 Task: Find connections with filter location Challans with filter topic #entrepreneurwith filter profile language Spanish with filter current company Aragen Life Sciences with filter school Andhra University with filter industry Motor Vehicle Parts Manufacturing with filter service category NotaryOnline Research with filter keywords title Grant Writer
Action: Mouse moved to (632, 89)
Screenshot: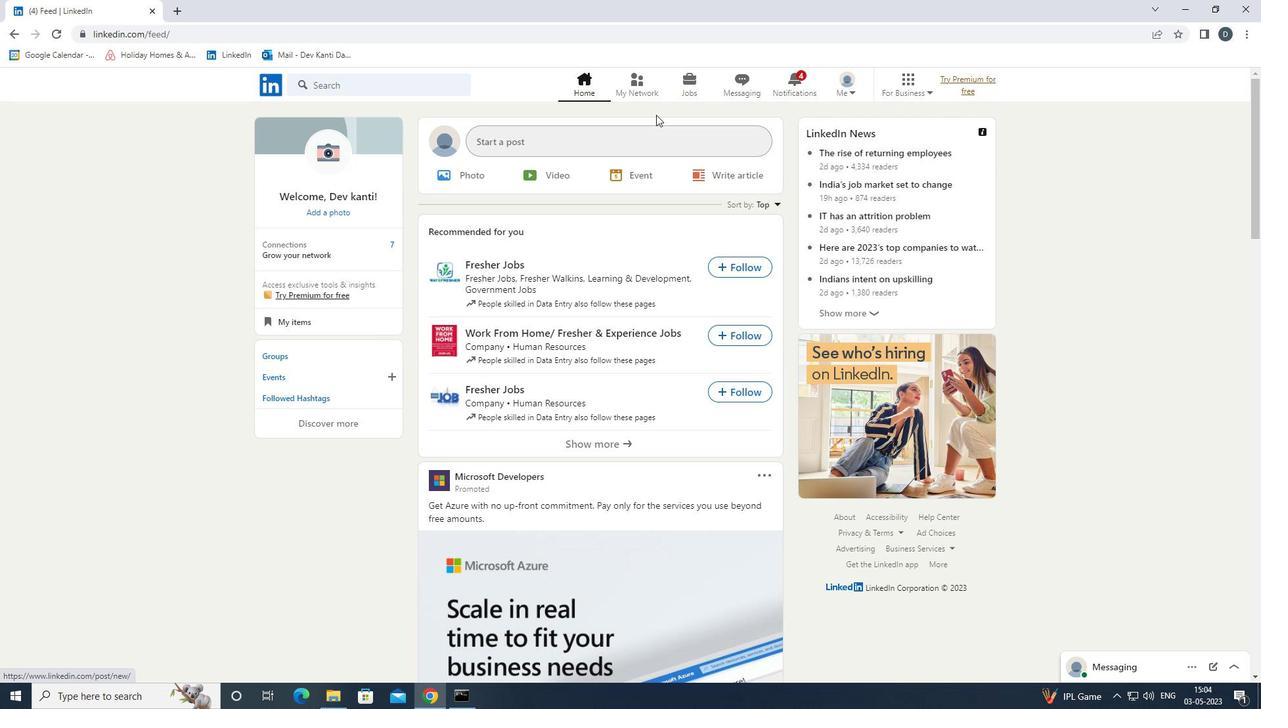 
Action: Mouse pressed left at (632, 89)
Screenshot: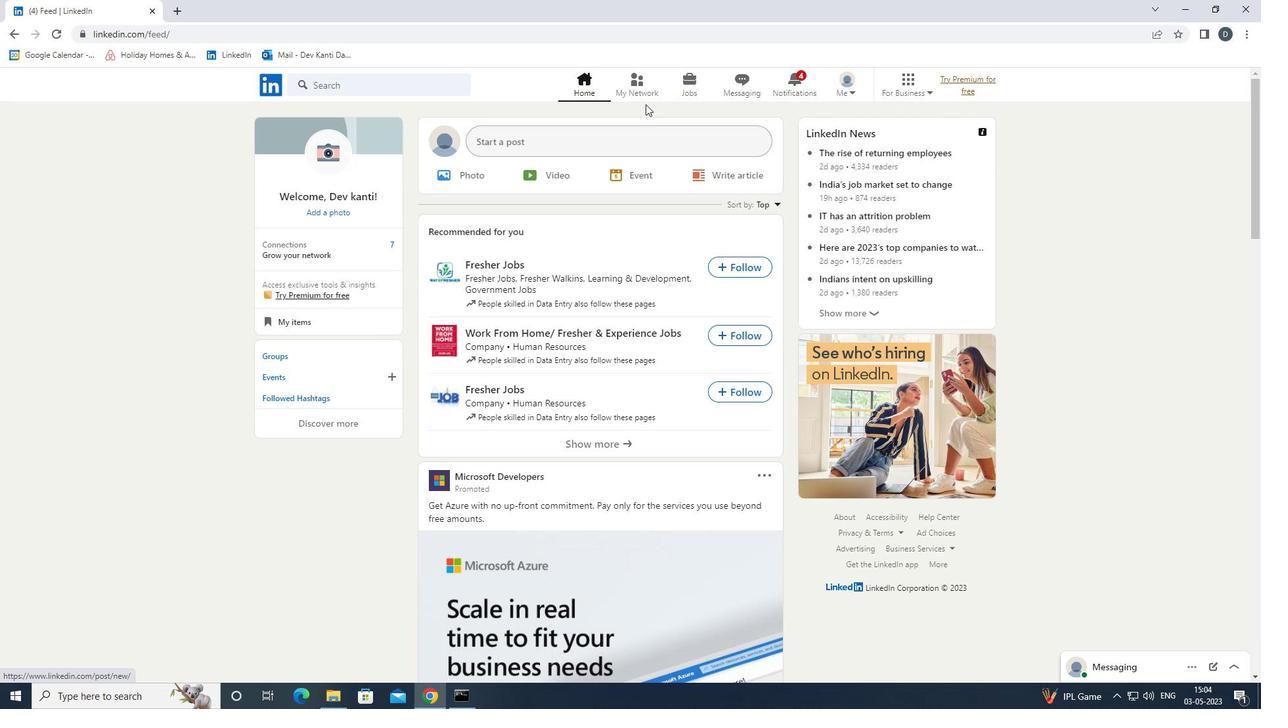 
Action: Mouse moved to (434, 157)
Screenshot: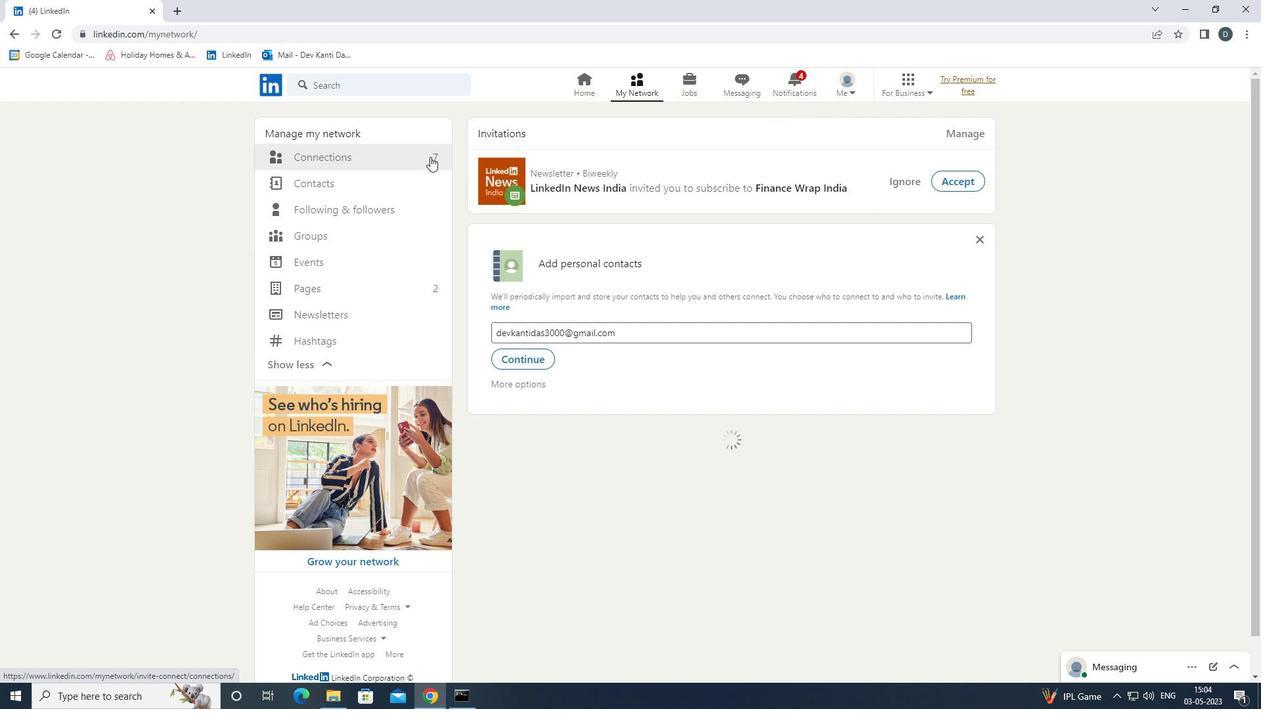 
Action: Mouse pressed left at (434, 157)
Screenshot: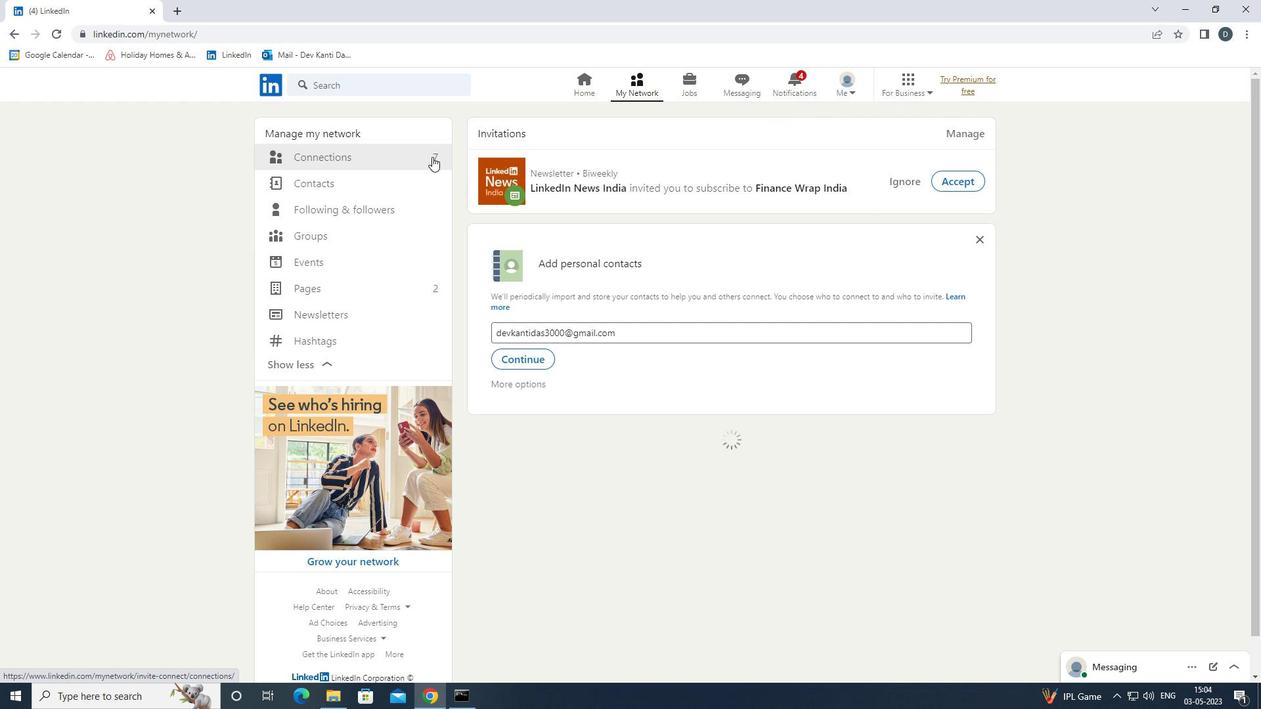 
Action: Mouse moved to (697, 156)
Screenshot: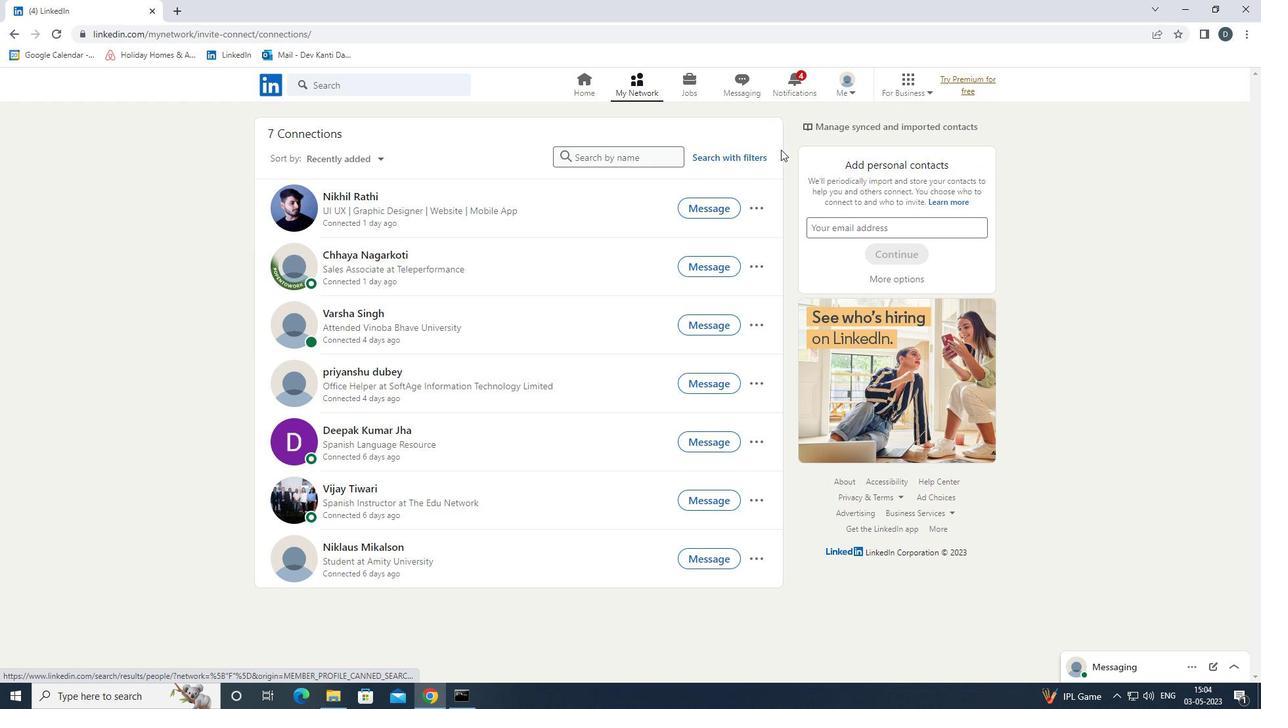 
Action: Mouse pressed left at (697, 156)
Screenshot: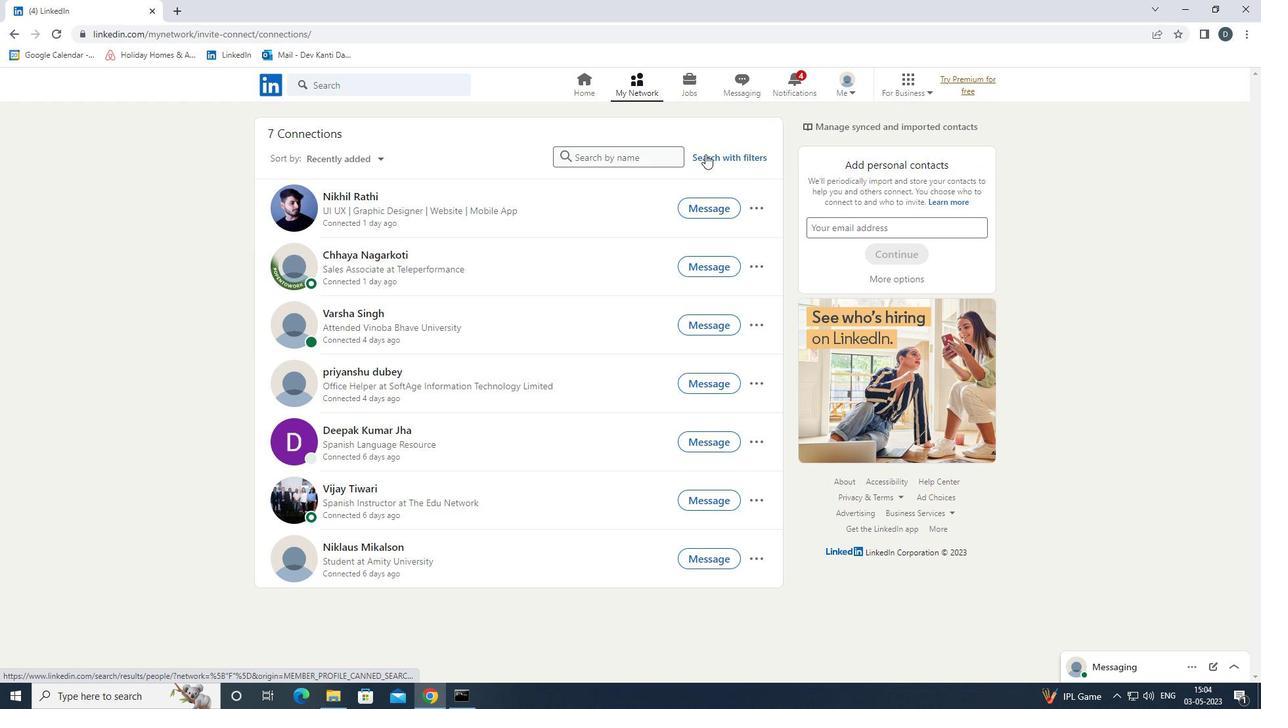 
Action: Mouse moved to (683, 125)
Screenshot: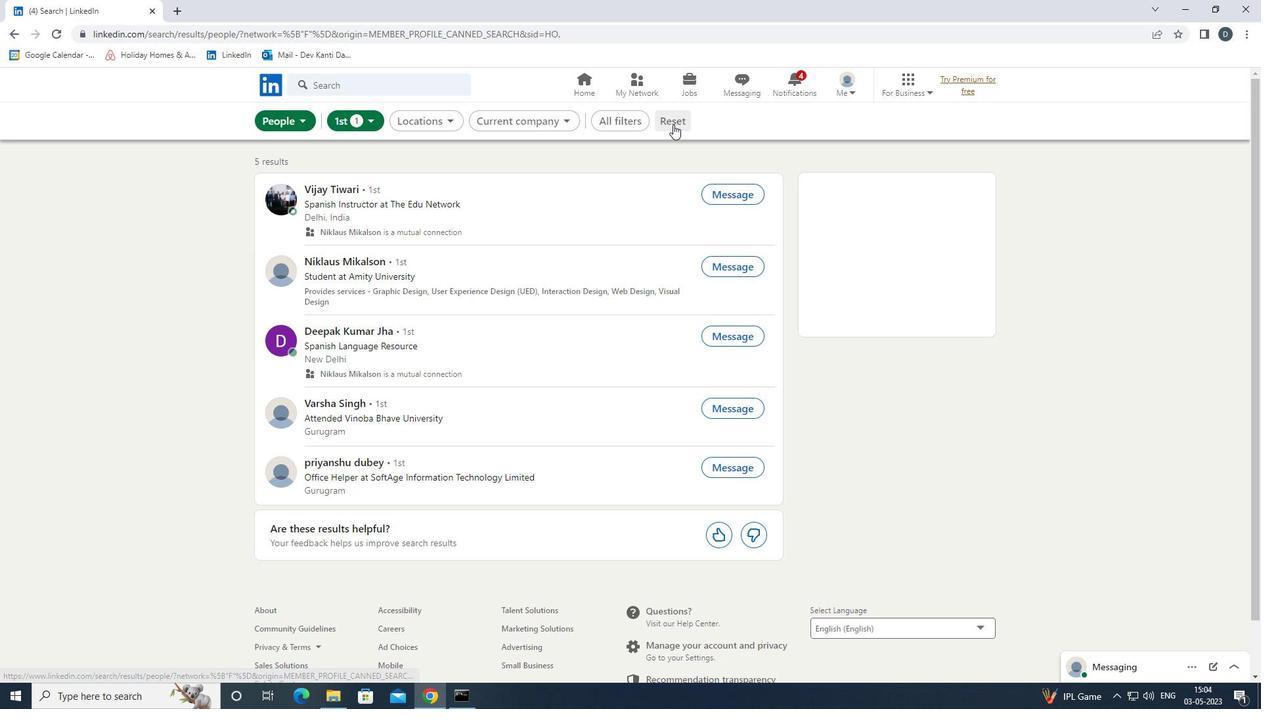 
Action: Mouse pressed left at (683, 125)
Screenshot: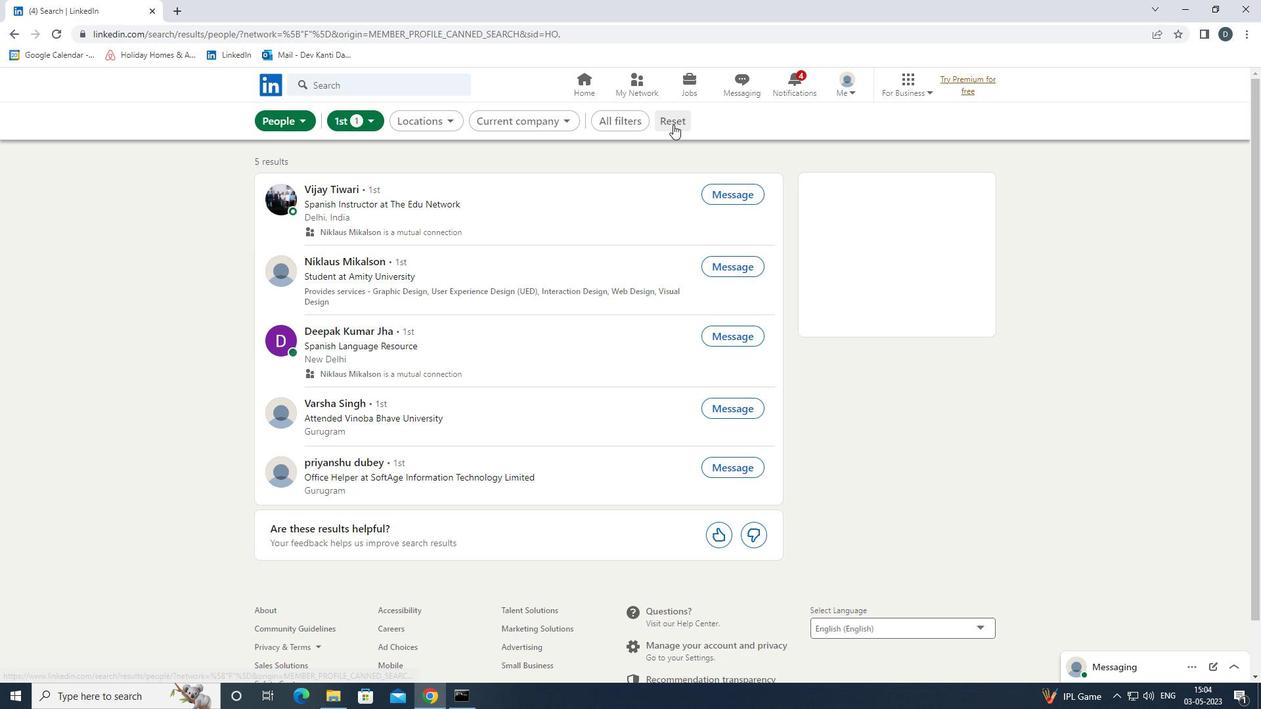 
Action: Mouse moved to (651, 118)
Screenshot: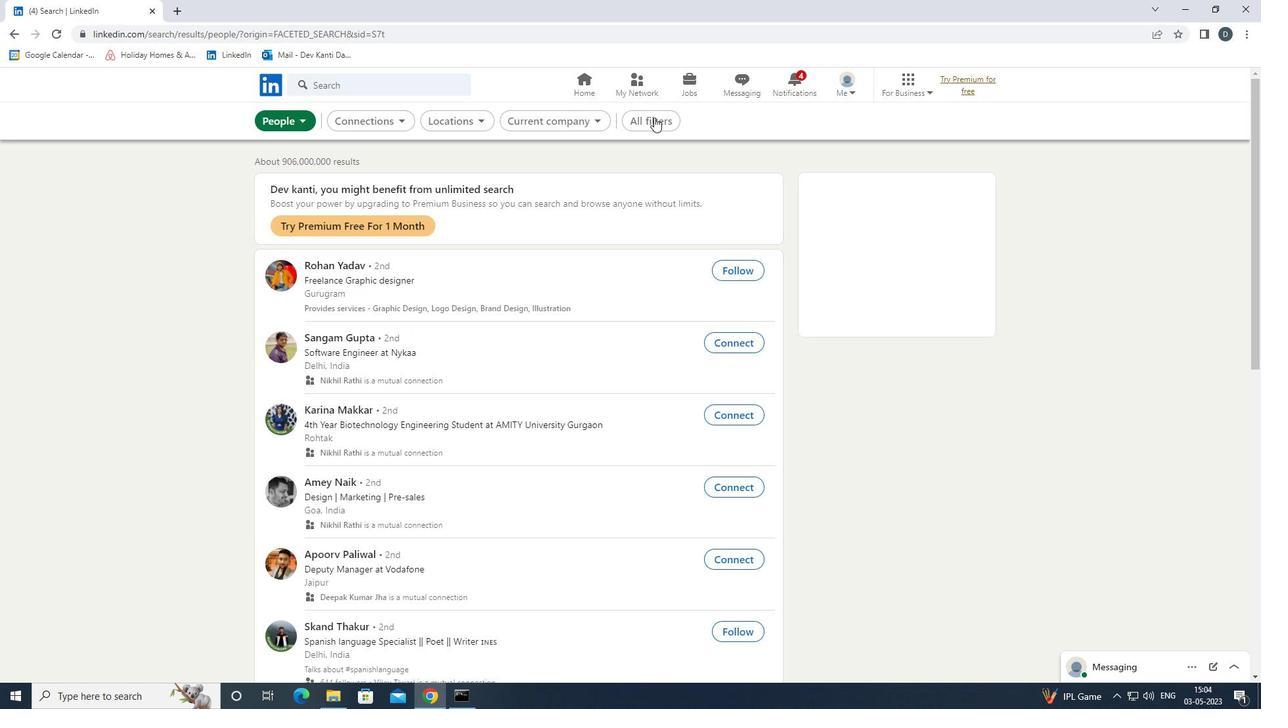 
Action: Mouse pressed left at (651, 118)
Screenshot: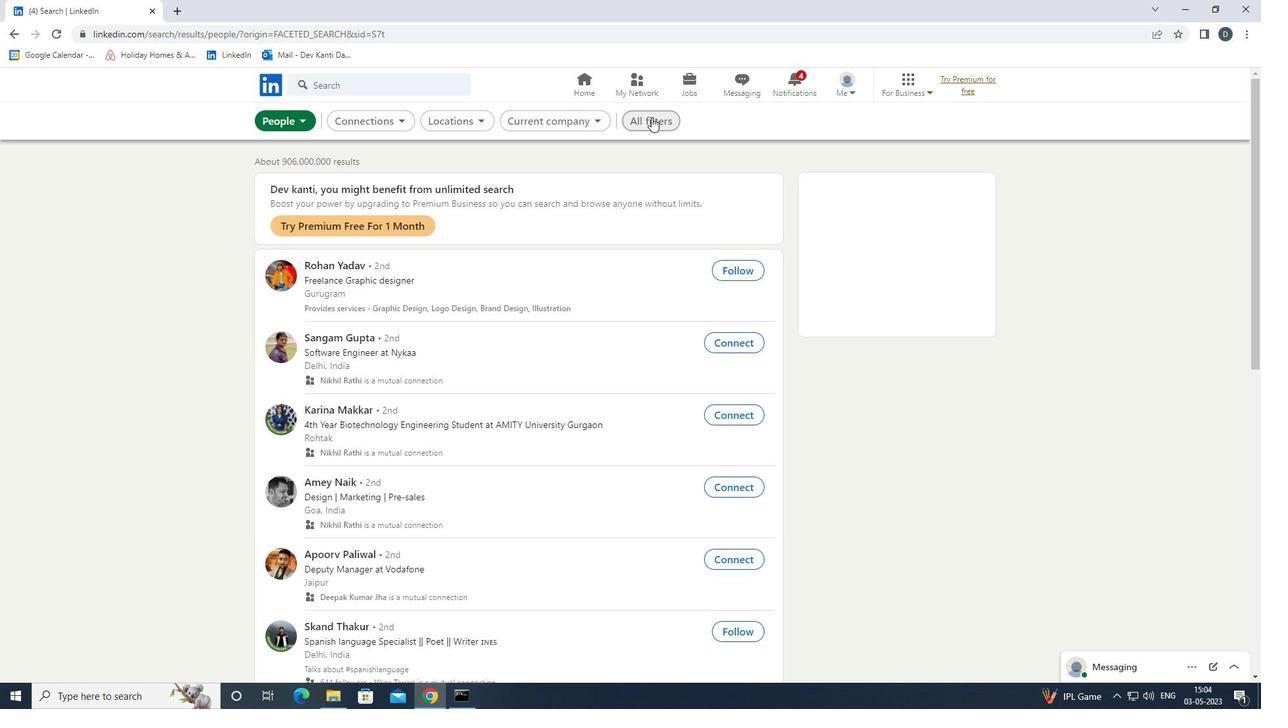 
Action: Mouse moved to (1076, 304)
Screenshot: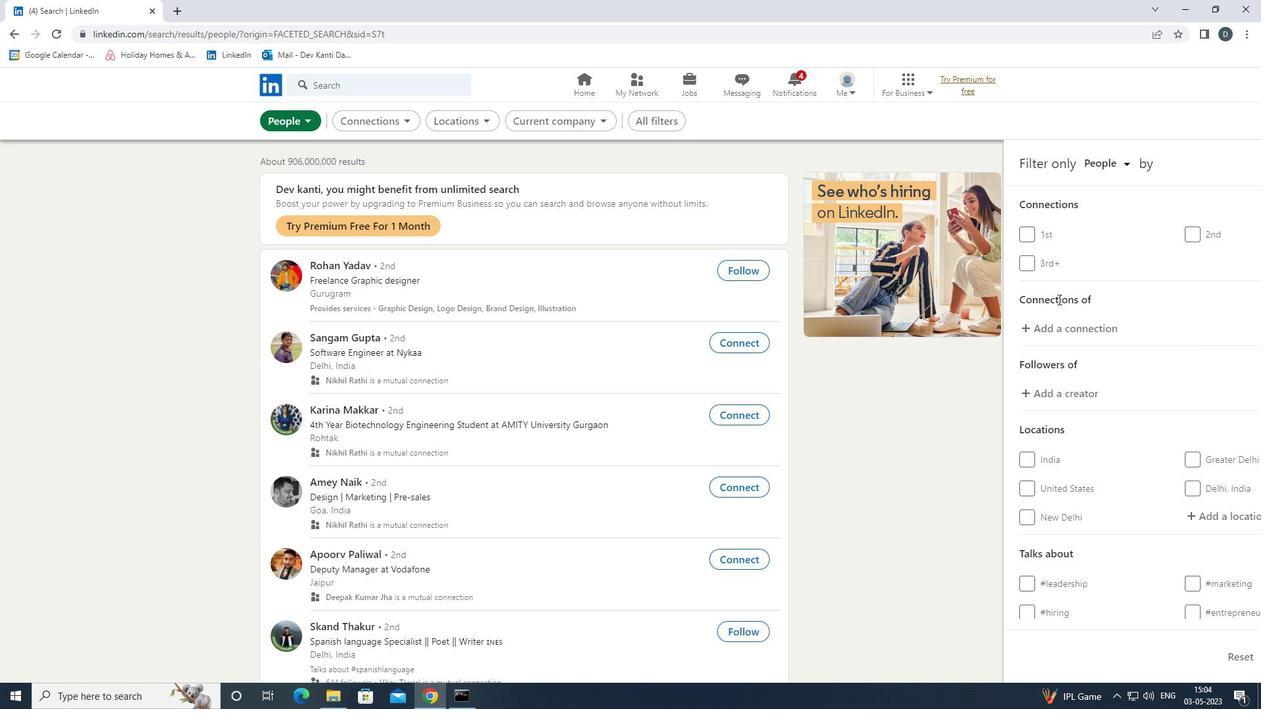 
Action: Mouse scrolled (1076, 304) with delta (0, 0)
Screenshot: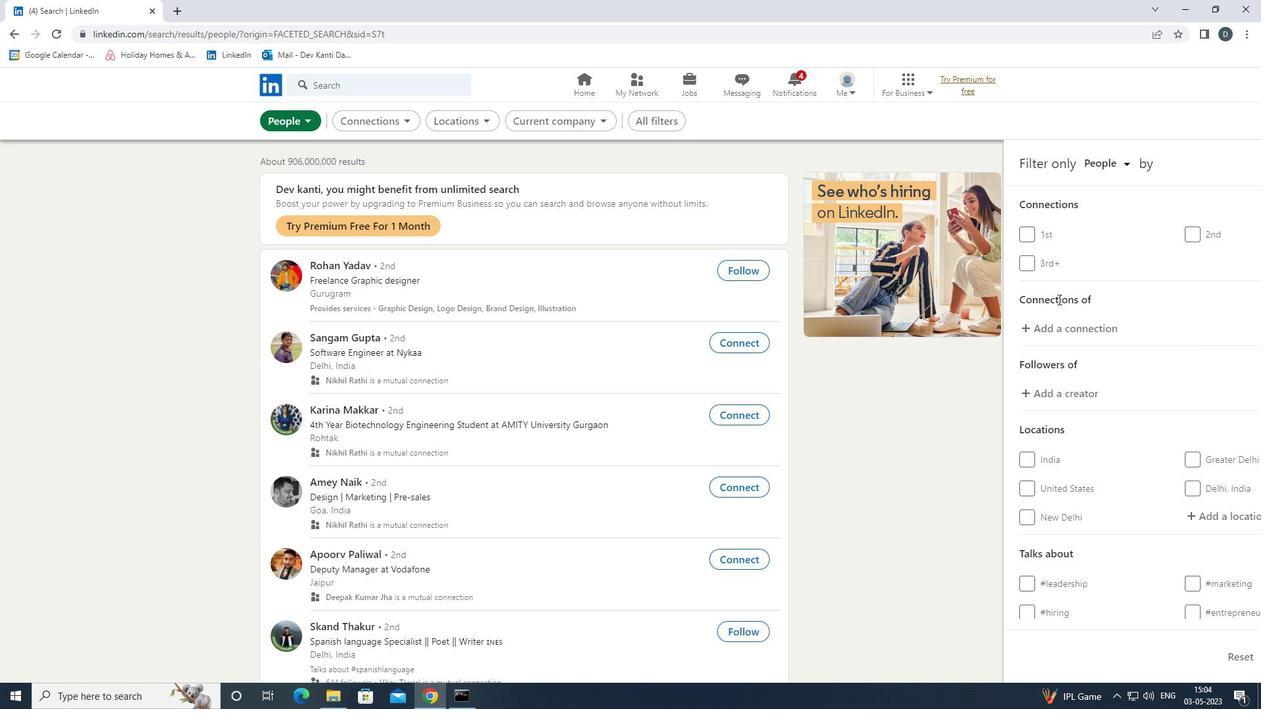 
Action: Mouse scrolled (1076, 304) with delta (0, 0)
Screenshot: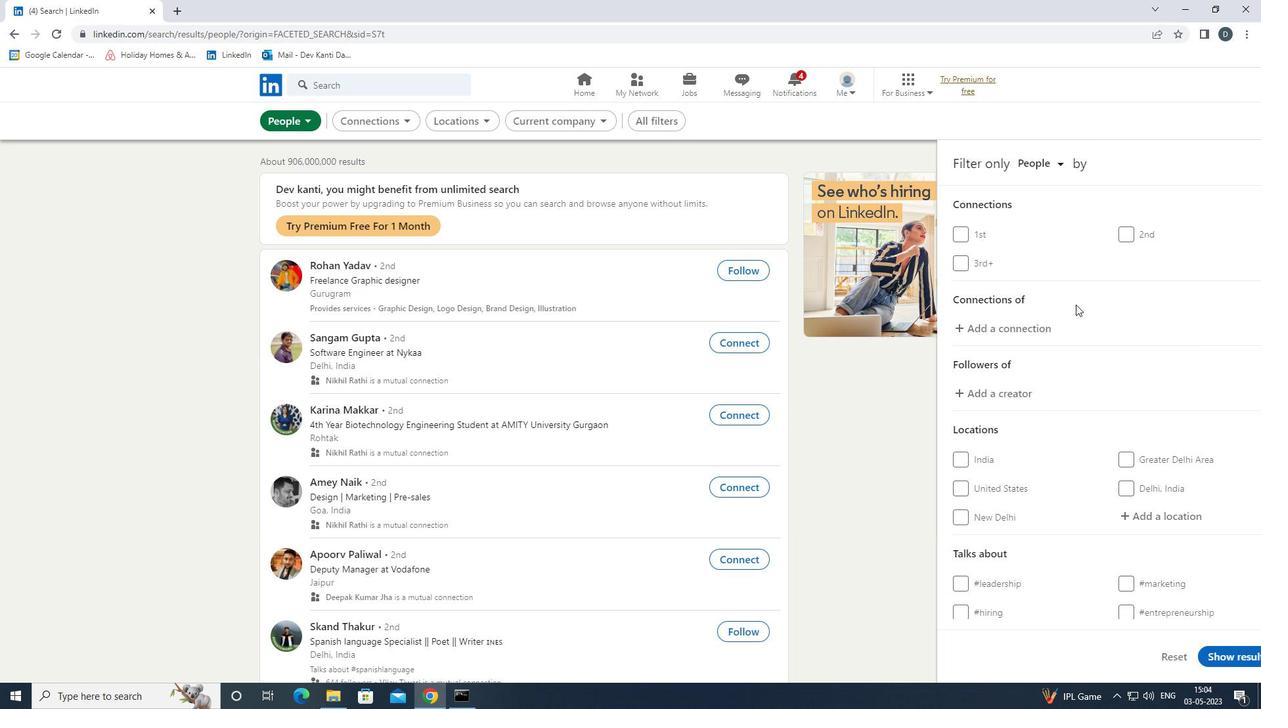 
Action: Mouse moved to (1115, 379)
Screenshot: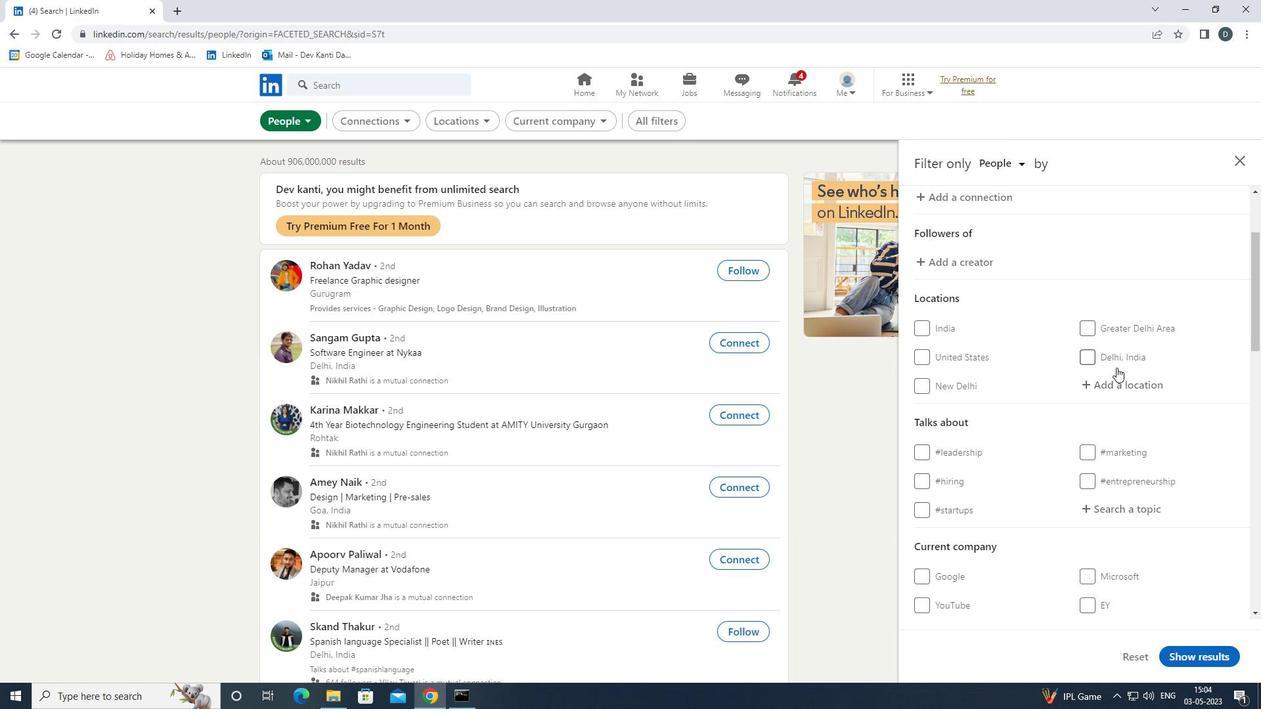 
Action: Mouse pressed left at (1115, 379)
Screenshot: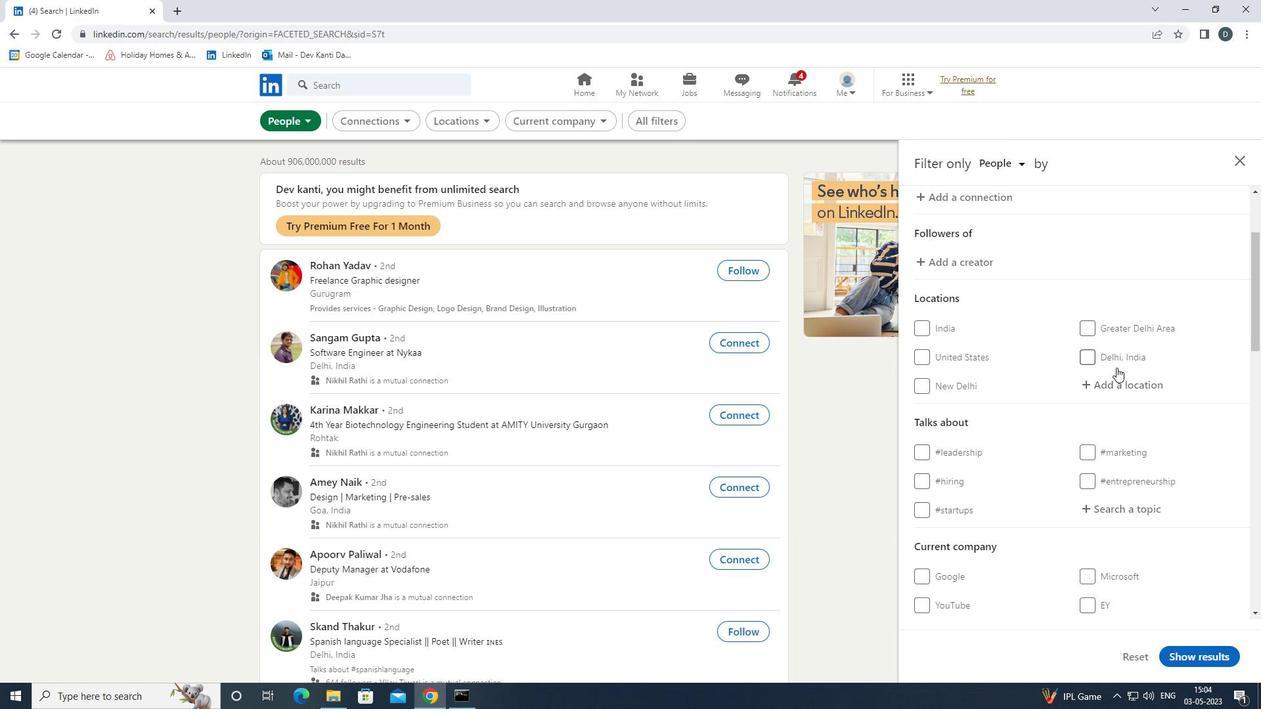 
Action: Mouse moved to (1117, 382)
Screenshot: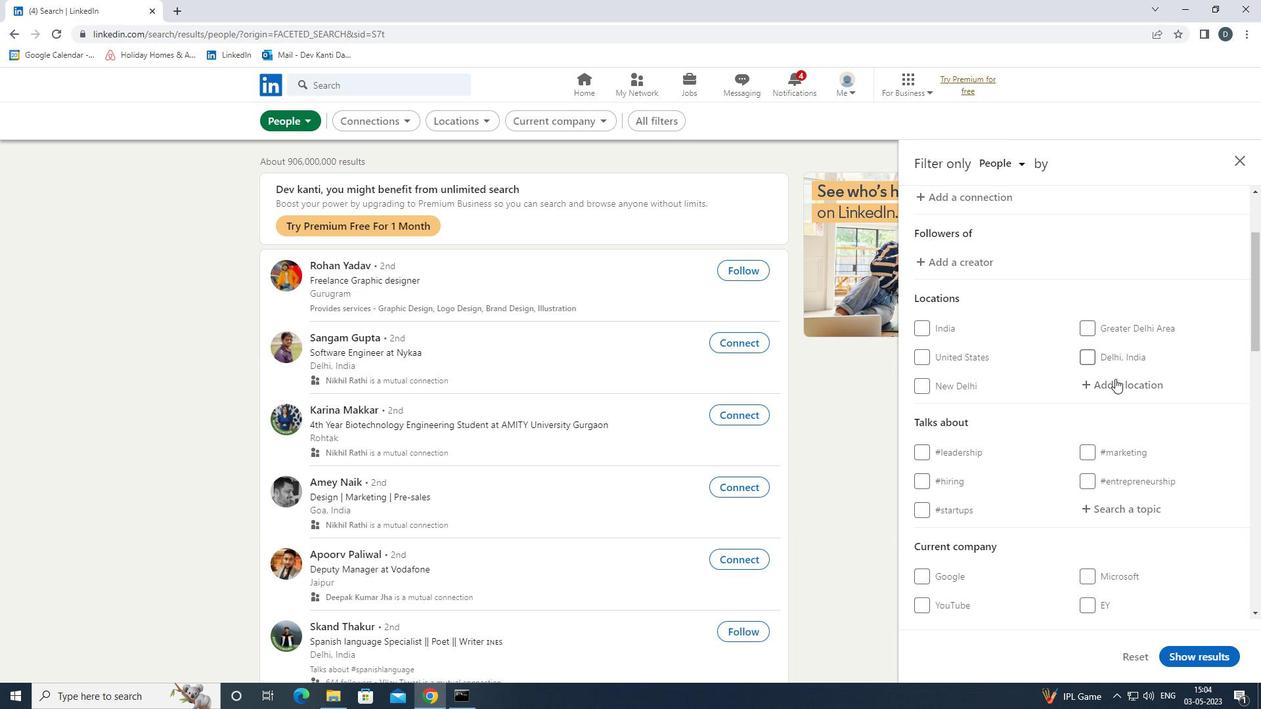 
Action: Key pressed <Key.shift>CHALLANS<Key.down><Key.down><Key.enter>
Screenshot: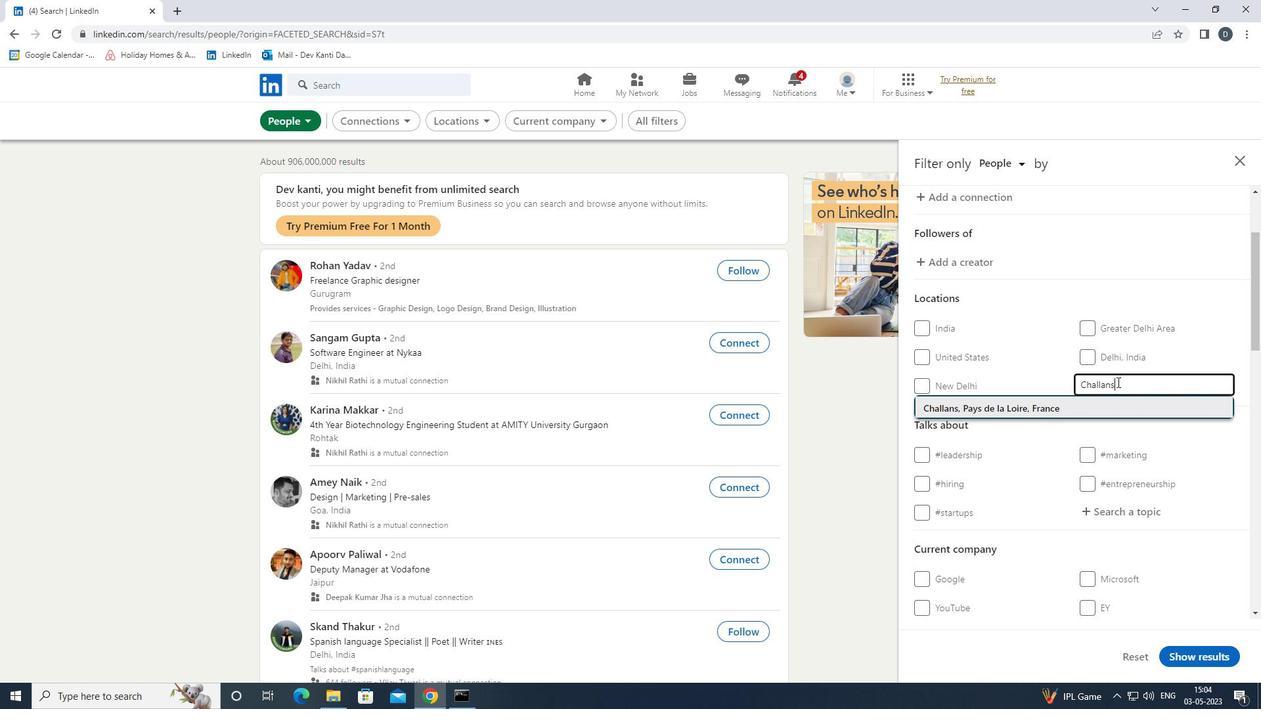 
Action: Mouse moved to (1117, 386)
Screenshot: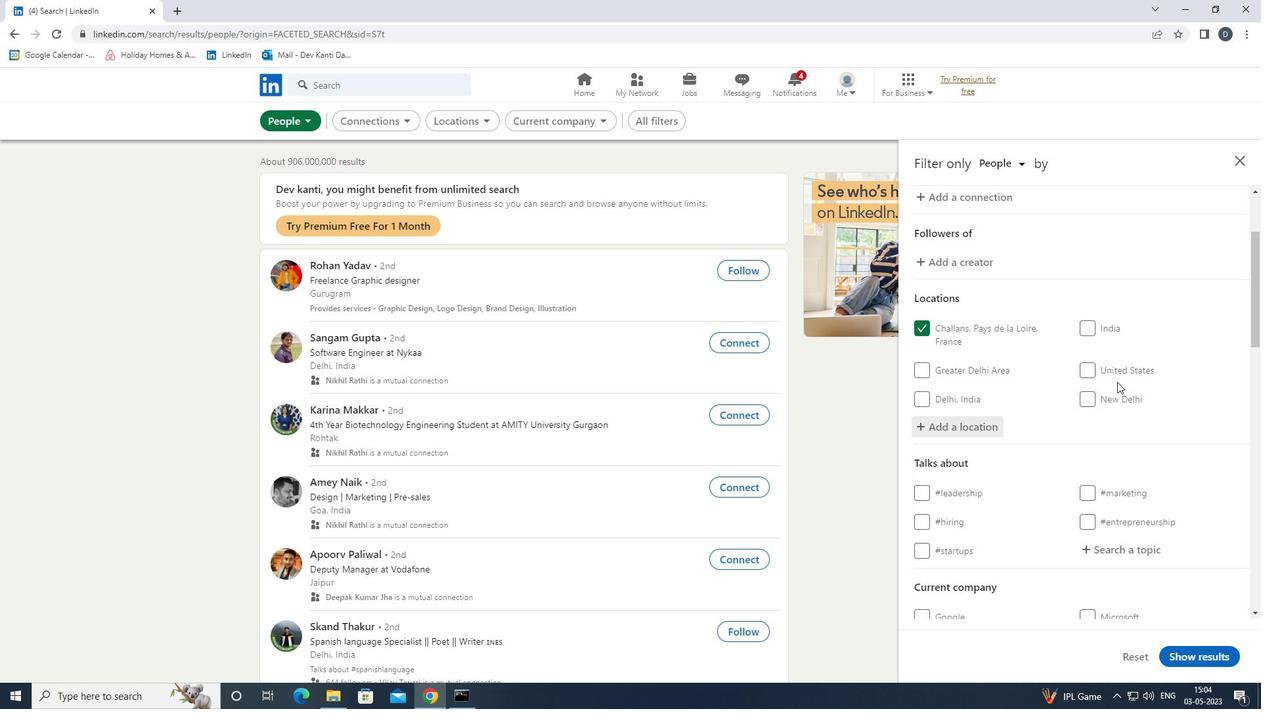 
Action: Mouse scrolled (1117, 385) with delta (0, 0)
Screenshot: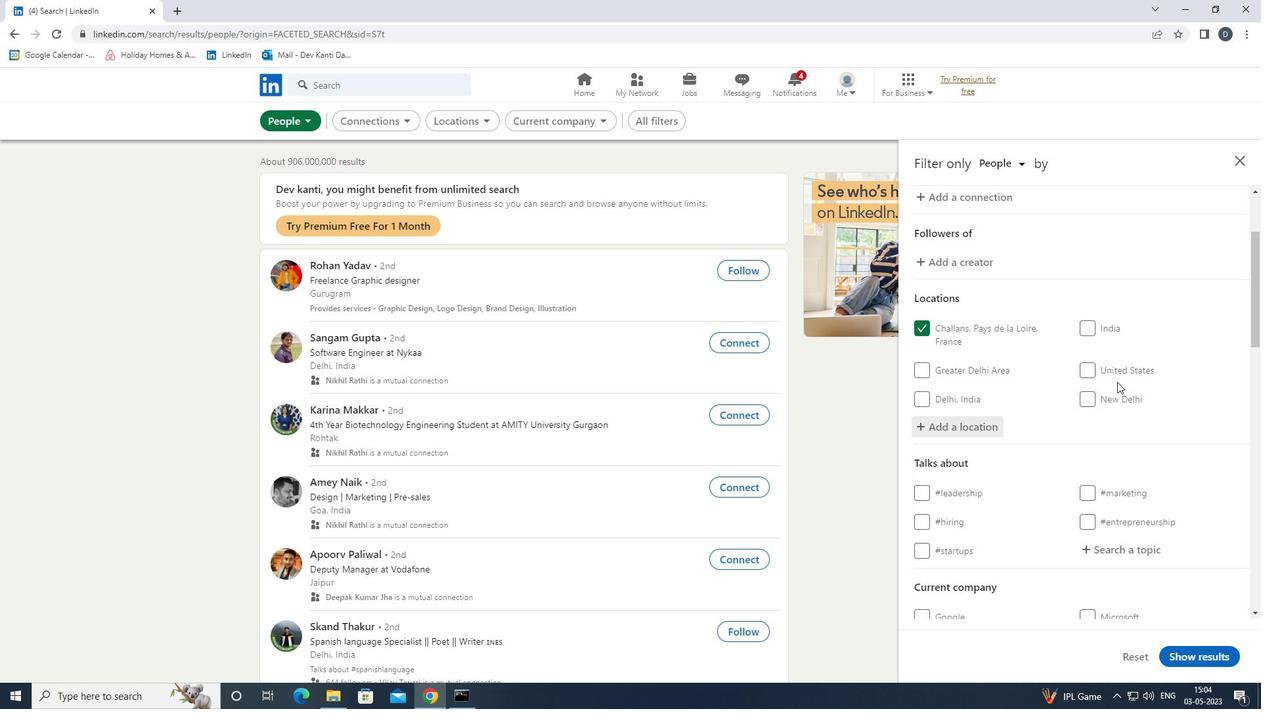 
Action: Mouse moved to (1117, 390)
Screenshot: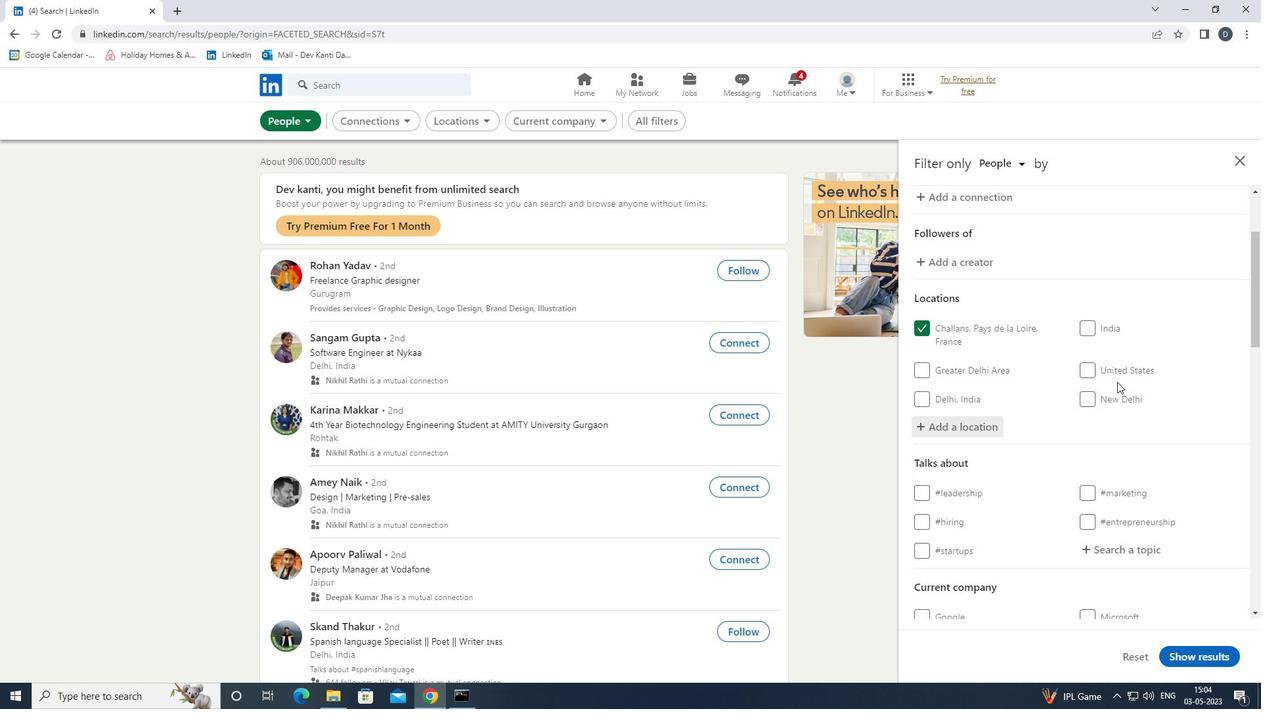 
Action: Mouse scrolled (1117, 389) with delta (0, 0)
Screenshot: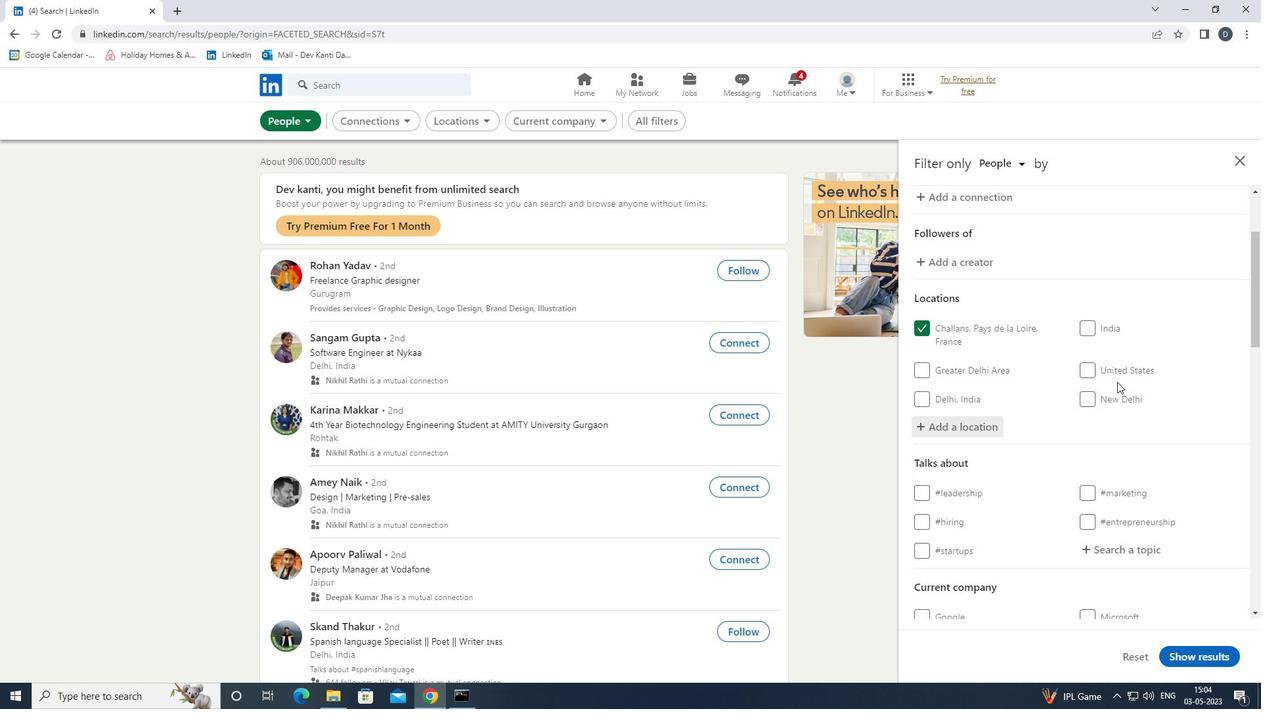 
Action: Mouse moved to (1117, 392)
Screenshot: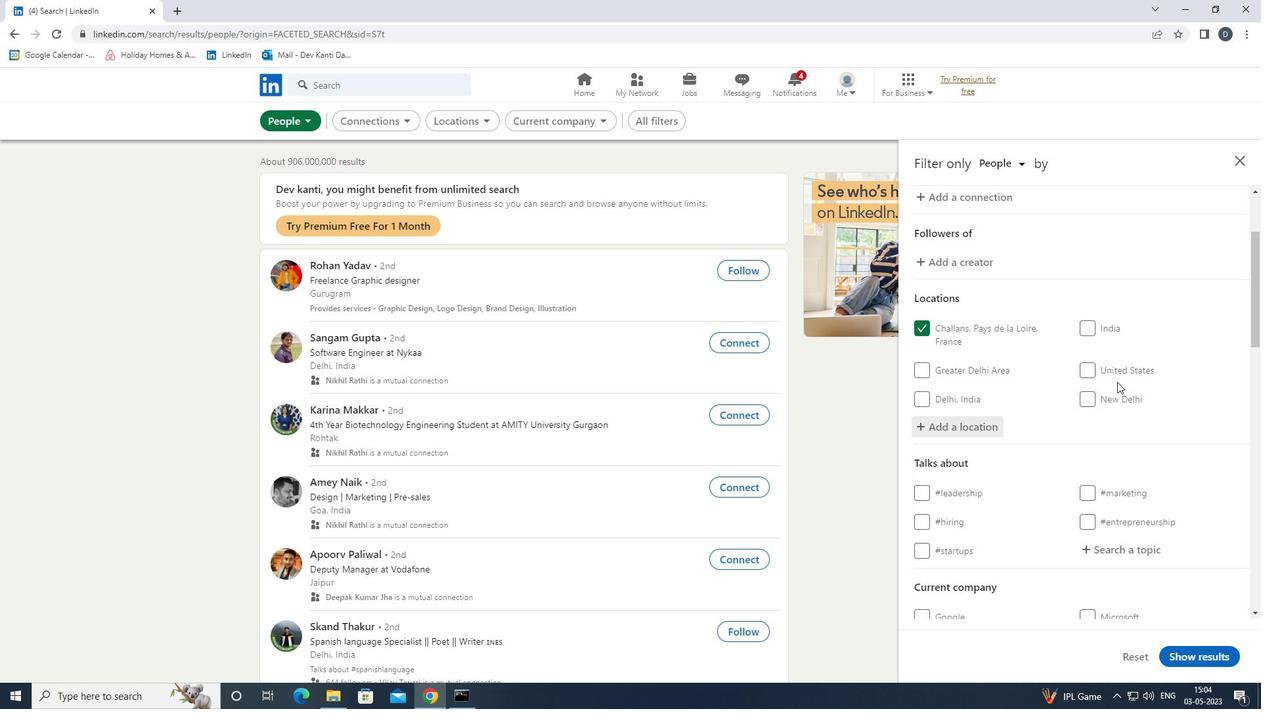 
Action: Mouse scrolled (1117, 391) with delta (0, 0)
Screenshot: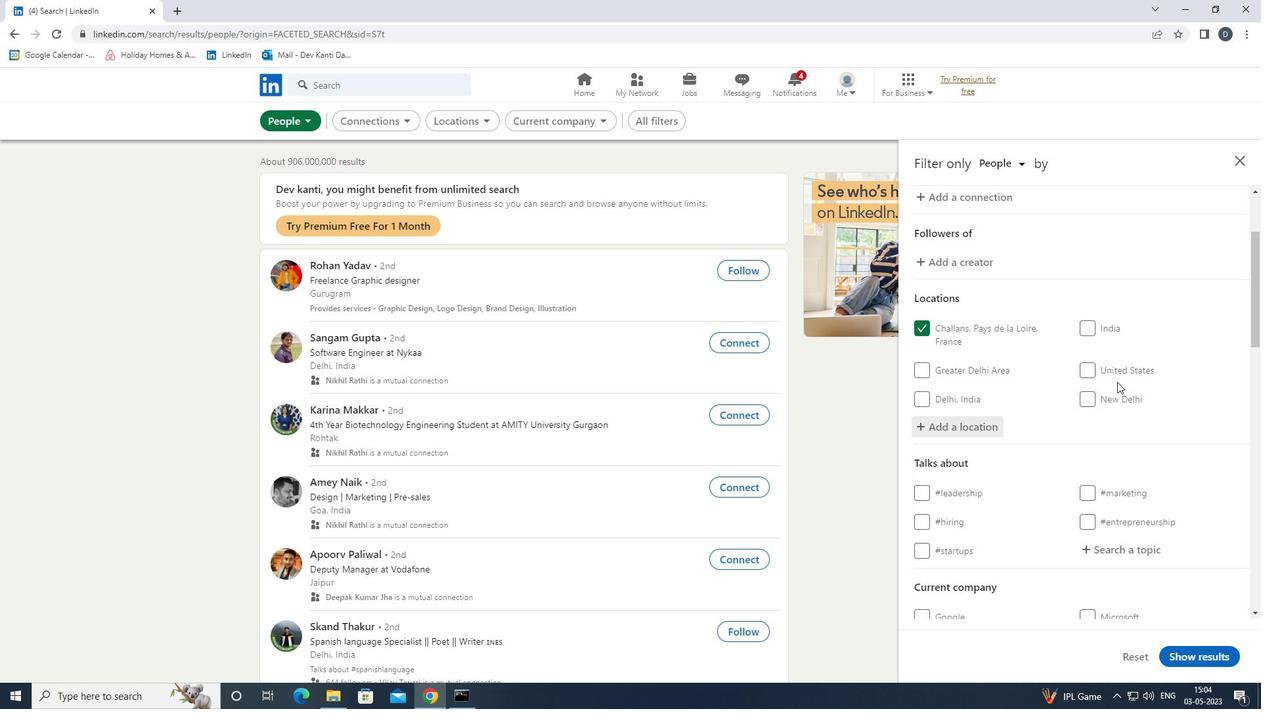 
Action: Mouse moved to (1124, 349)
Screenshot: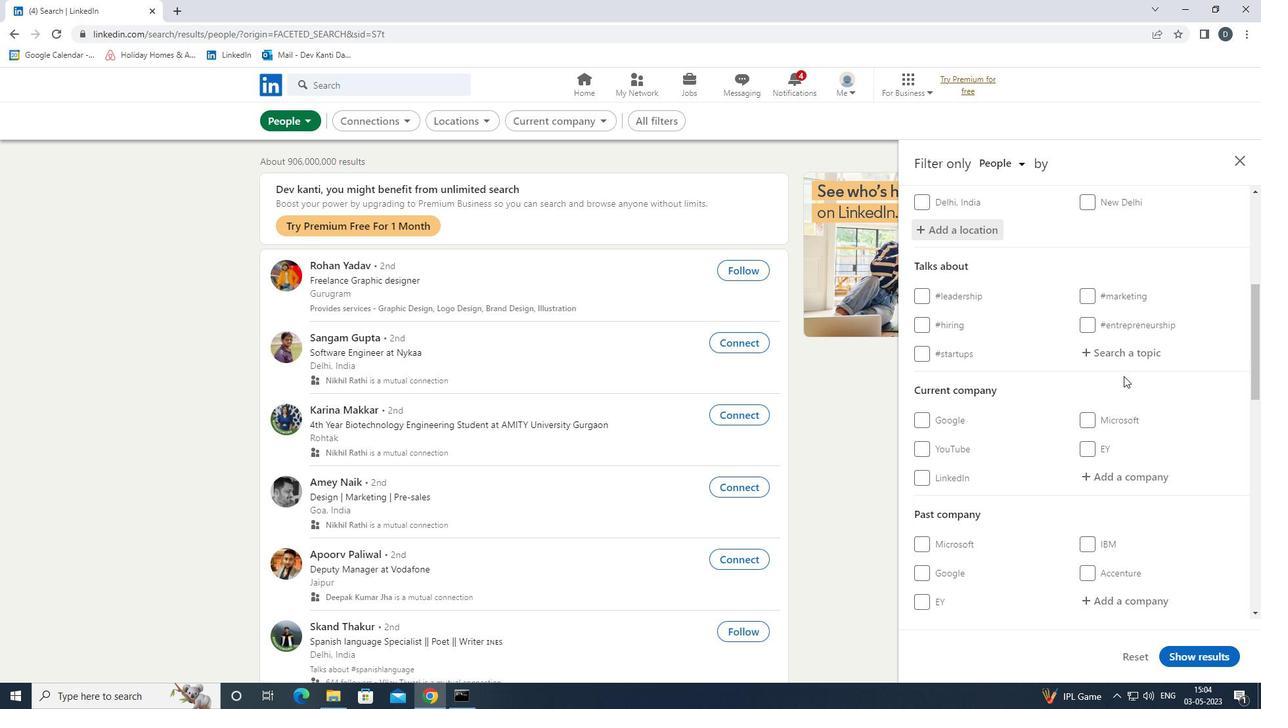 
Action: Mouse pressed left at (1124, 349)
Screenshot: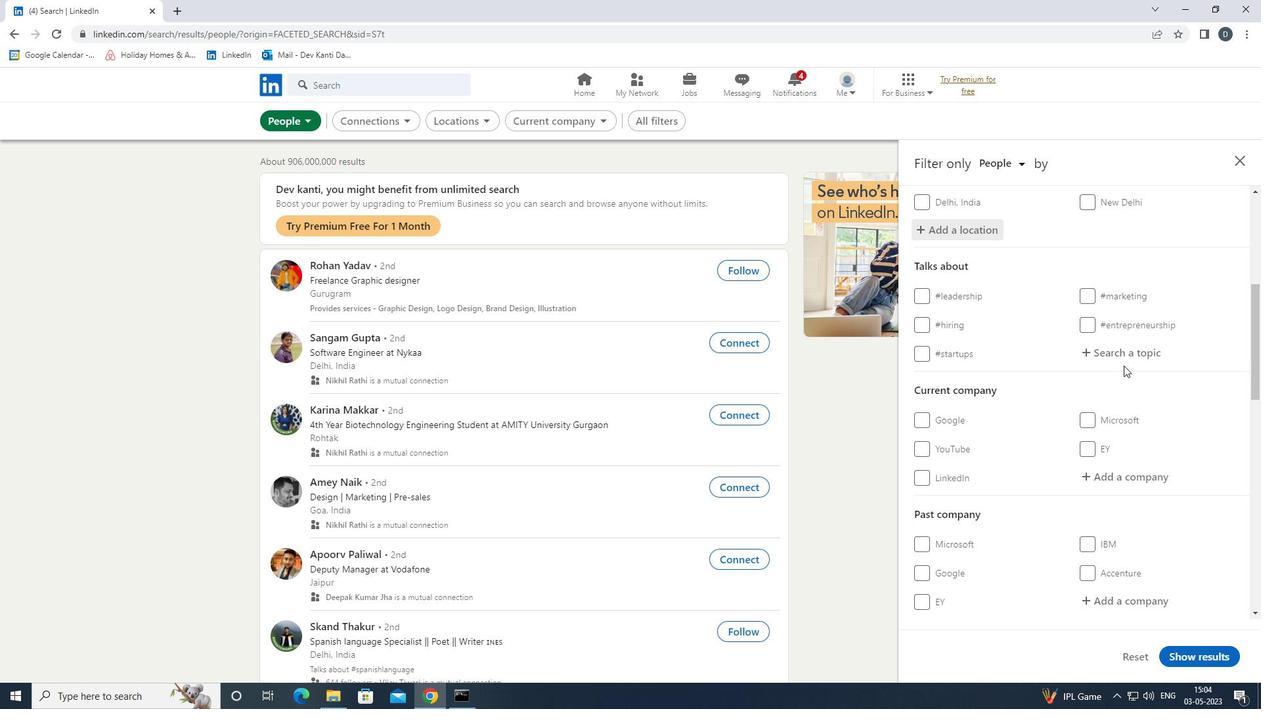 
Action: Key pressed ENTREPR<Key.down><Key.enter>
Screenshot: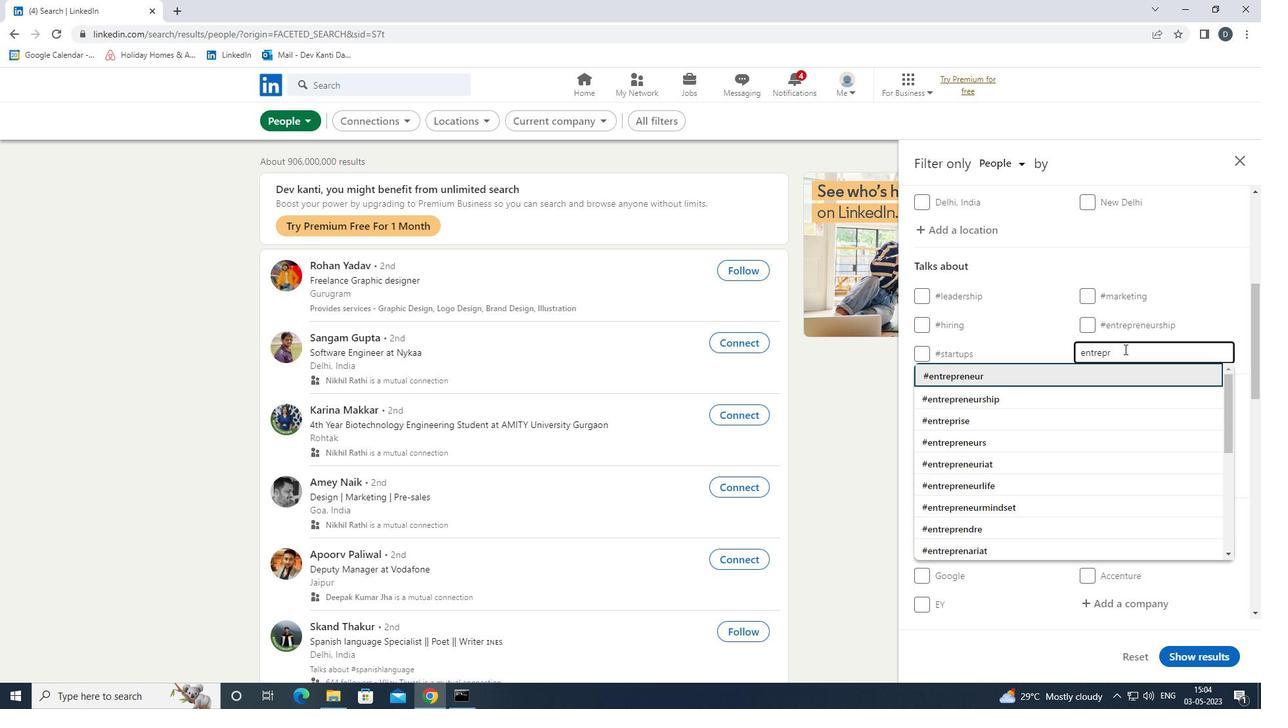 
Action: Mouse moved to (1132, 350)
Screenshot: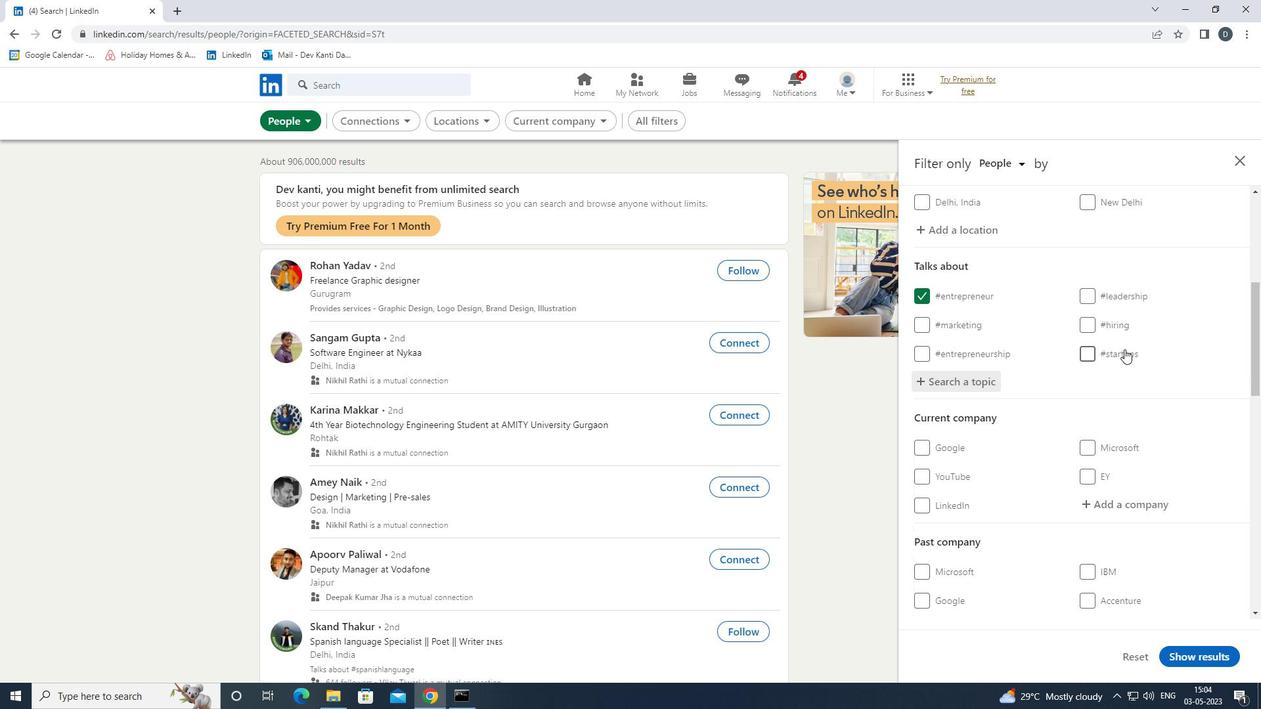 
Action: Mouse scrolled (1132, 349) with delta (0, 0)
Screenshot: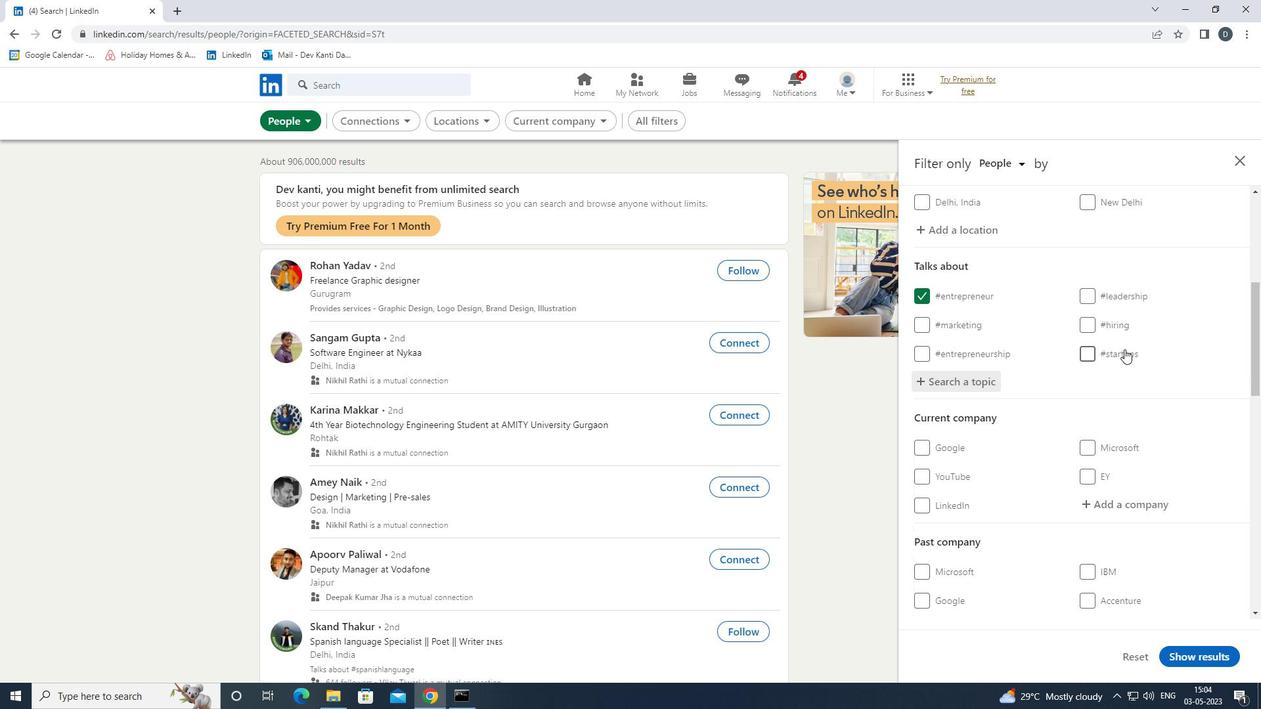 
Action: Mouse moved to (1134, 353)
Screenshot: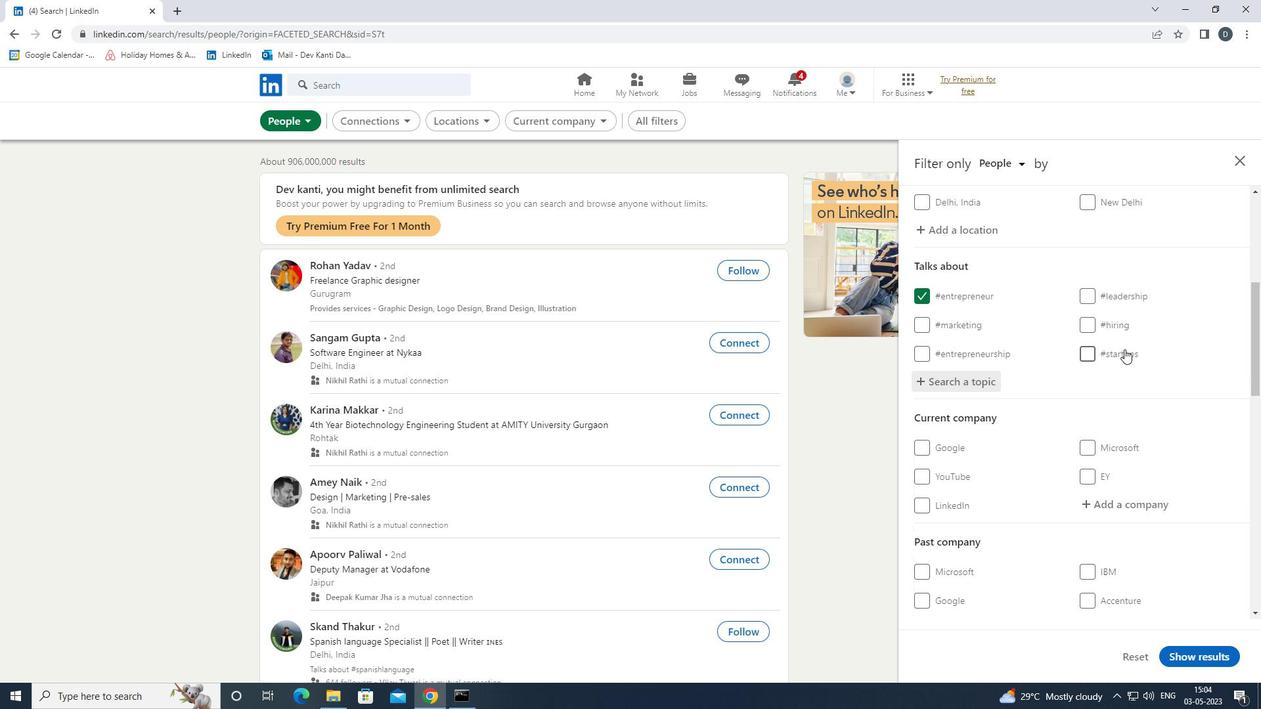
Action: Mouse scrolled (1134, 352) with delta (0, 0)
Screenshot: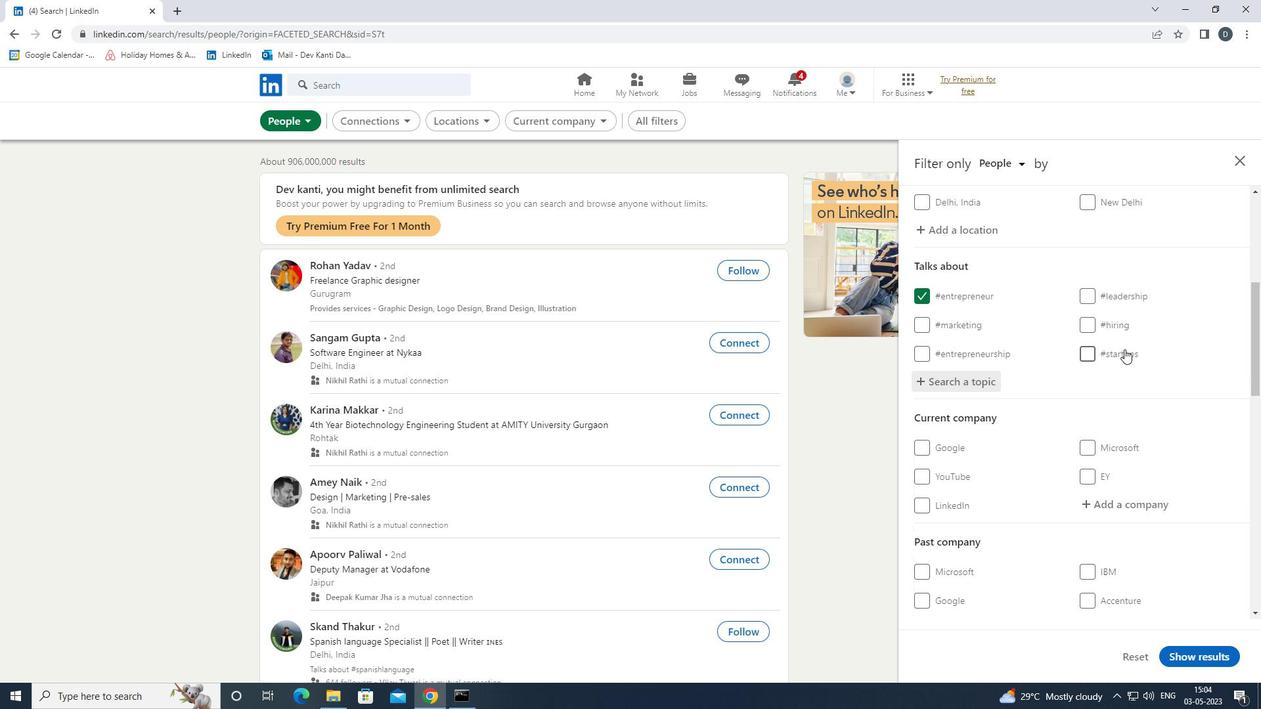 
Action: Mouse scrolled (1134, 352) with delta (0, 0)
Screenshot: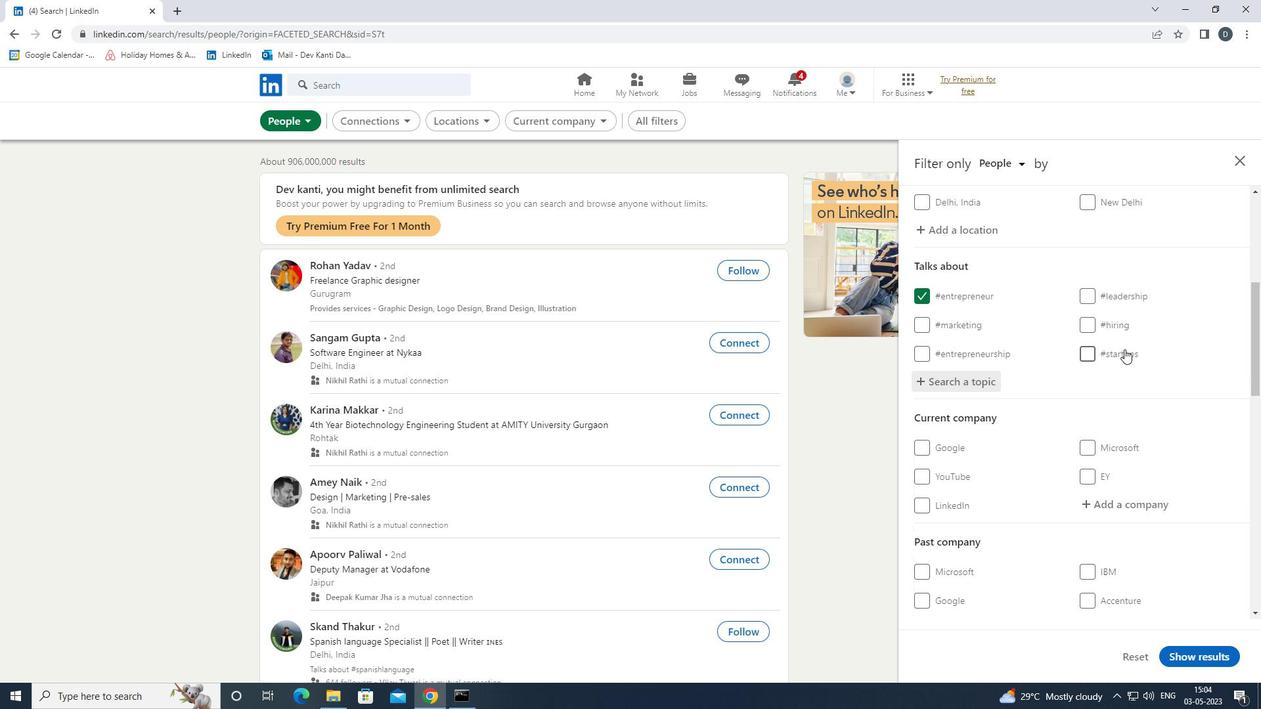 
Action: Mouse scrolled (1134, 352) with delta (0, 0)
Screenshot: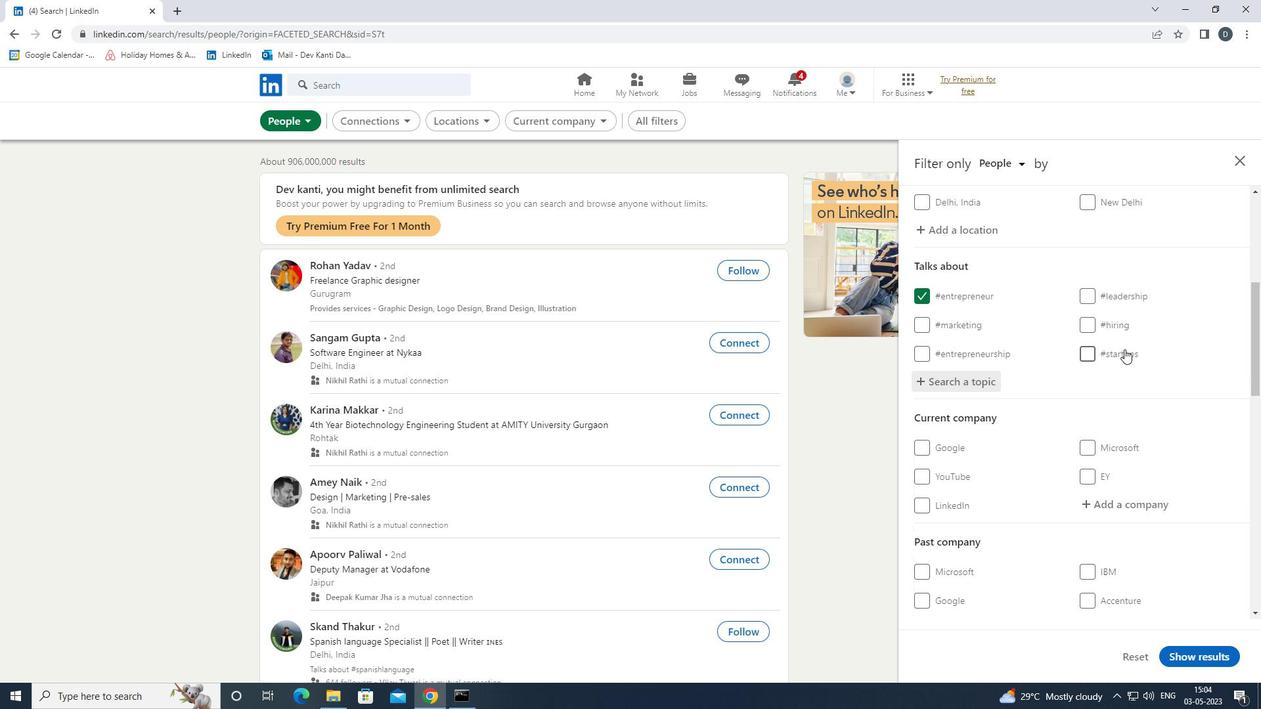 
Action: Mouse moved to (1134, 354)
Screenshot: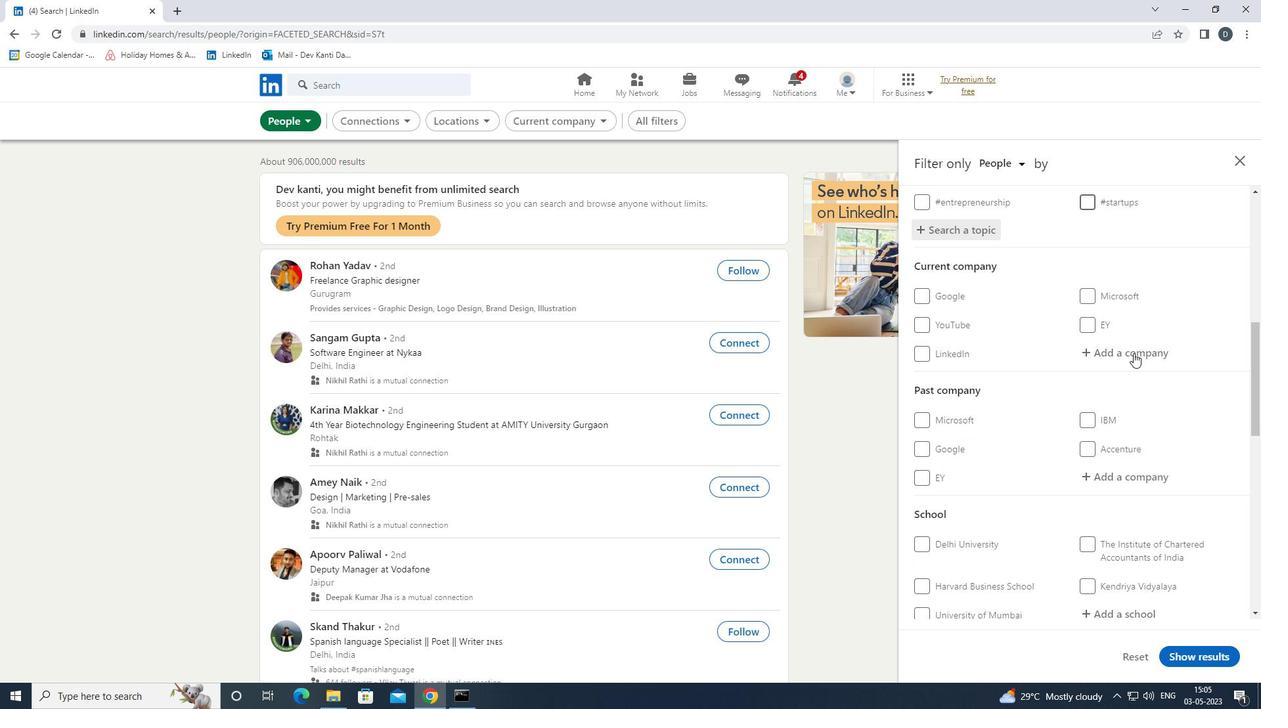 
Action: Mouse scrolled (1134, 353) with delta (0, 0)
Screenshot: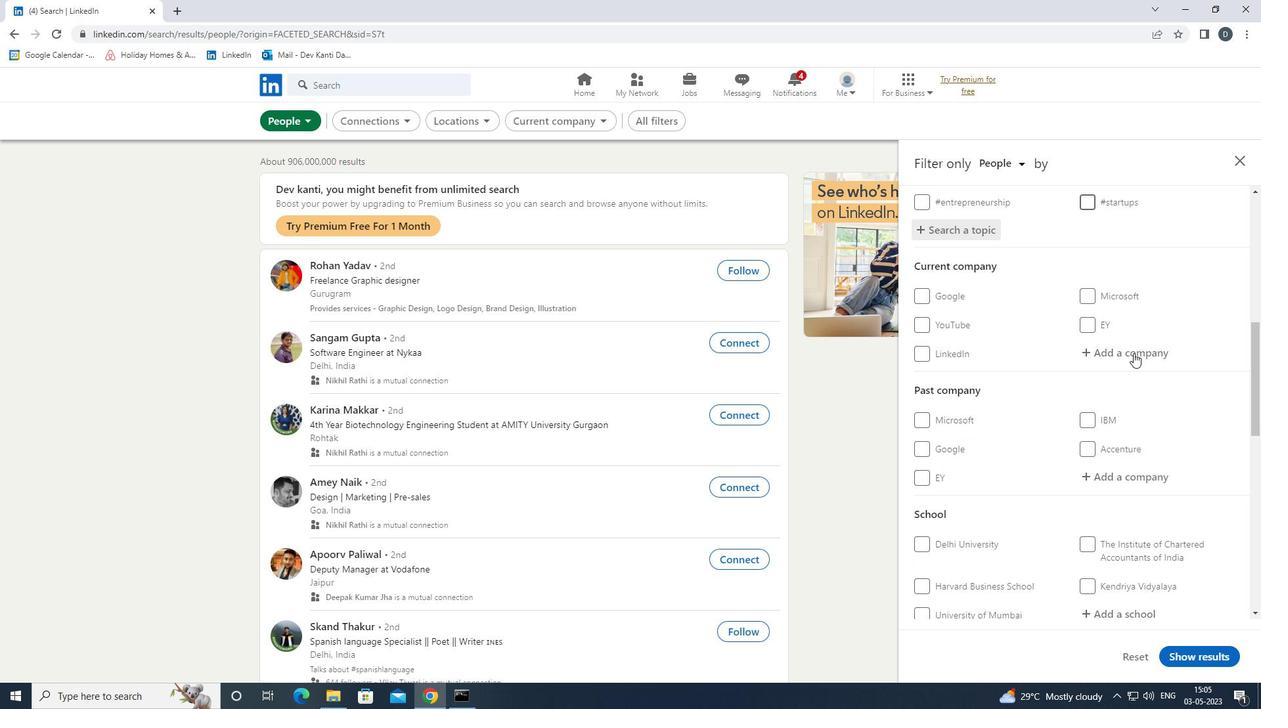 
Action: Mouse scrolled (1134, 353) with delta (0, 0)
Screenshot: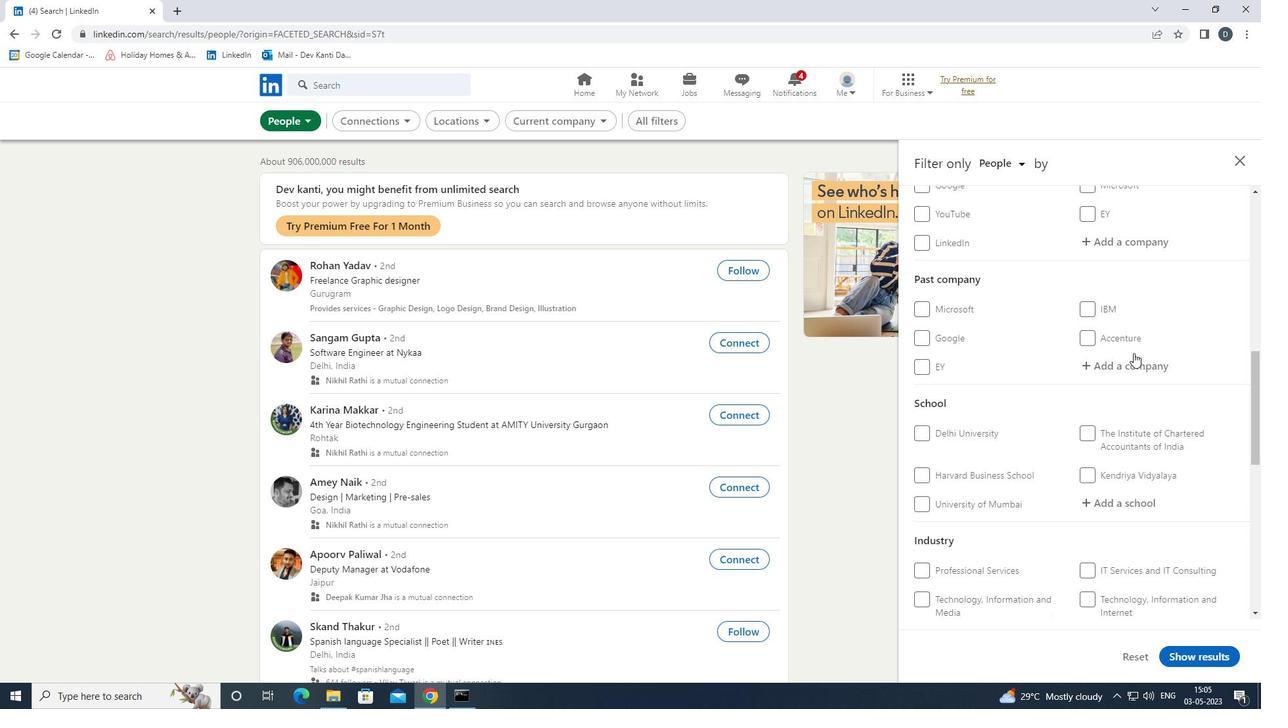 
Action: Mouse moved to (995, 570)
Screenshot: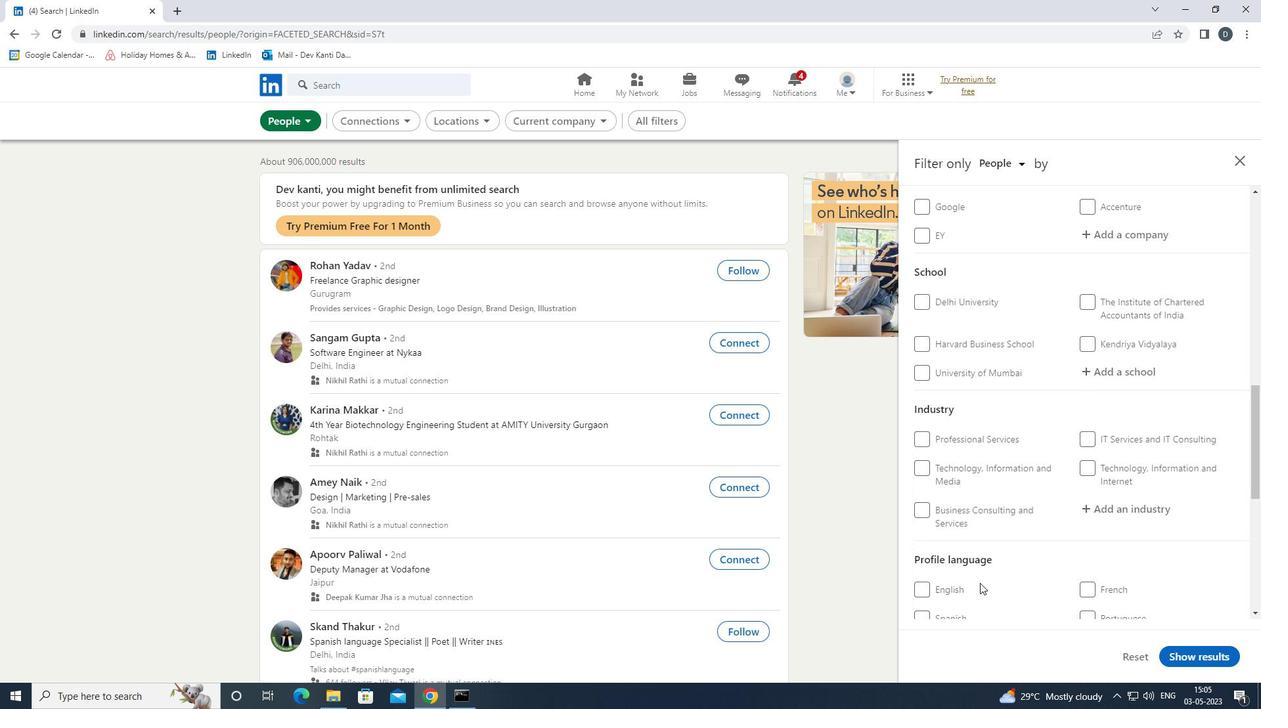 
Action: Mouse scrolled (995, 570) with delta (0, 0)
Screenshot: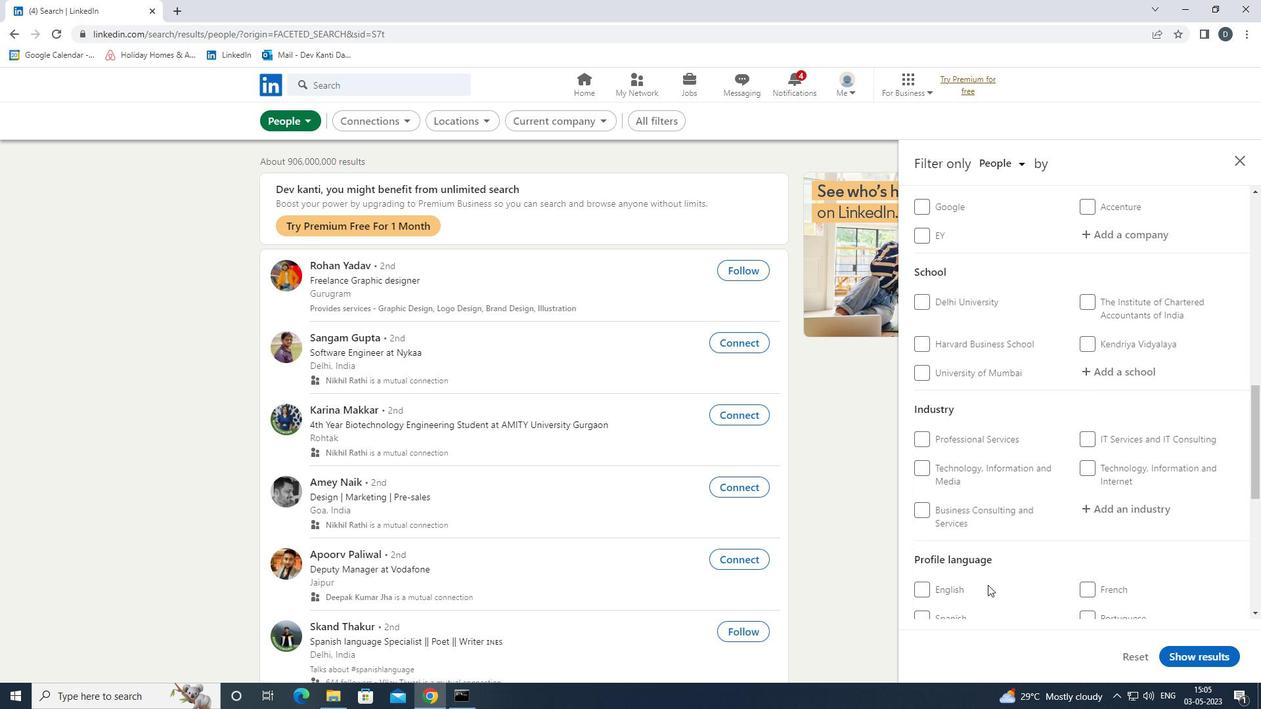 
Action: Mouse moved to (952, 551)
Screenshot: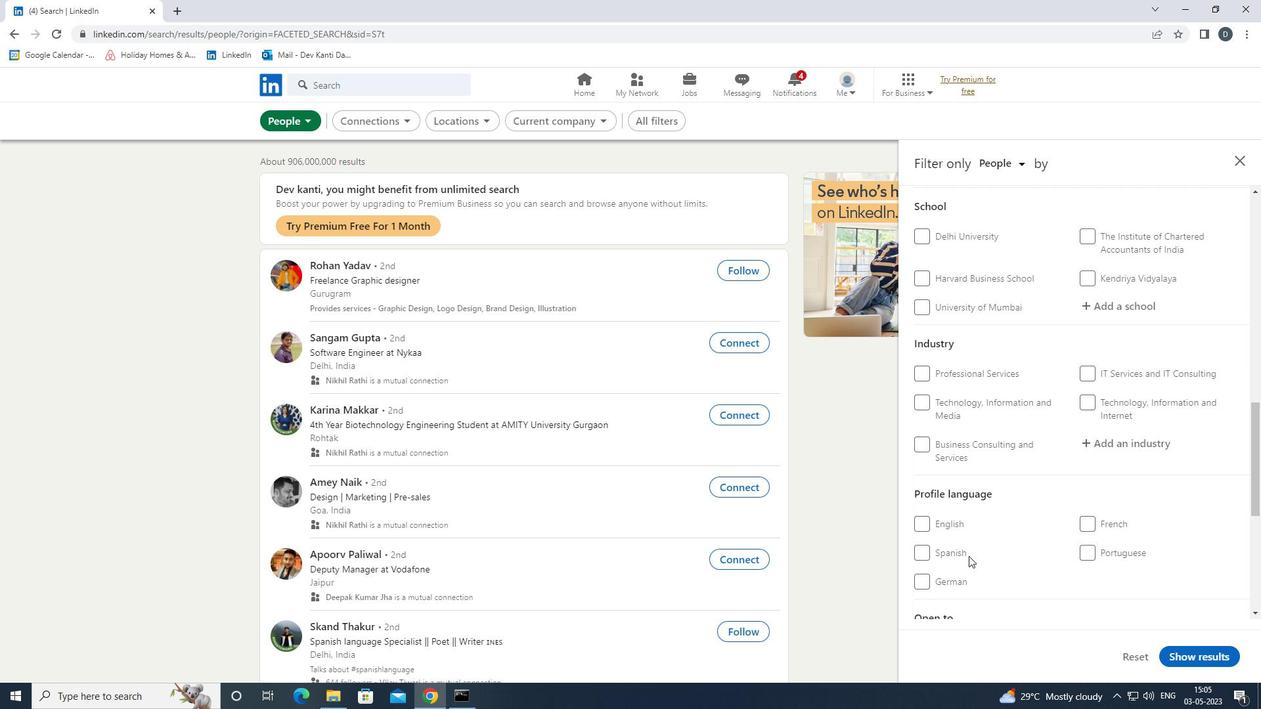 
Action: Mouse pressed left at (952, 551)
Screenshot: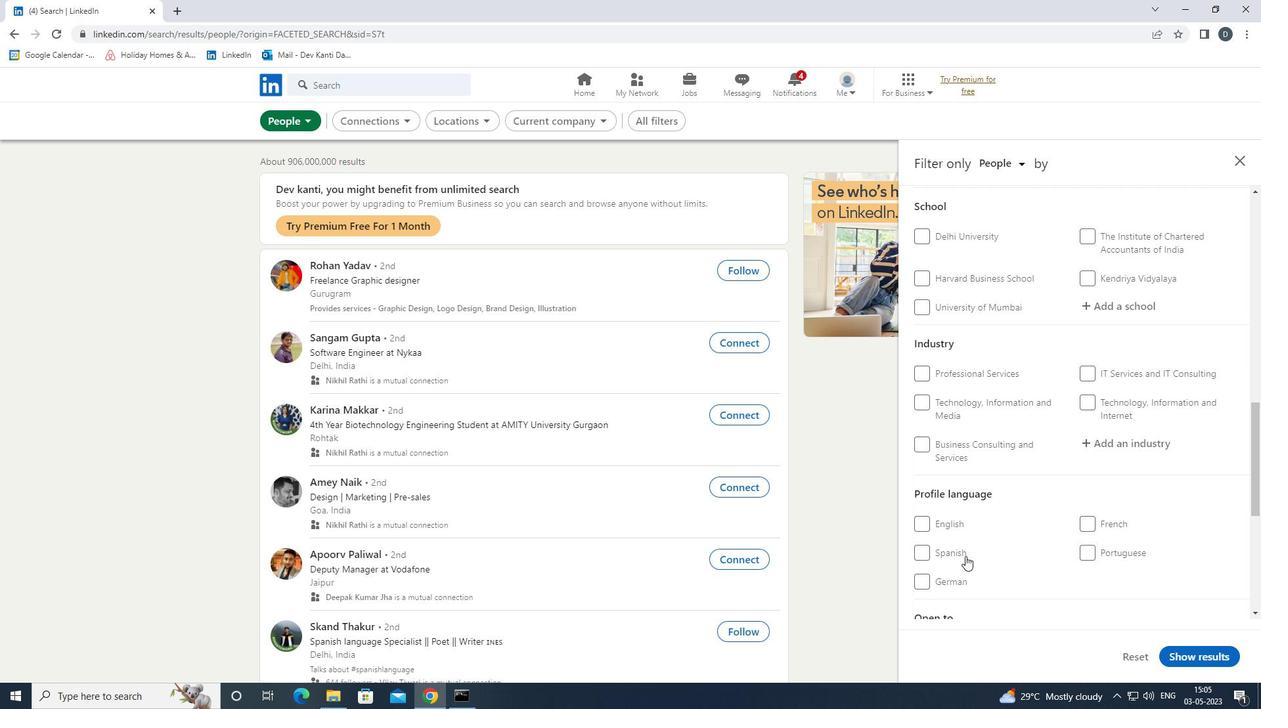 
Action: Mouse moved to (1032, 534)
Screenshot: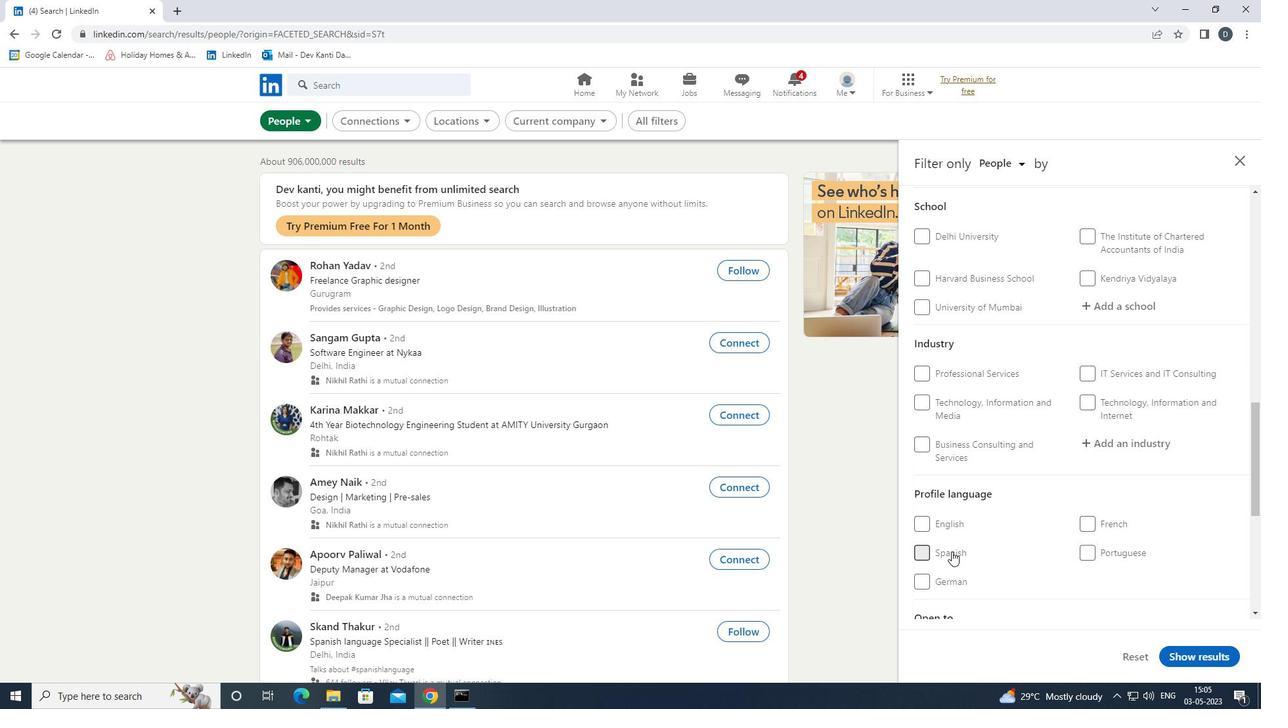 
Action: Mouse scrolled (1032, 535) with delta (0, 0)
Screenshot: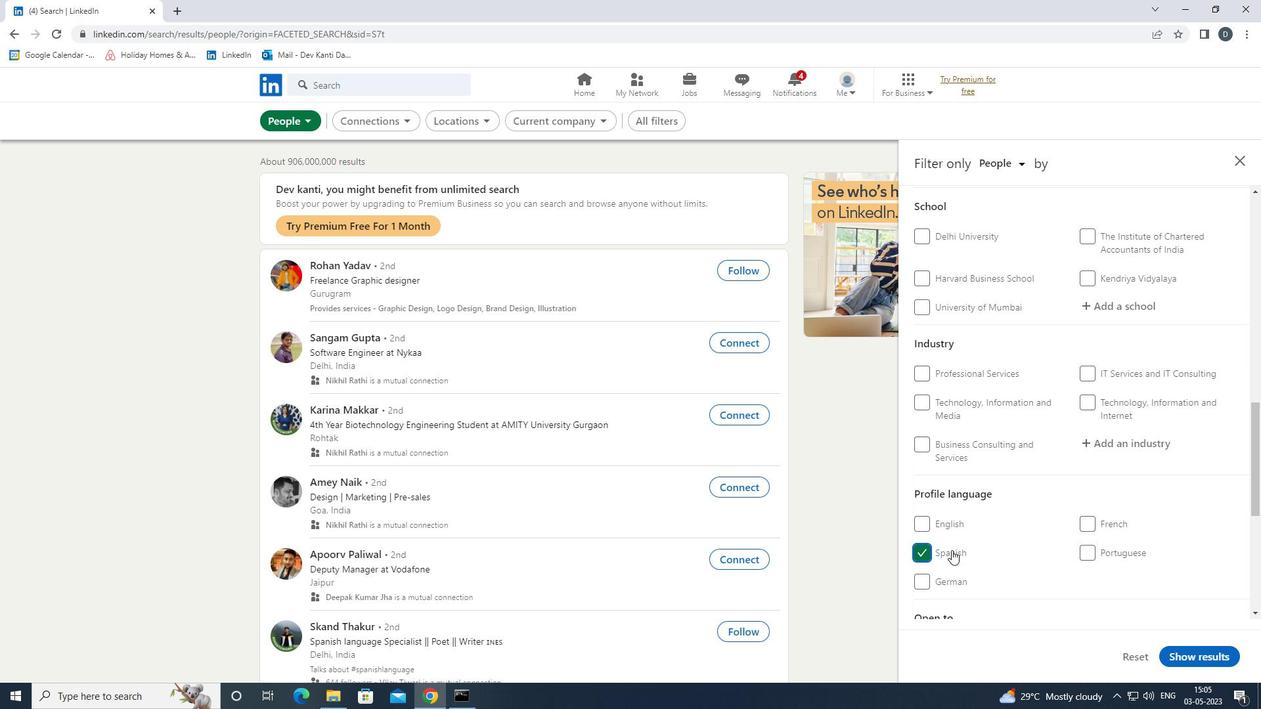 
Action: Mouse scrolled (1032, 535) with delta (0, 0)
Screenshot: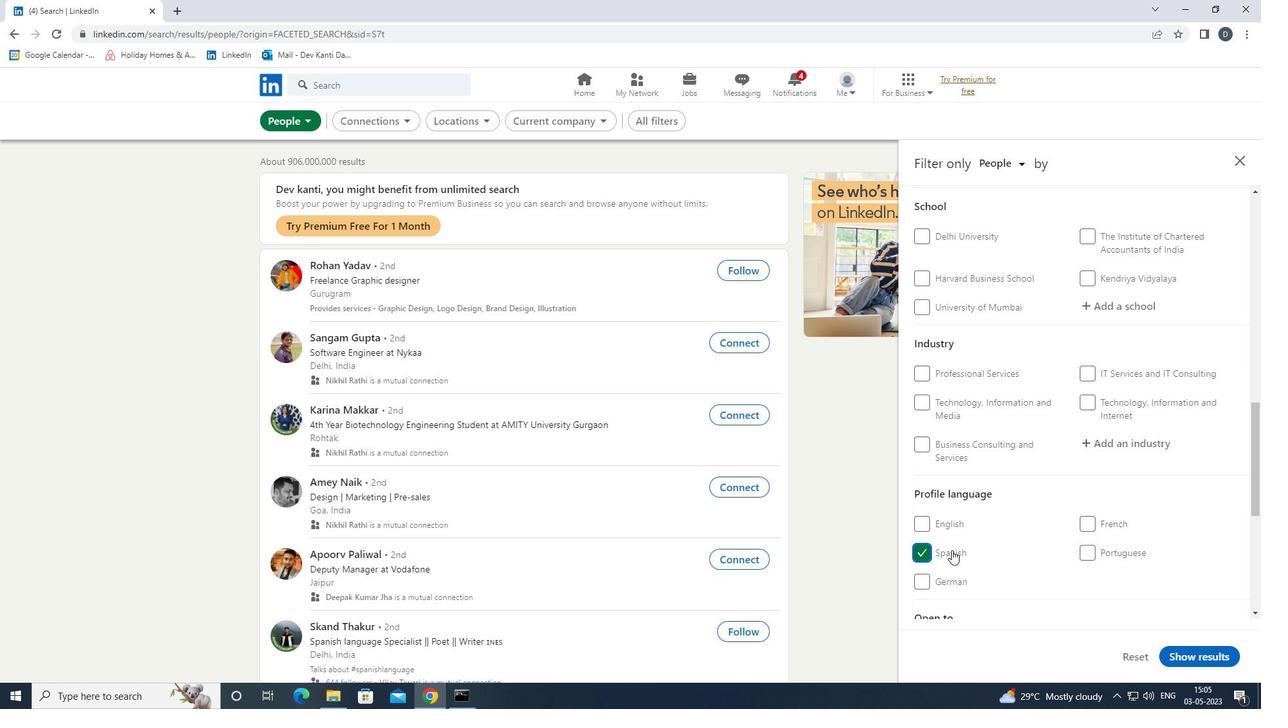
Action: Mouse scrolled (1032, 535) with delta (0, 0)
Screenshot: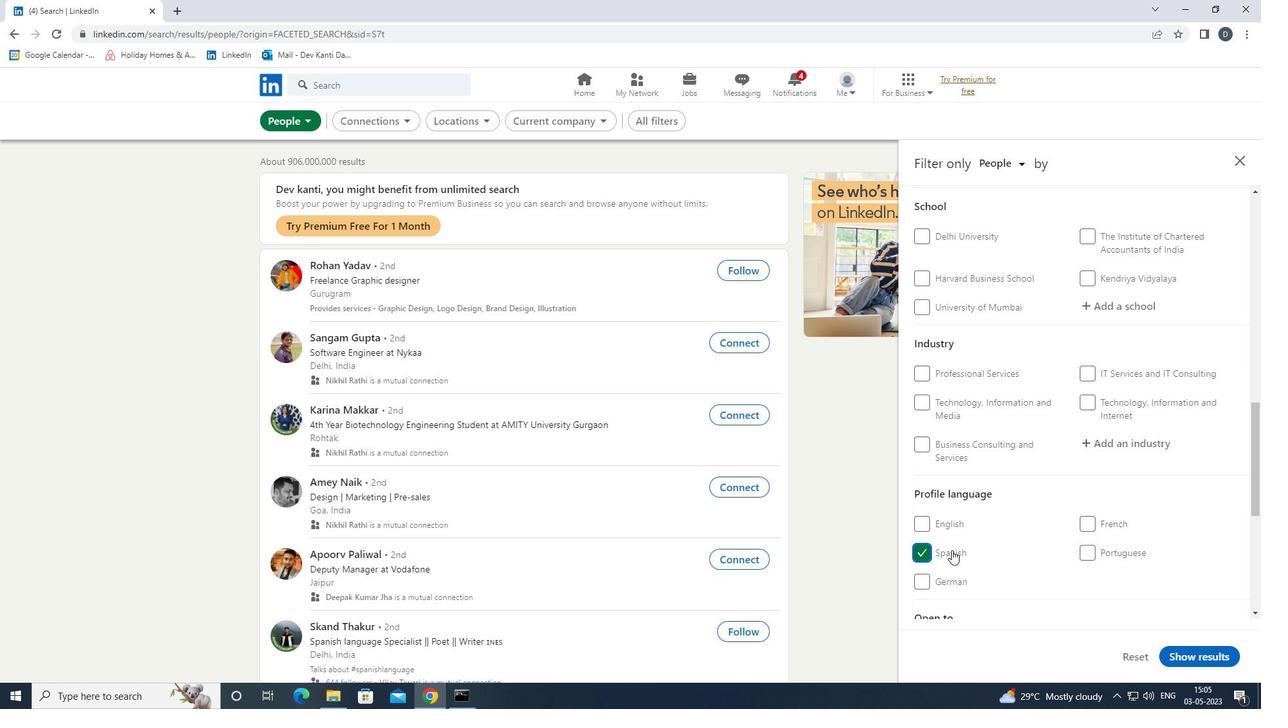 
Action: Mouse scrolled (1032, 535) with delta (0, 0)
Screenshot: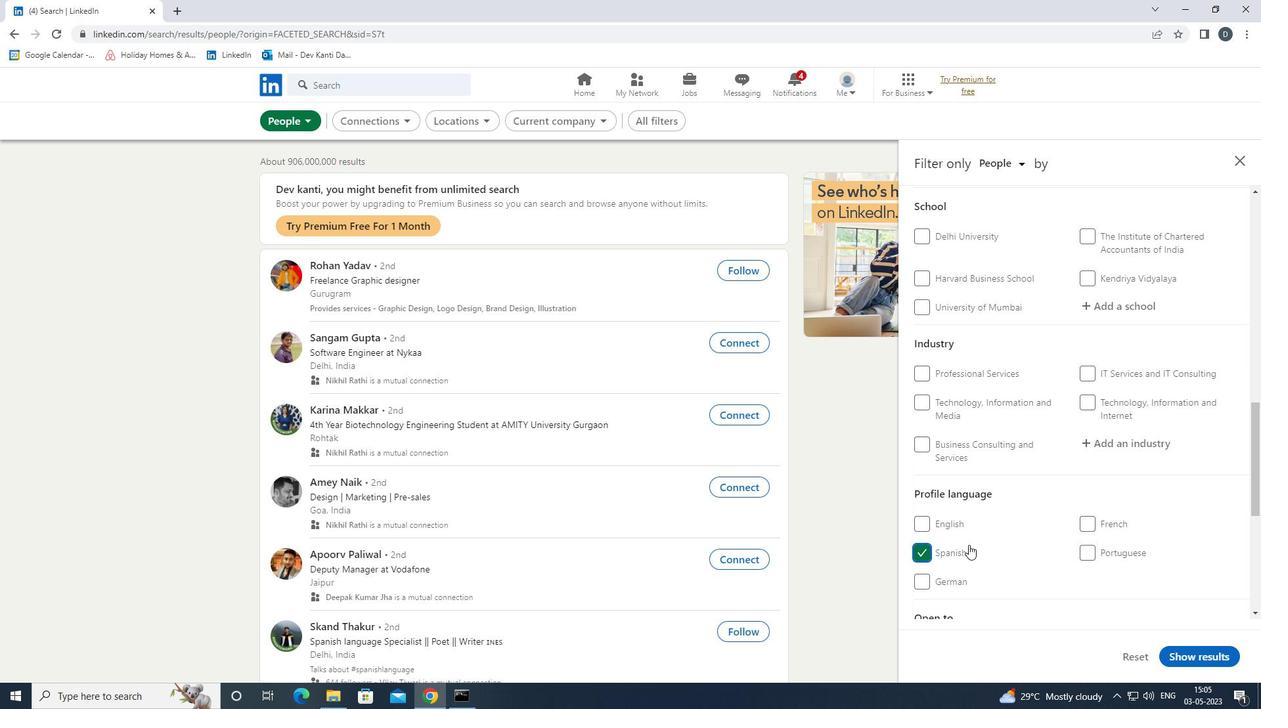 
Action: Mouse scrolled (1032, 535) with delta (0, 0)
Screenshot: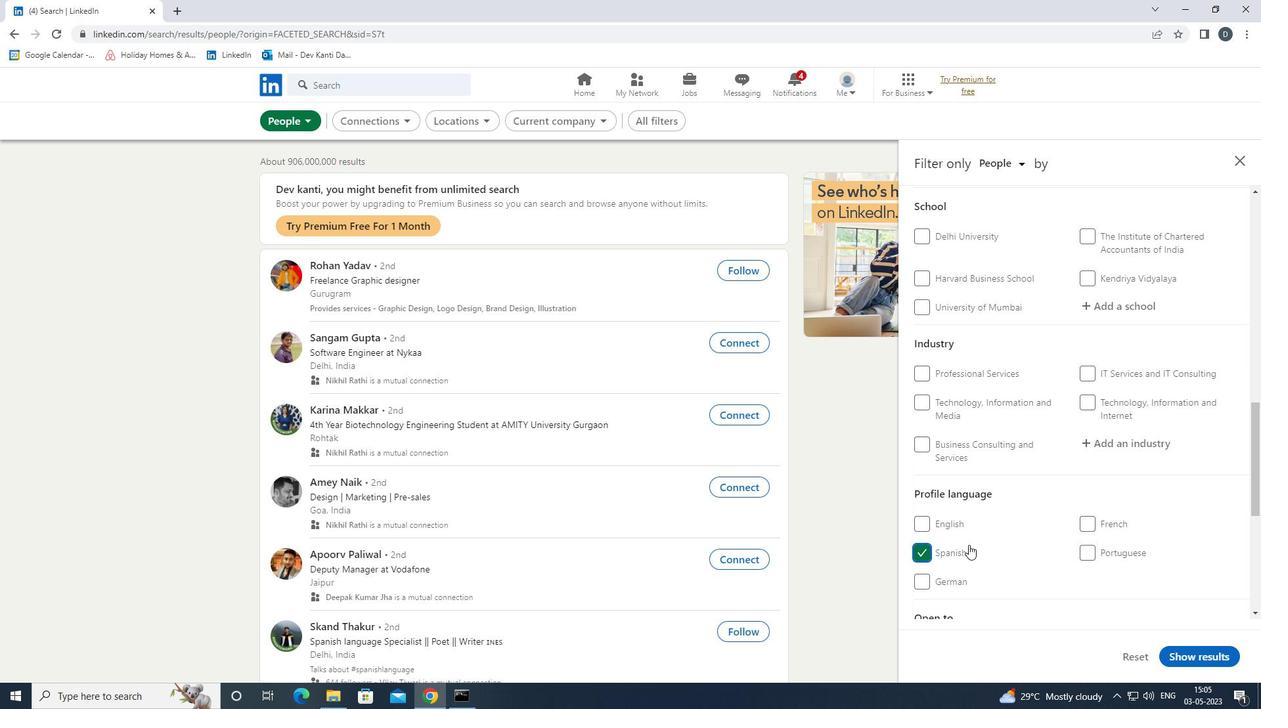 
Action: Mouse scrolled (1032, 535) with delta (0, 0)
Screenshot: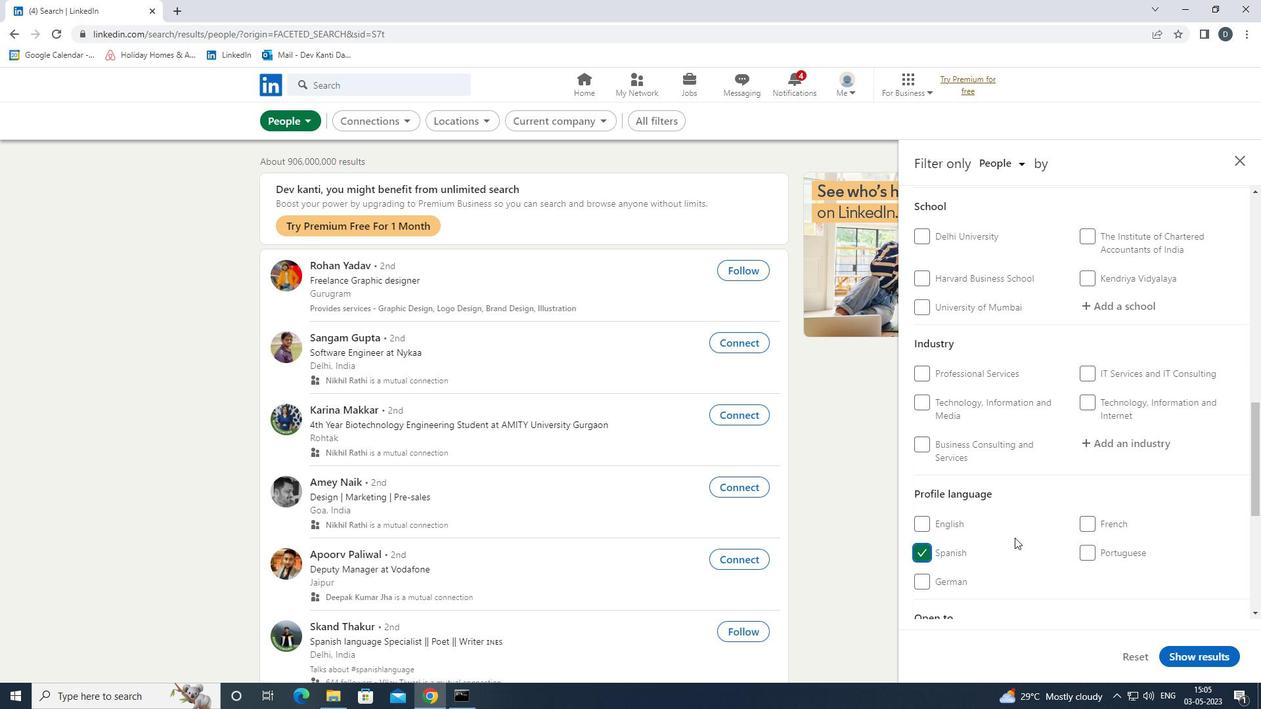 
Action: Mouse scrolled (1032, 535) with delta (0, 0)
Screenshot: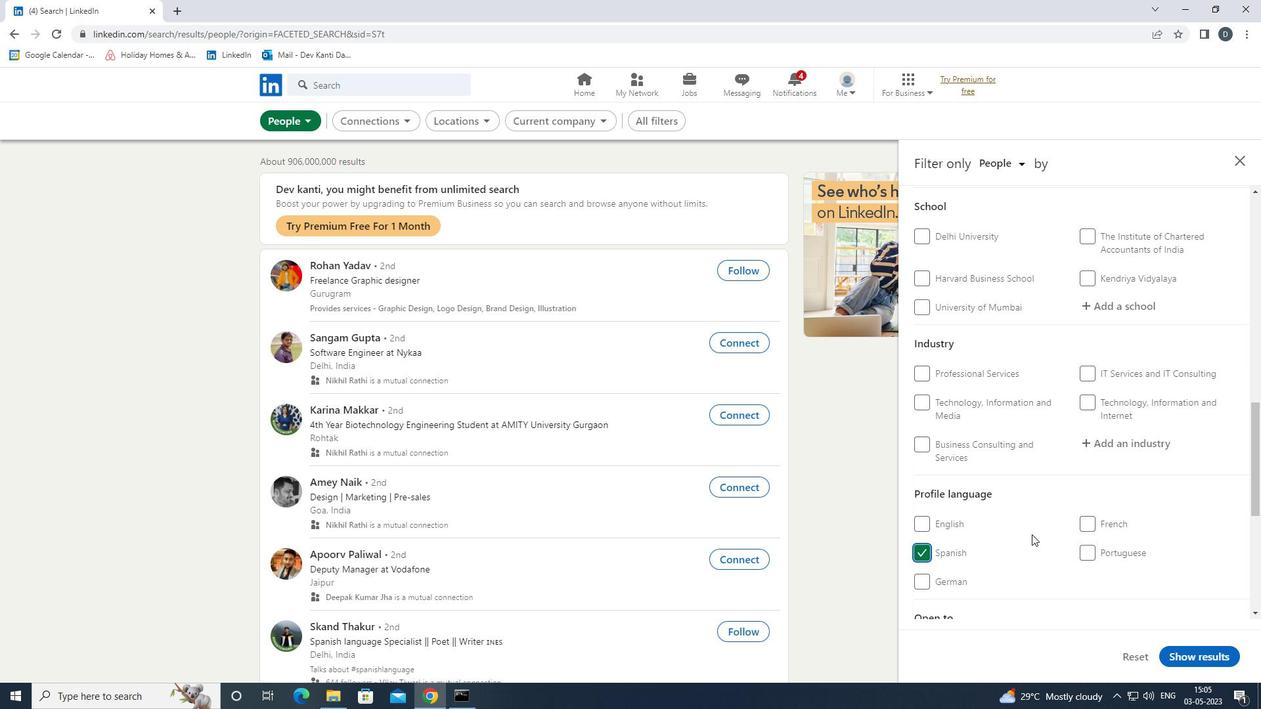 
Action: Mouse moved to (1107, 444)
Screenshot: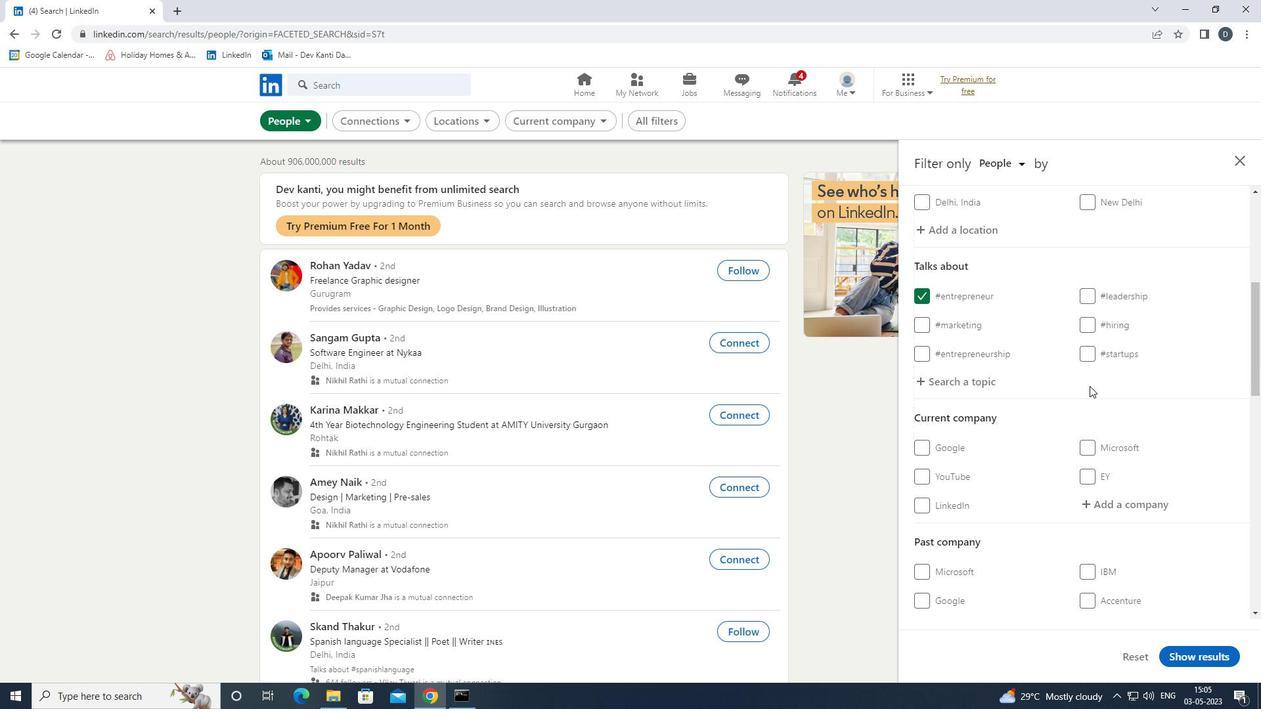 
Action: Mouse scrolled (1107, 443) with delta (0, 0)
Screenshot: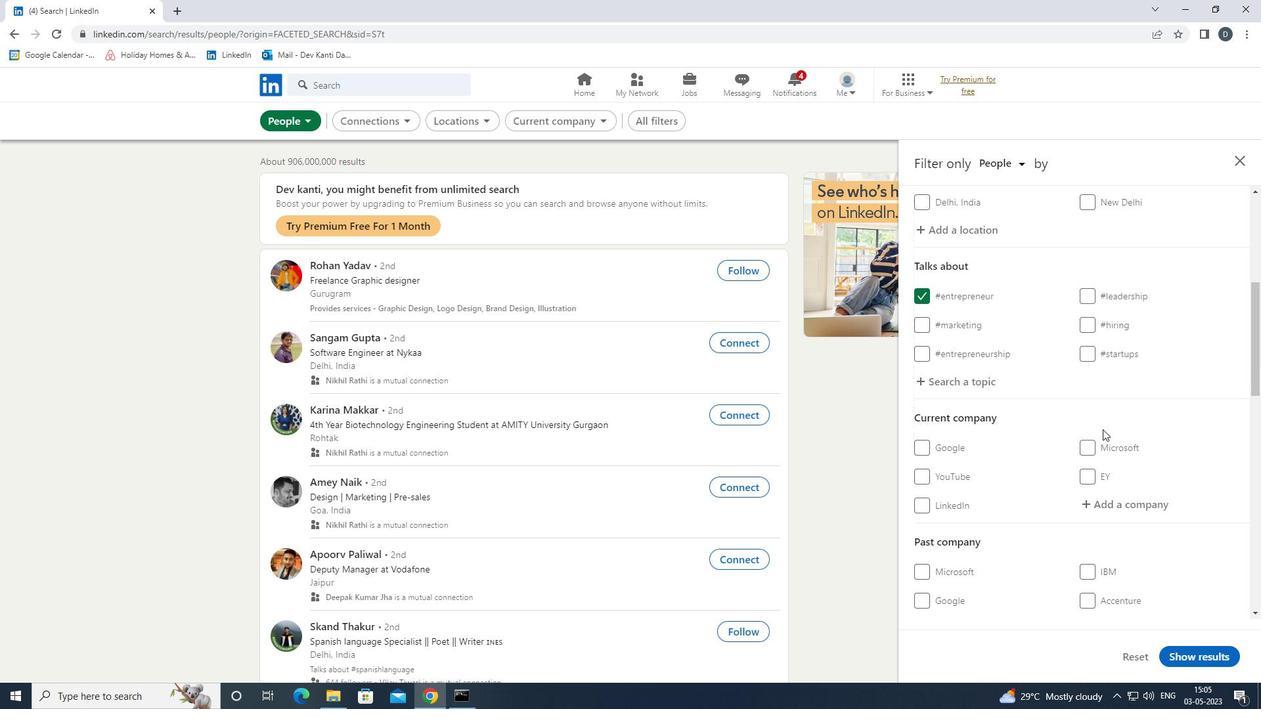 
Action: Mouse scrolled (1107, 443) with delta (0, 0)
Screenshot: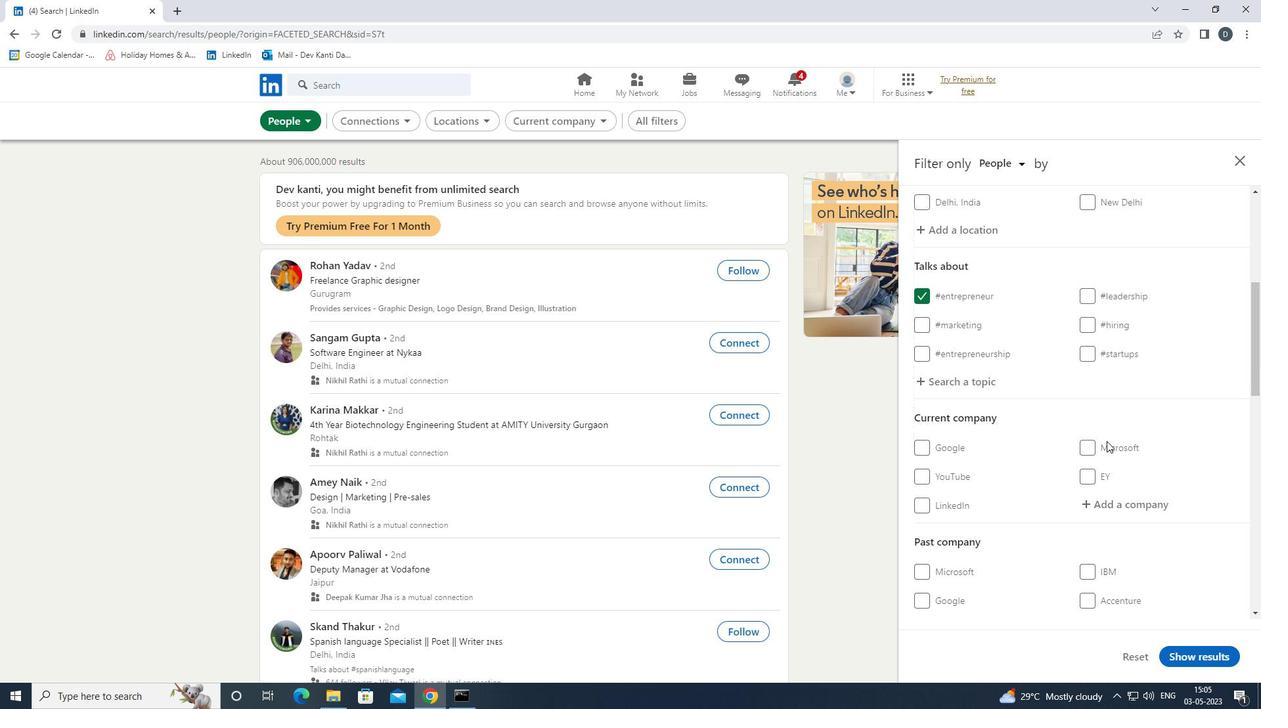 
Action: Mouse moved to (1121, 372)
Screenshot: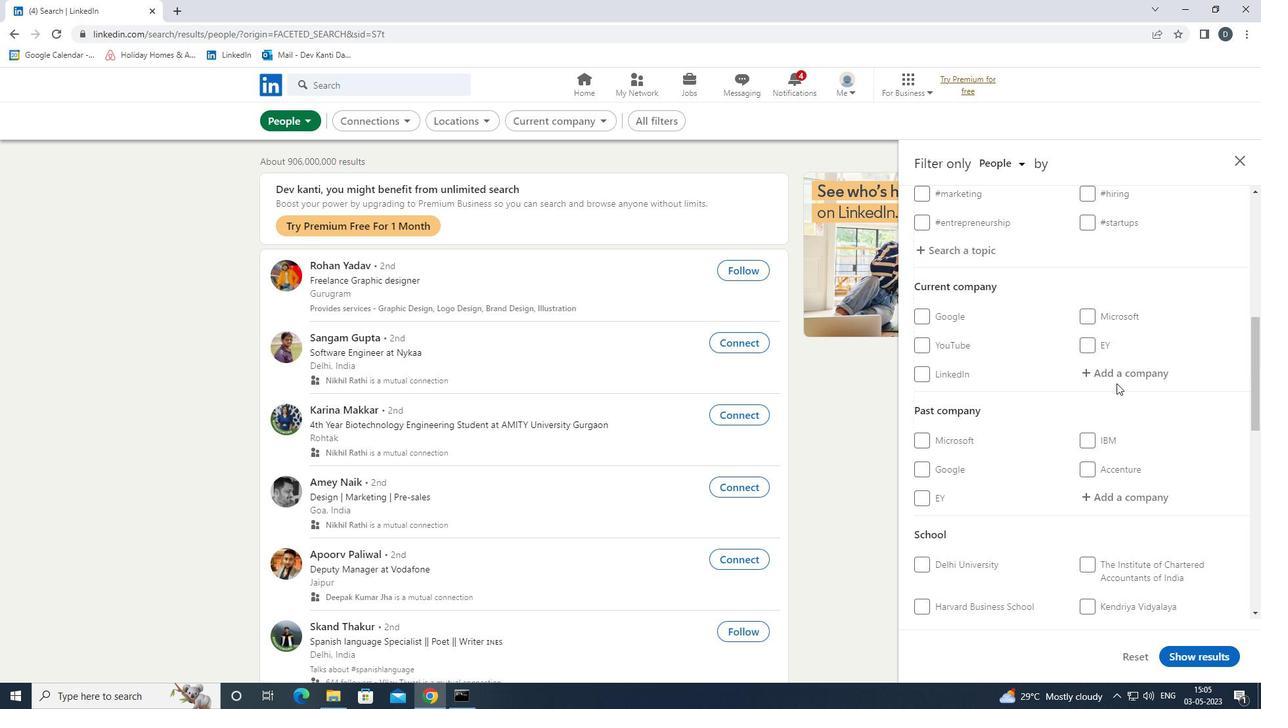 
Action: Mouse pressed left at (1121, 372)
Screenshot: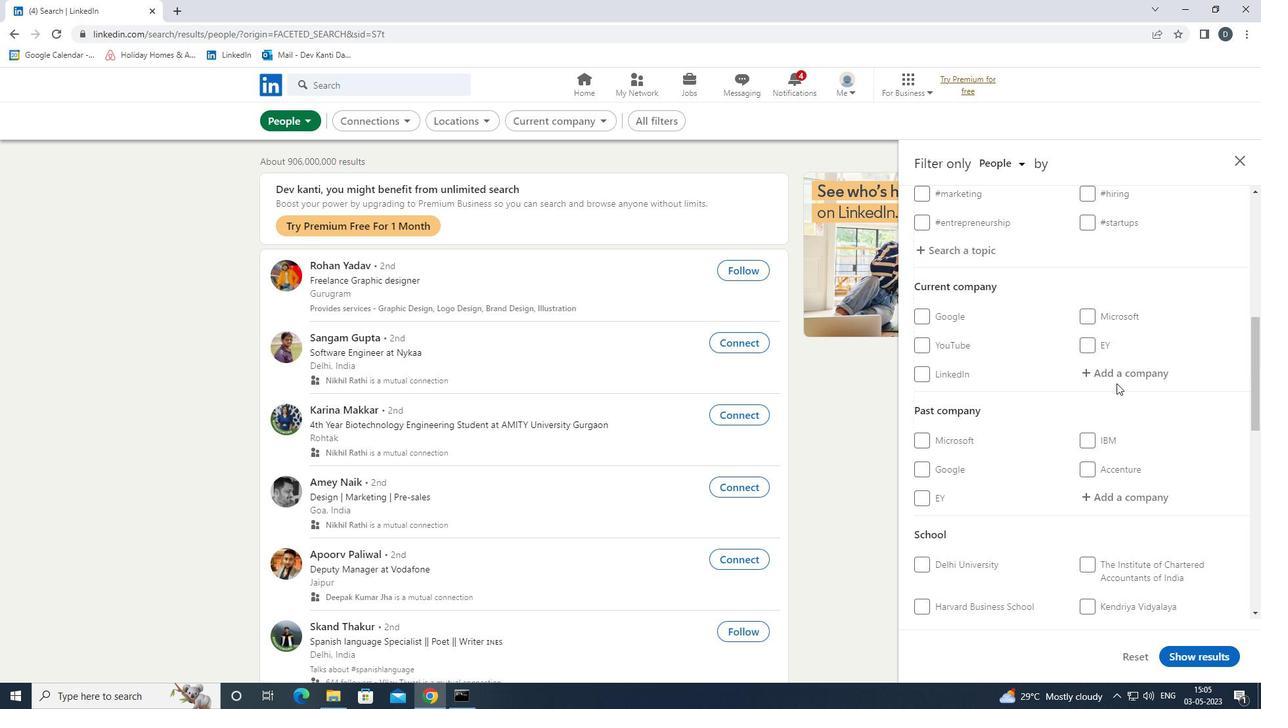 
Action: Mouse moved to (1120, 372)
Screenshot: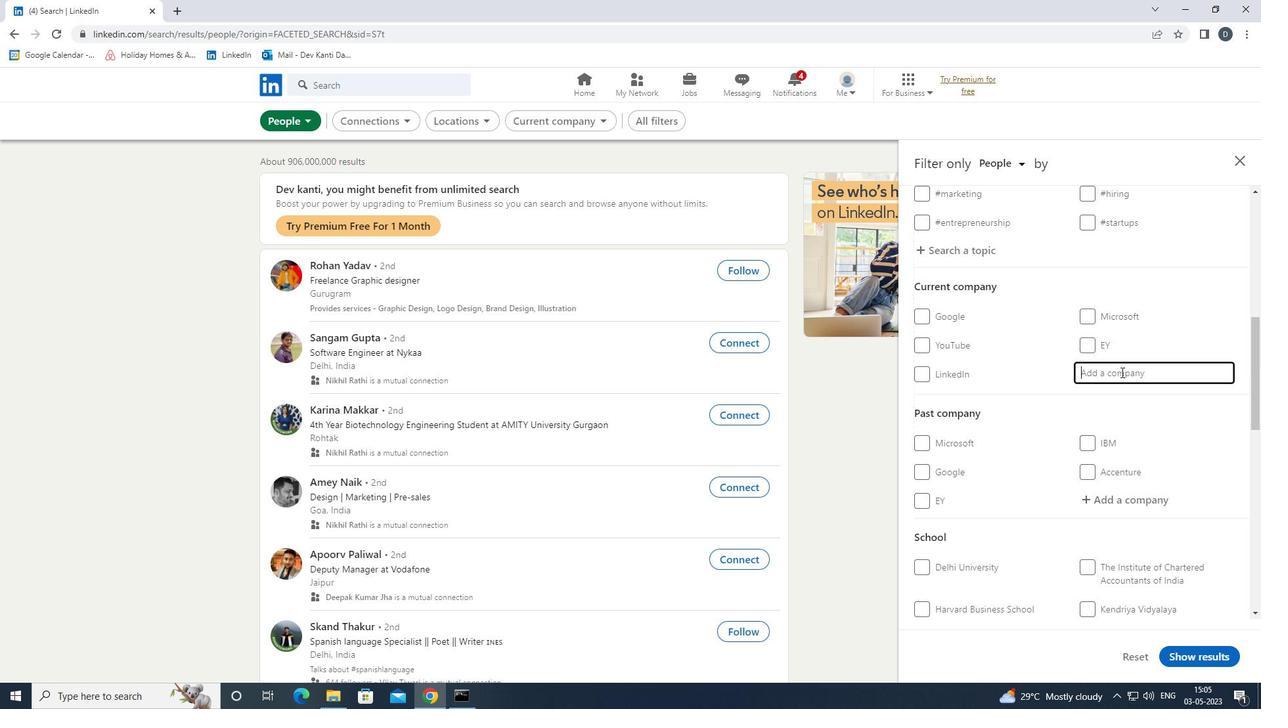 
Action: Key pressed <Key.shift>ARAGEN<Key.down><Key.enter>
Screenshot: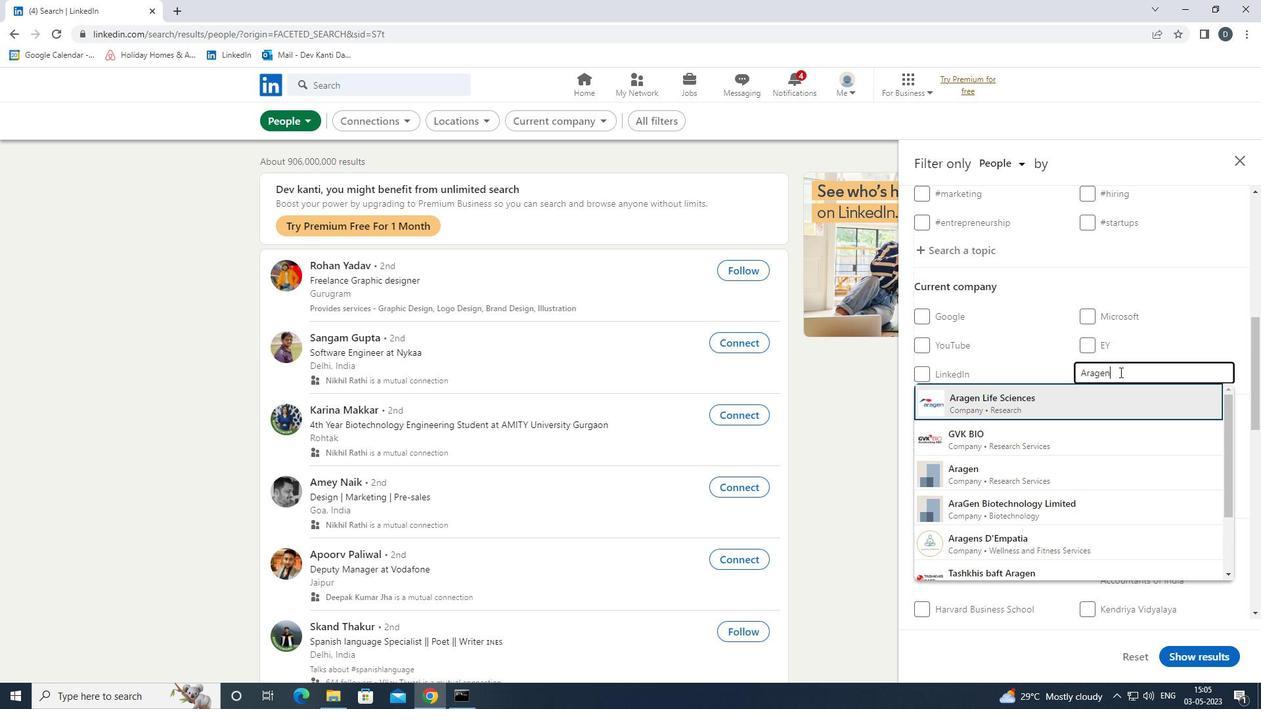
Action: Mouse moved to (944, 427)
Screenshot: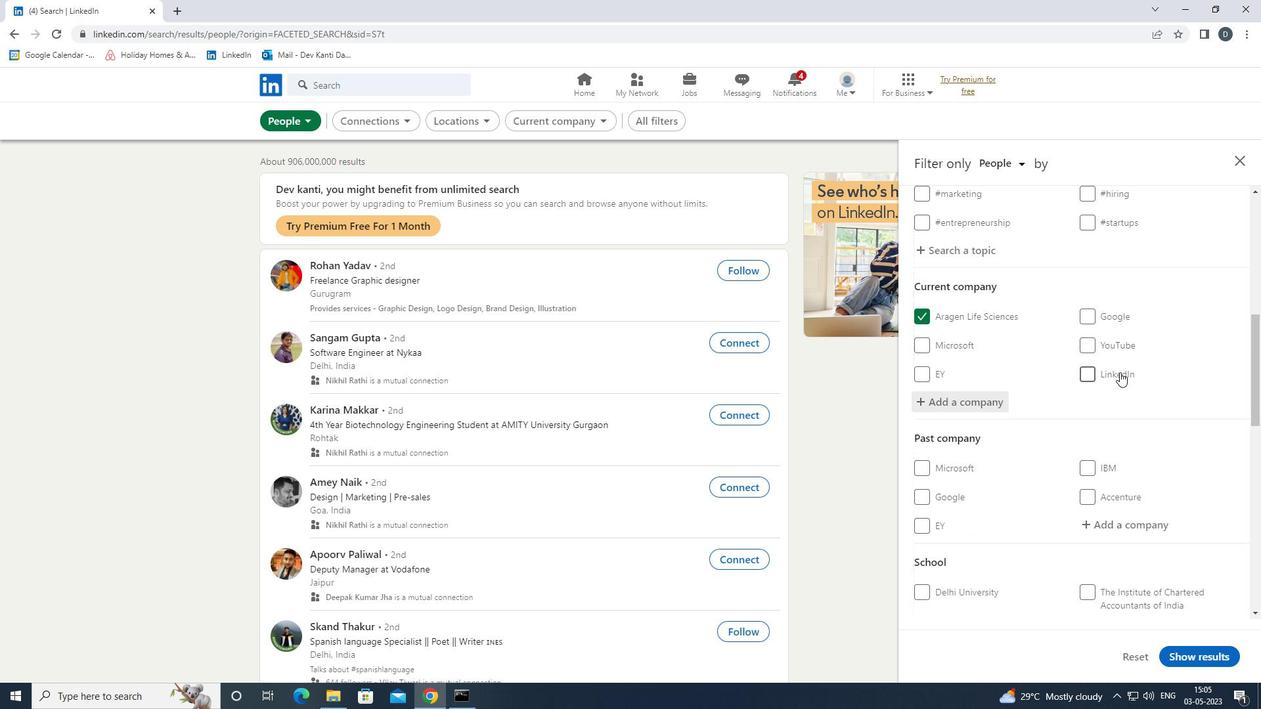 
Action: Mouse scrolled (944, 427) with delta (0, 0)
Screenshot: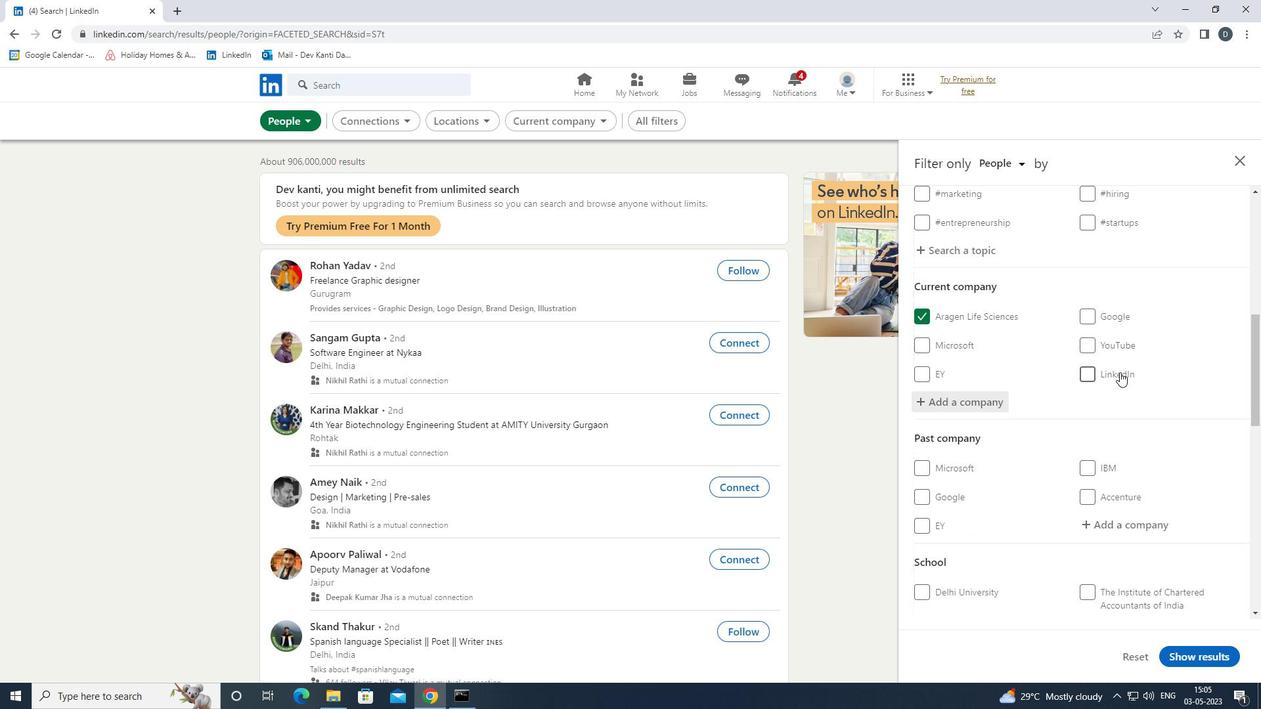 
Action: Mouse moved to (977, 440)
Screenshot: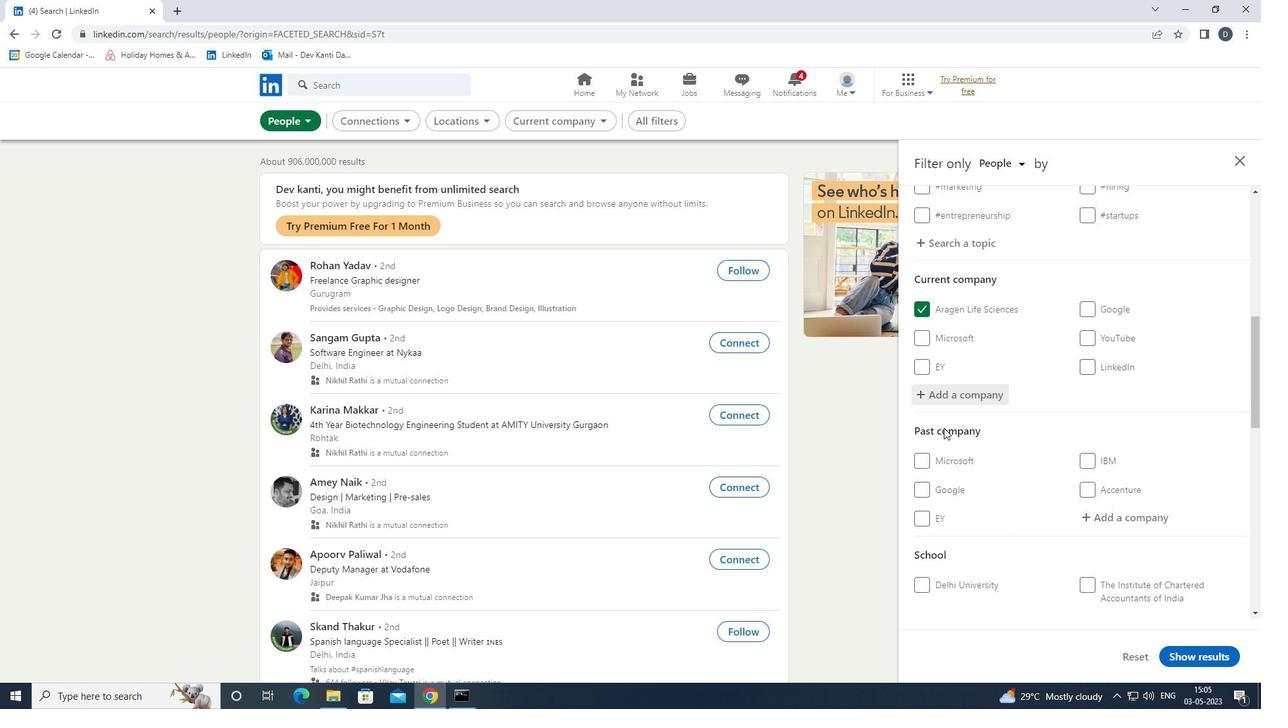 
Action: Mouse scrolled (977, 440) with delta (0, 0)
Screenshot: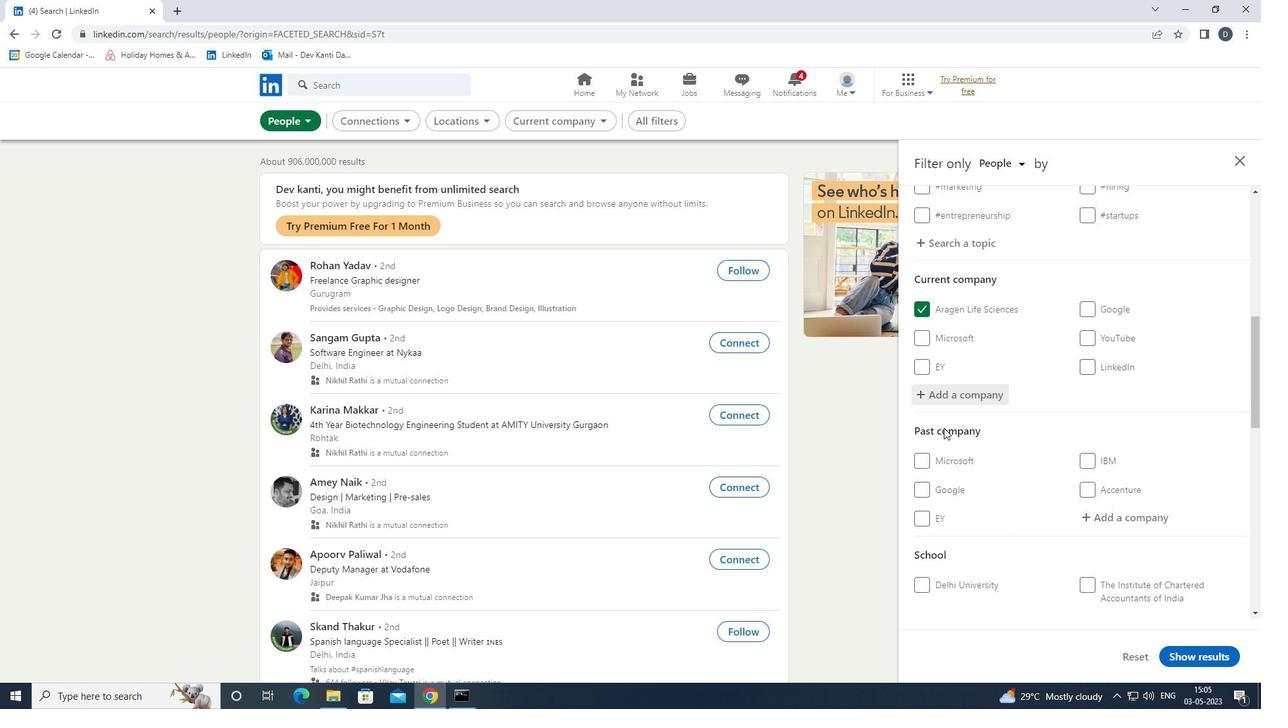 
Action: Mouse moved to (987, 447)
Screenshot: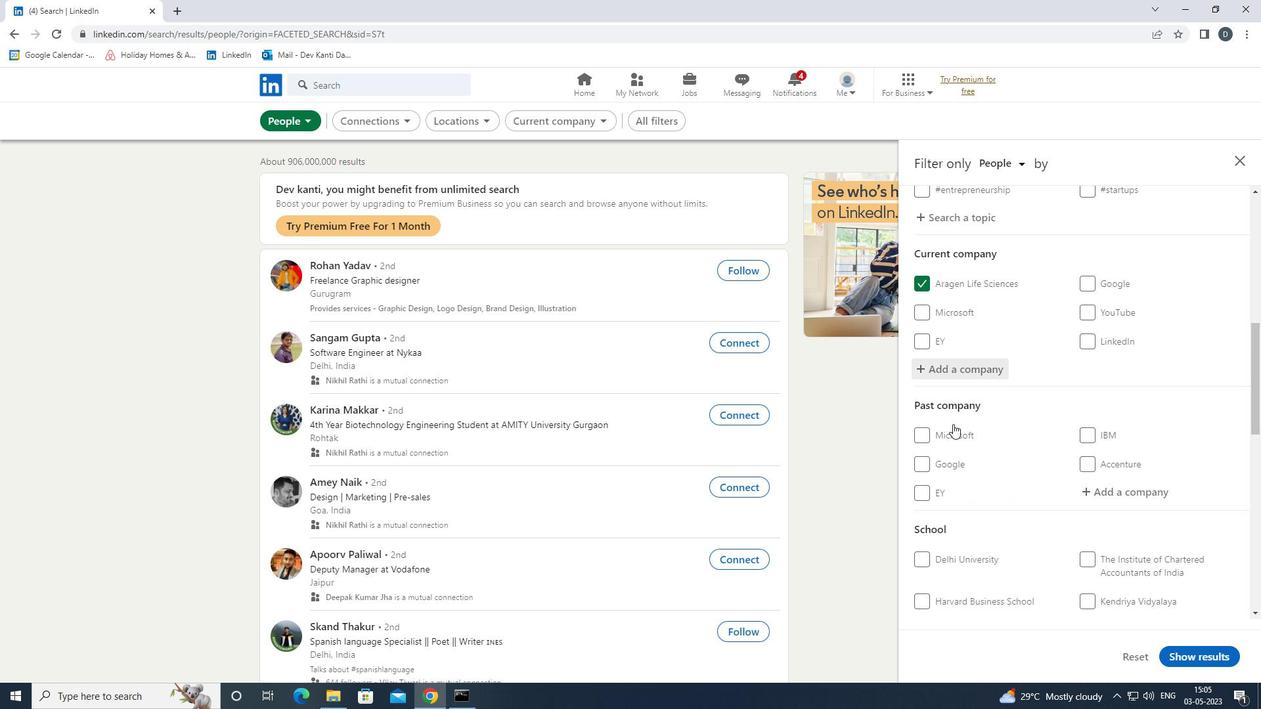 
Action: Mouse scrolled (987, 446) with delta (0, 0)
Screenshot: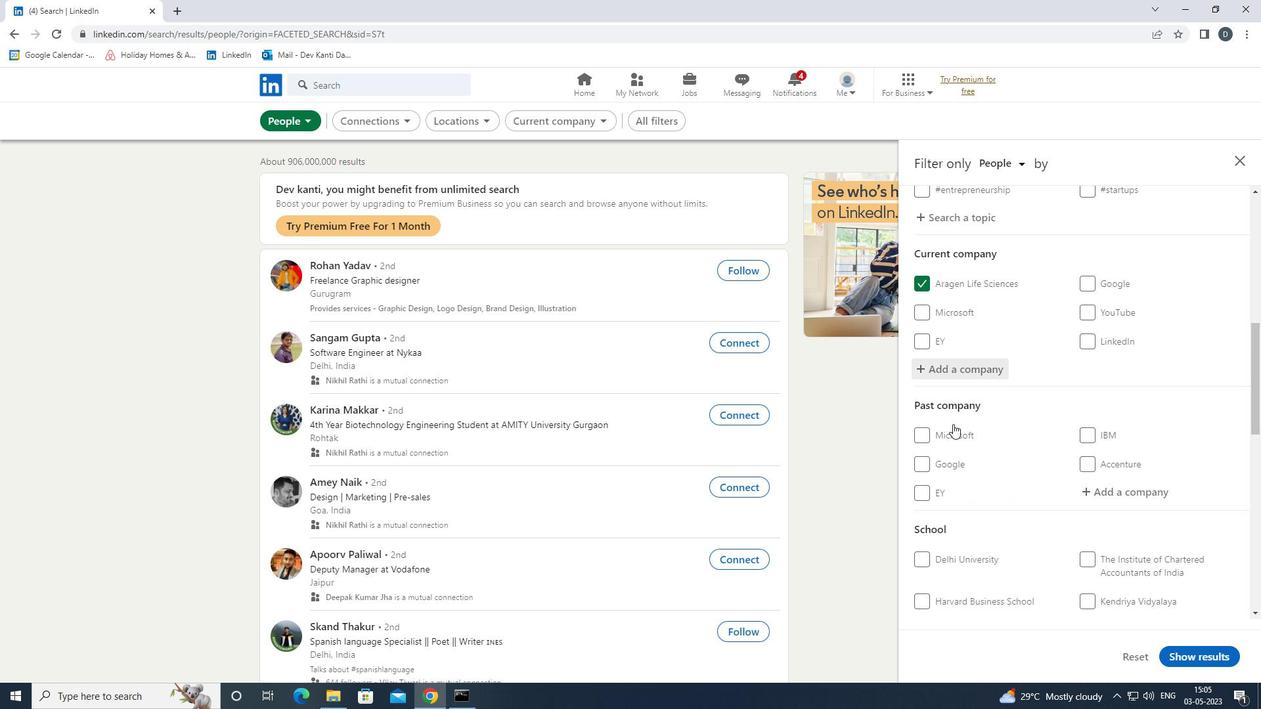 
Action: Mouse moved to (1105, 473)
Screenshot: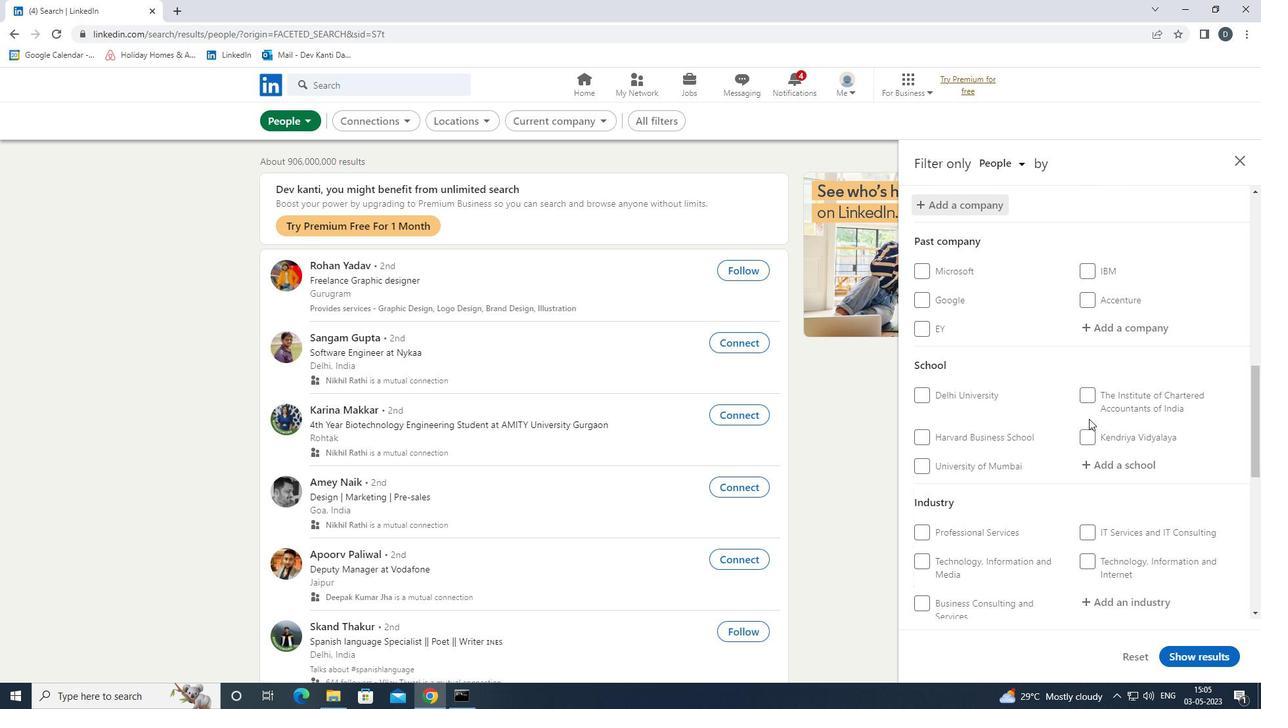 
Action: Mouse pressed left at (1105, 473)
Screenshot: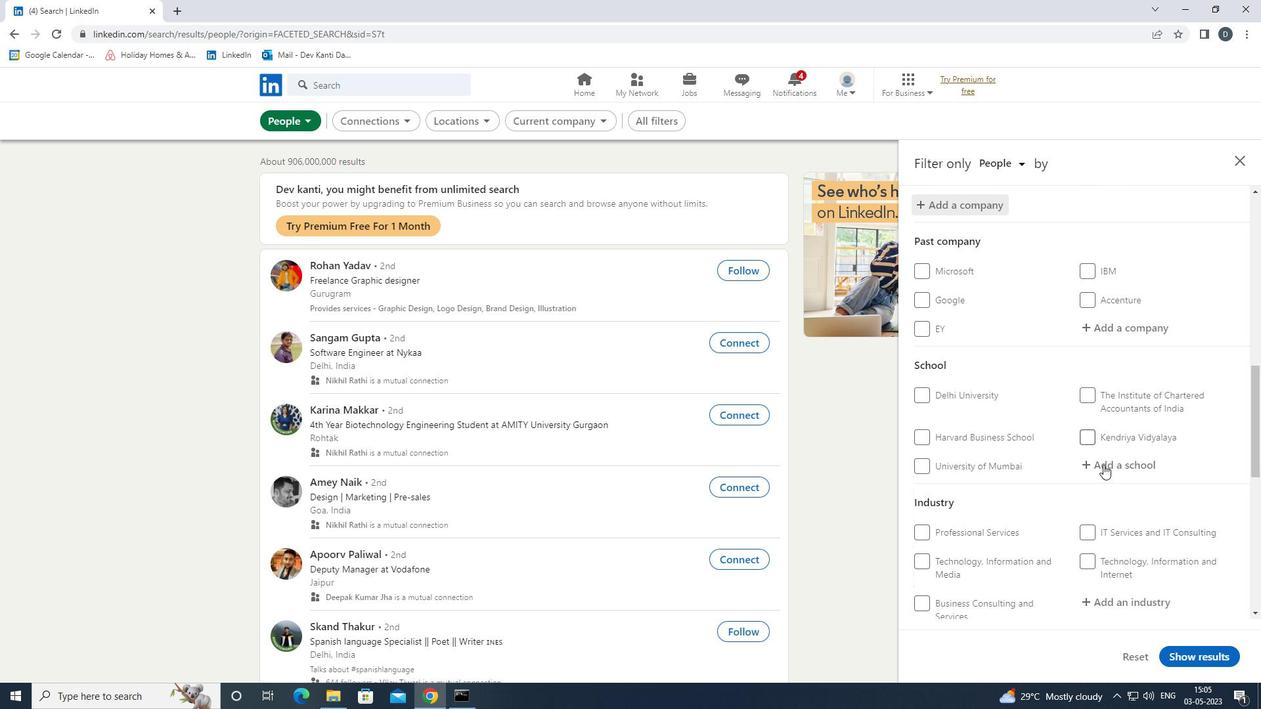 
Action: Key pressed <Key.shift>ANDHRA<Key.space><Key.down><Key.enter>
Screenshot: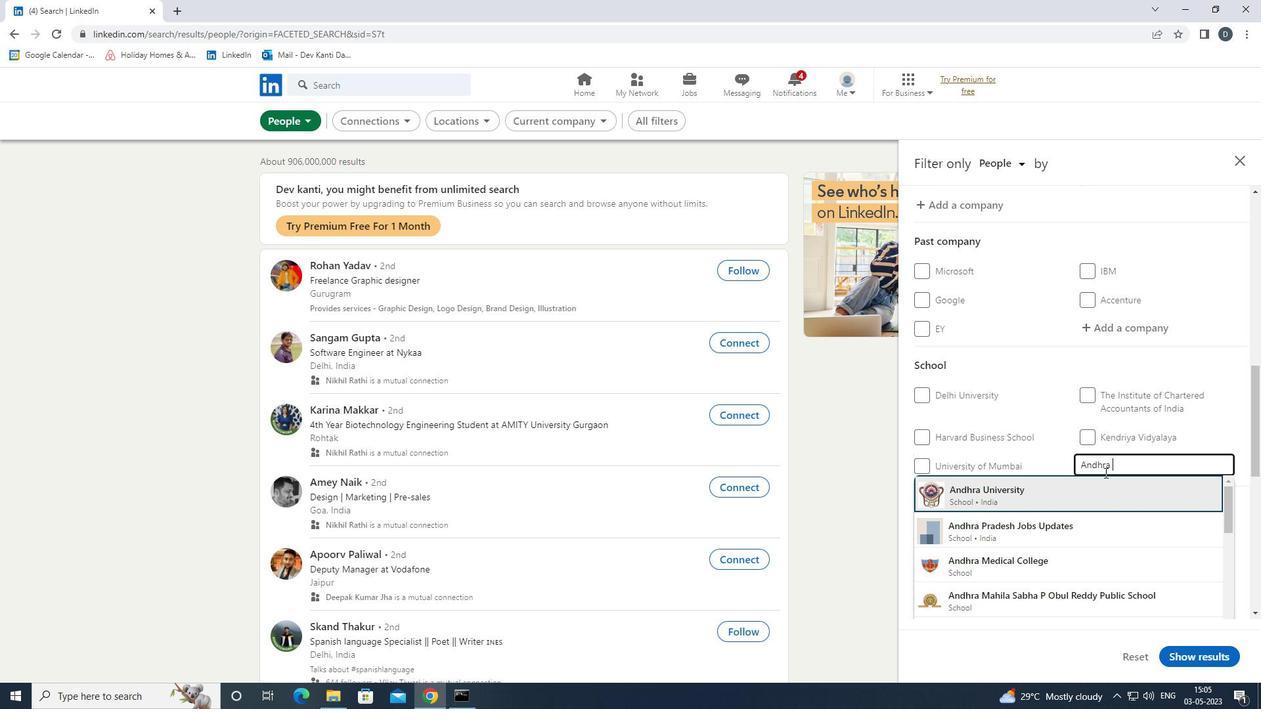 
Action: Mouse moved to (1105, 475)
Screenshot: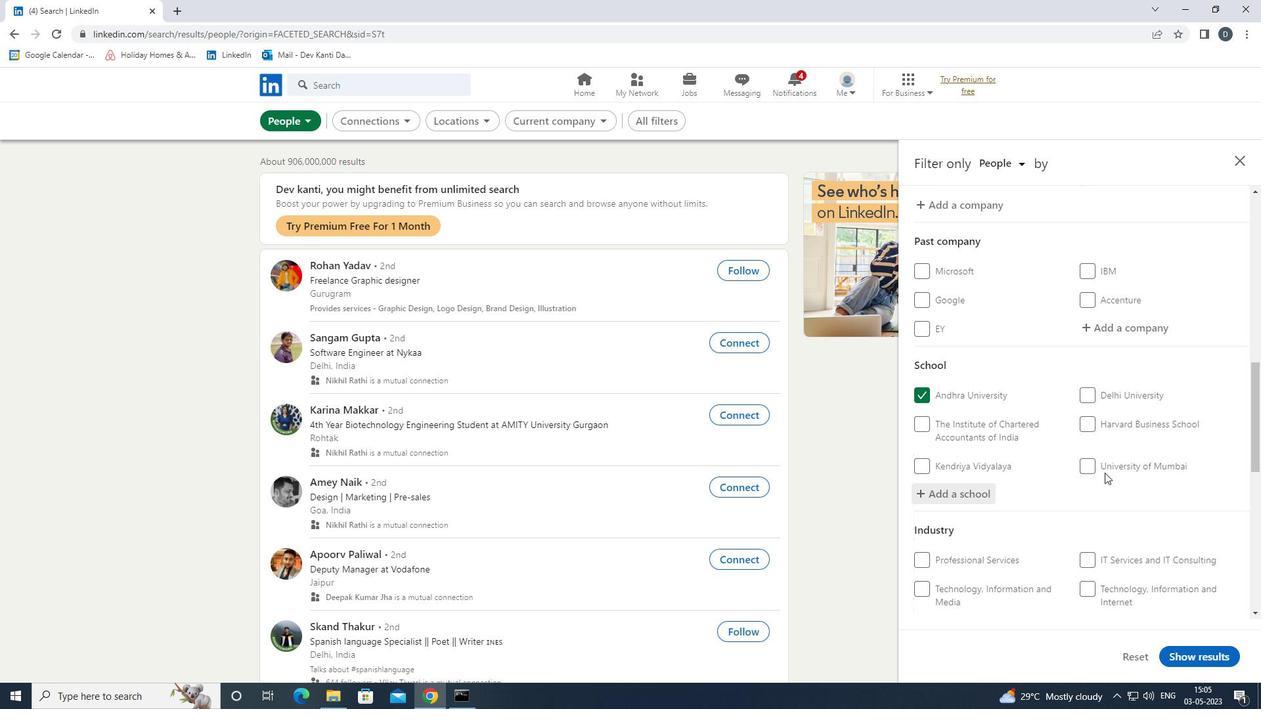 
Action: Mouse scrolled (1105, 474) with delta (0, 0)
Screenshot: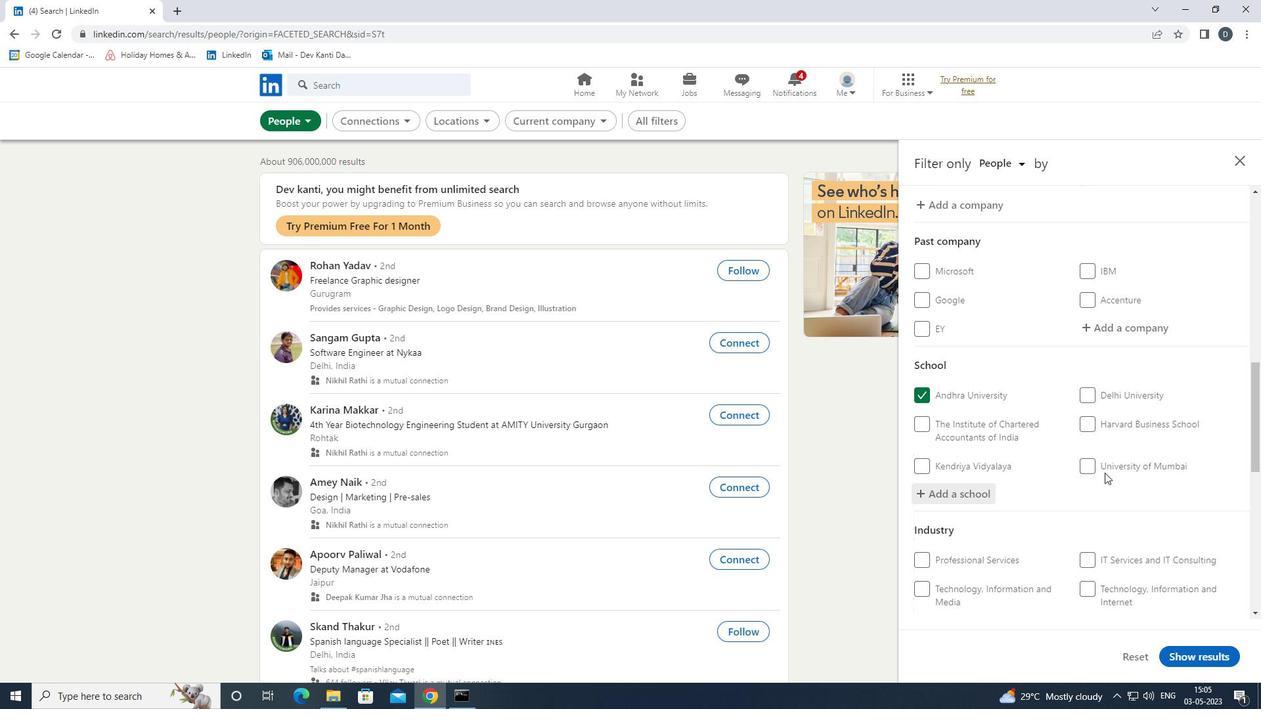 
Action: Mouse moved to (1104, 475)
Screenshot: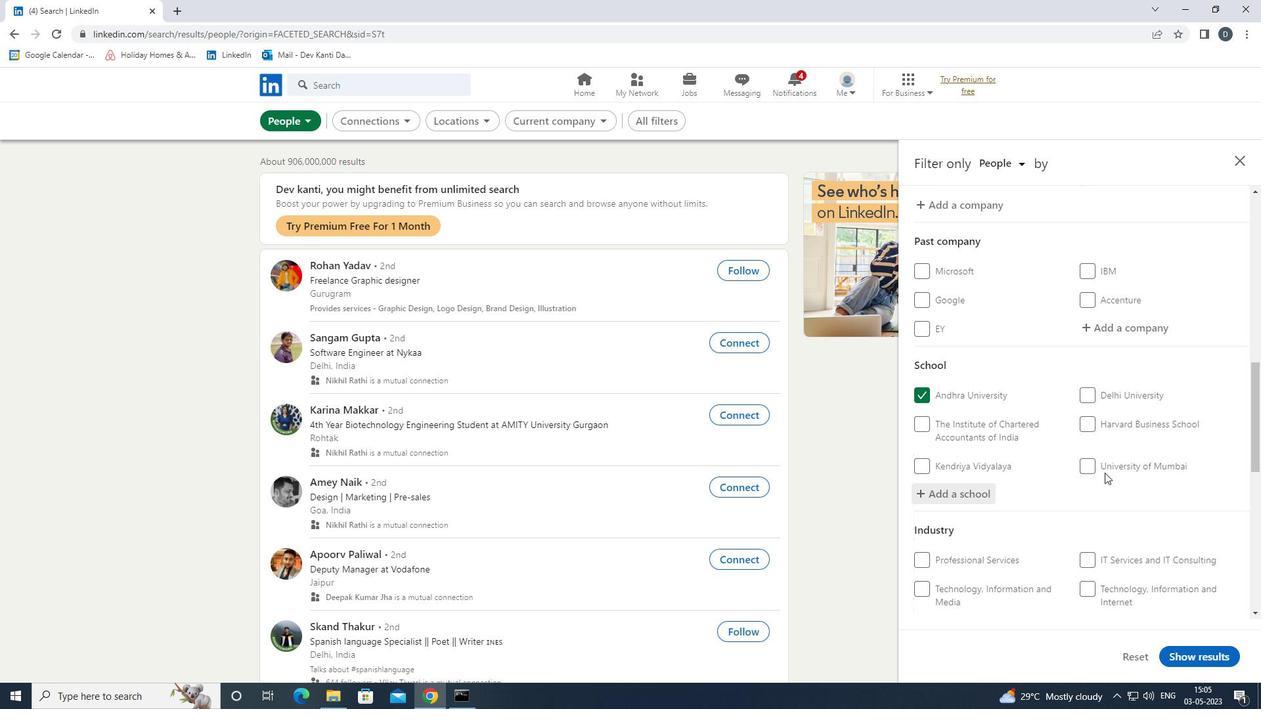 
Action: Mouse scrolled (1104, 475) with delta (0, 0)
Screenshot: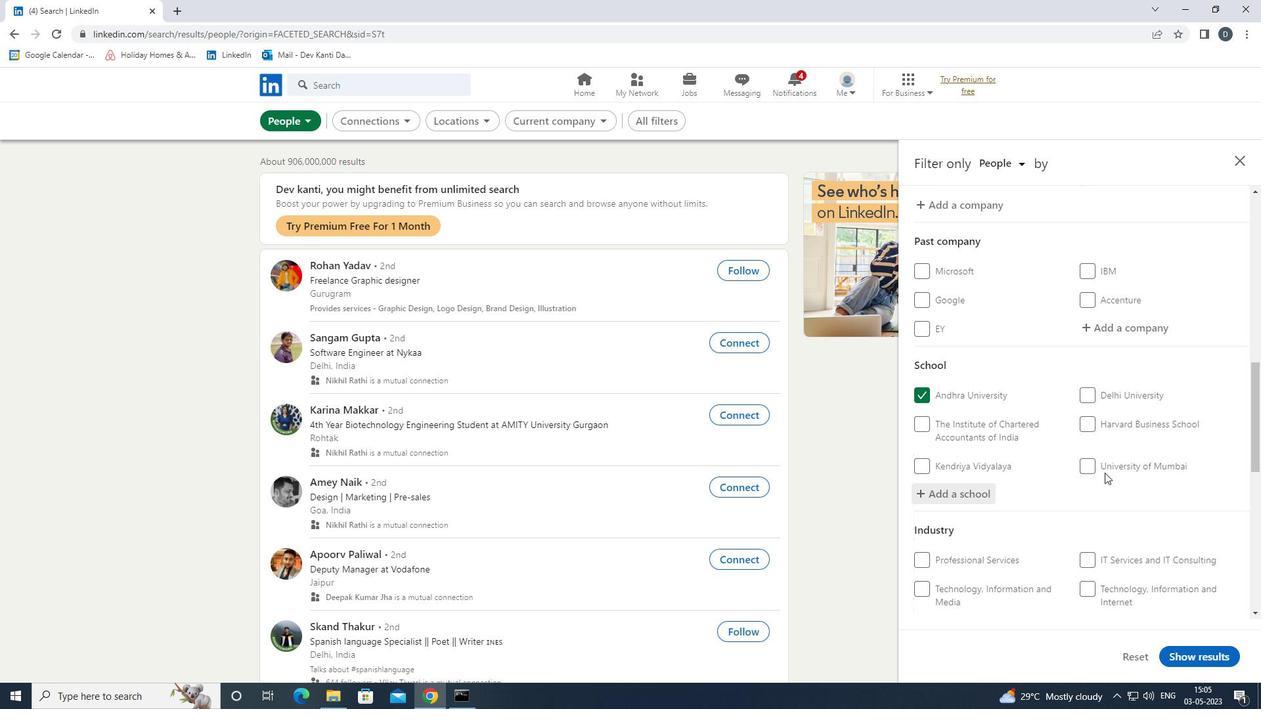 
Action: Mouse moved to (1104, 475)
Screenshot: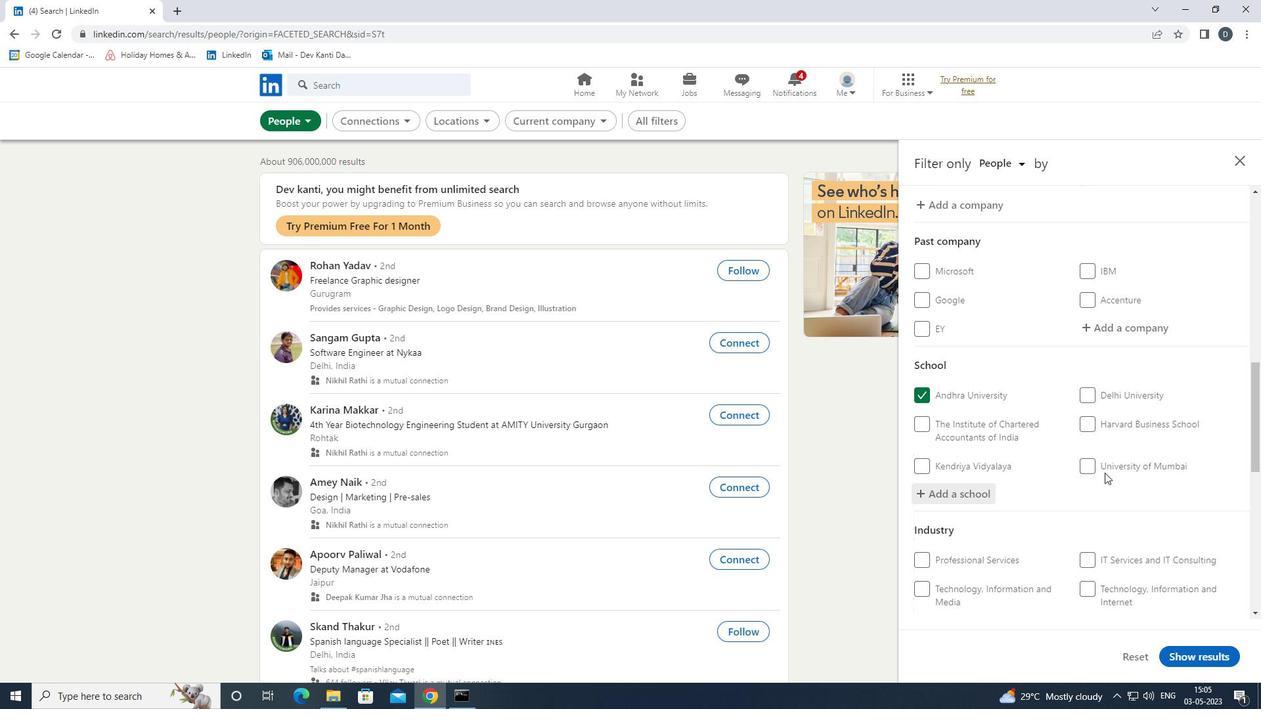 
Action: Mouse scrolled (1104, 475) with delta (0, 0)
Screenshot: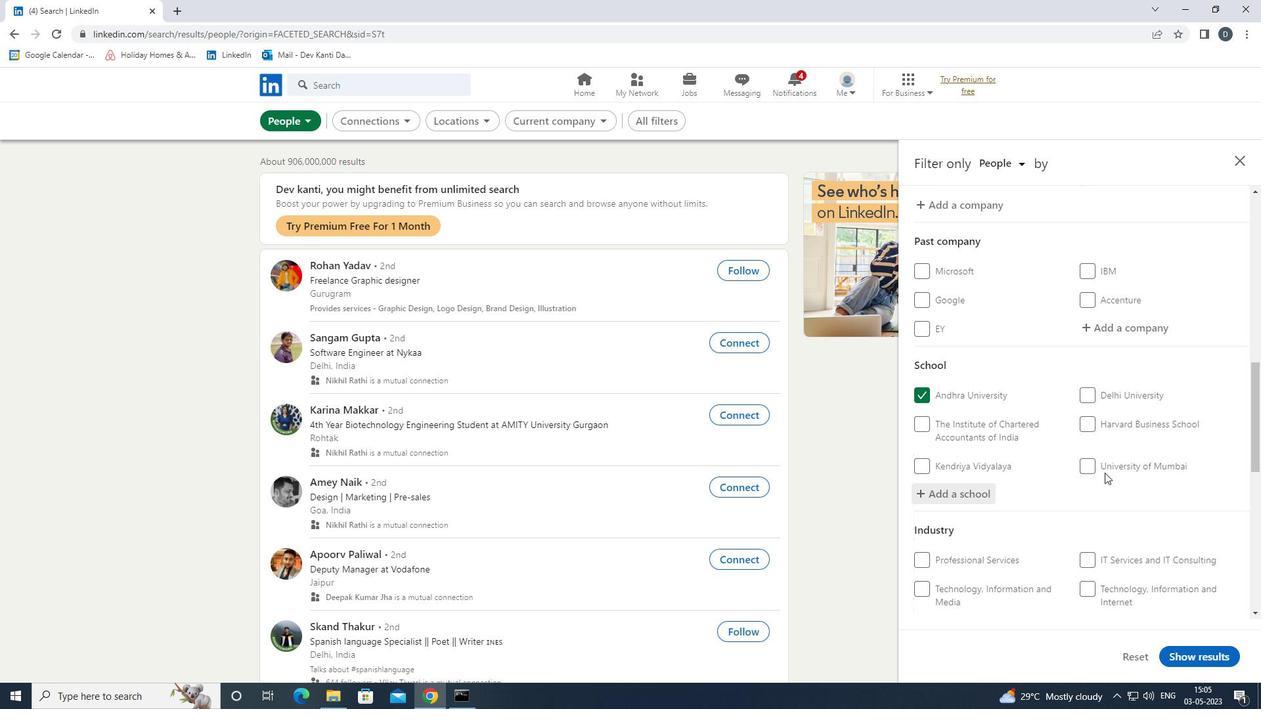 
Action: Mouse moved to (1124, 437)
Screenshot: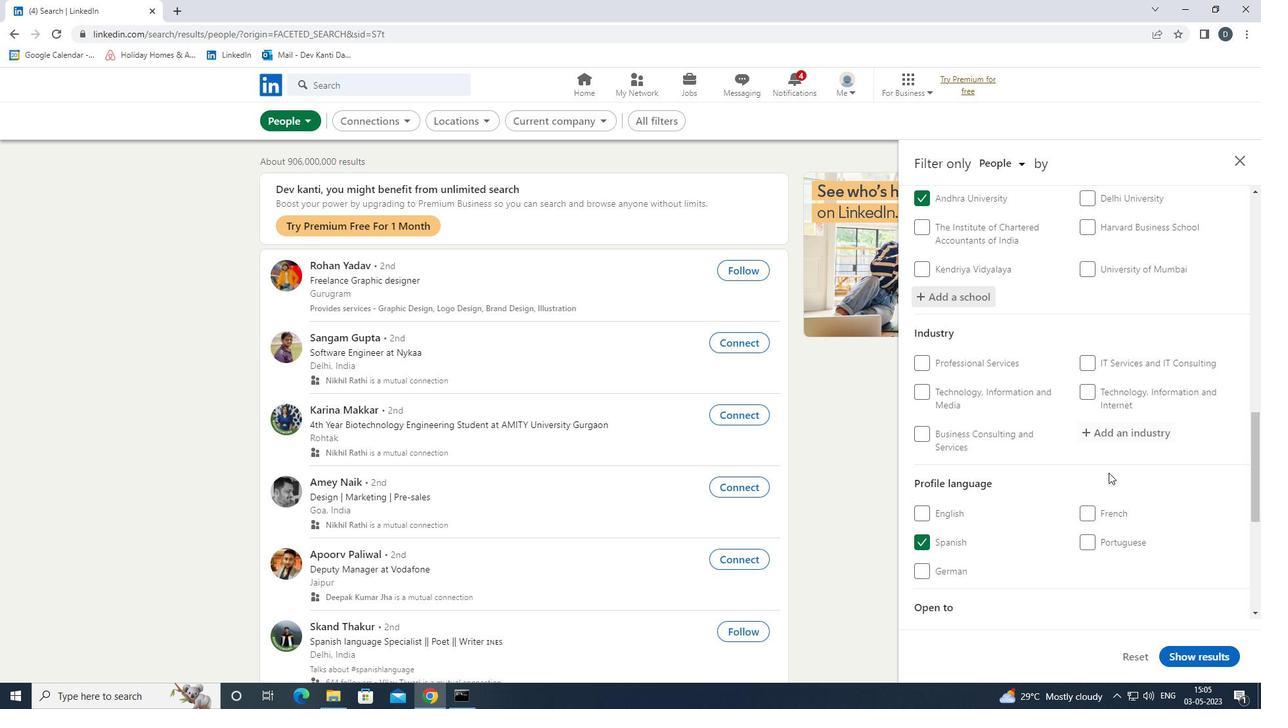 
Action: Mouse pressed left at (1124, 437)
Screenshot: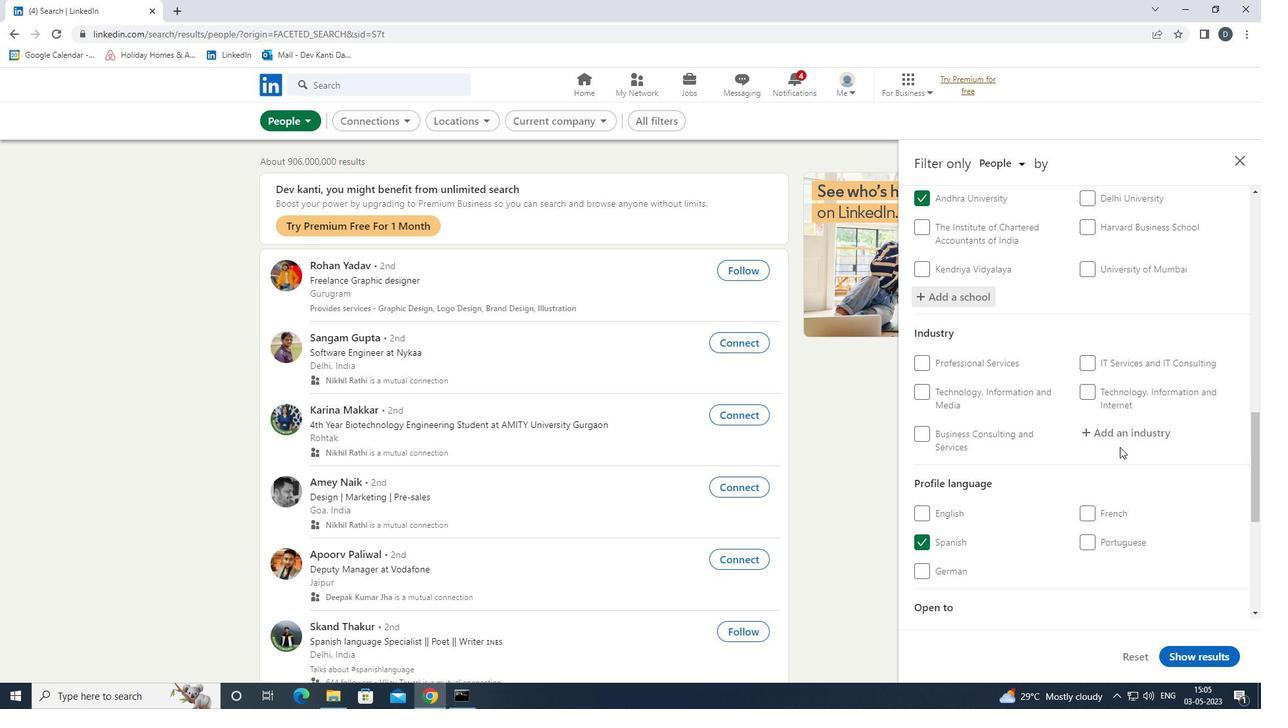 
Action: Mouse moved to (1111, 439)
Screenshot: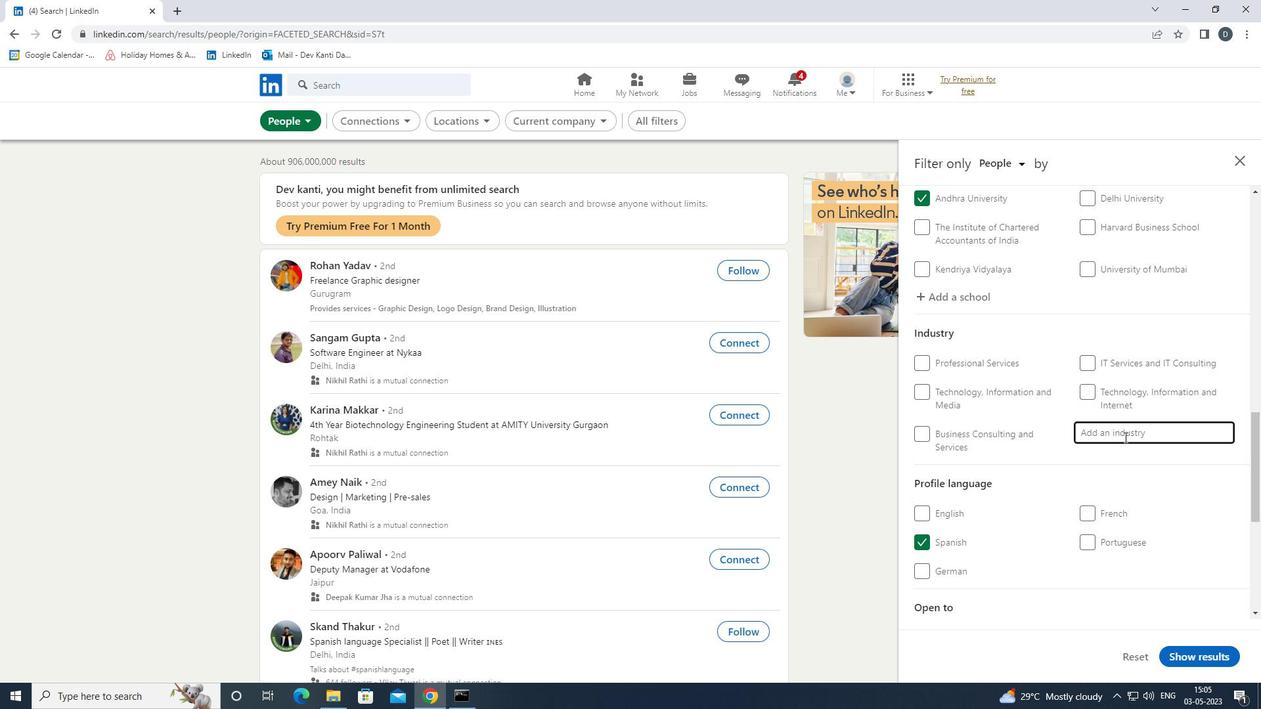 
Action: Key pressed <Key.shift>MOTOR<Key.space><Key.shift>VEHICLE<Key.down><Key.down><Key.enter>
Screenshot: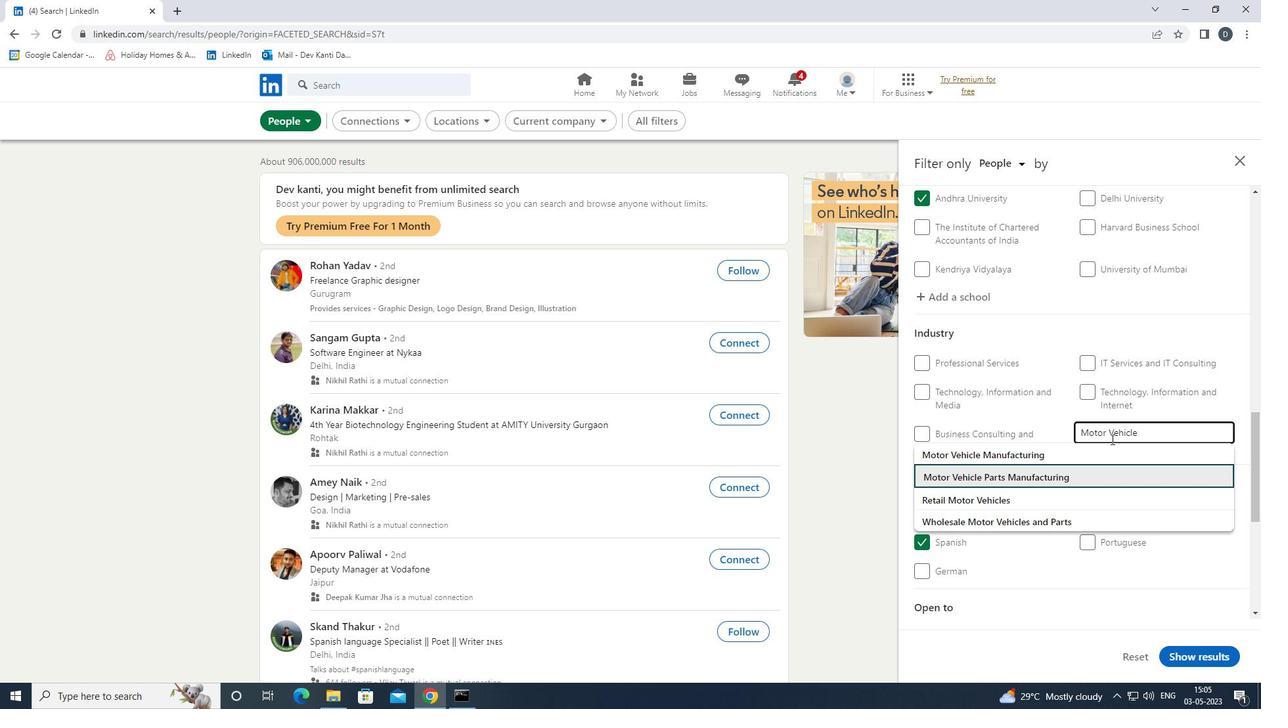 
Action: Mouse moved to (1103, 439)
Screenshot: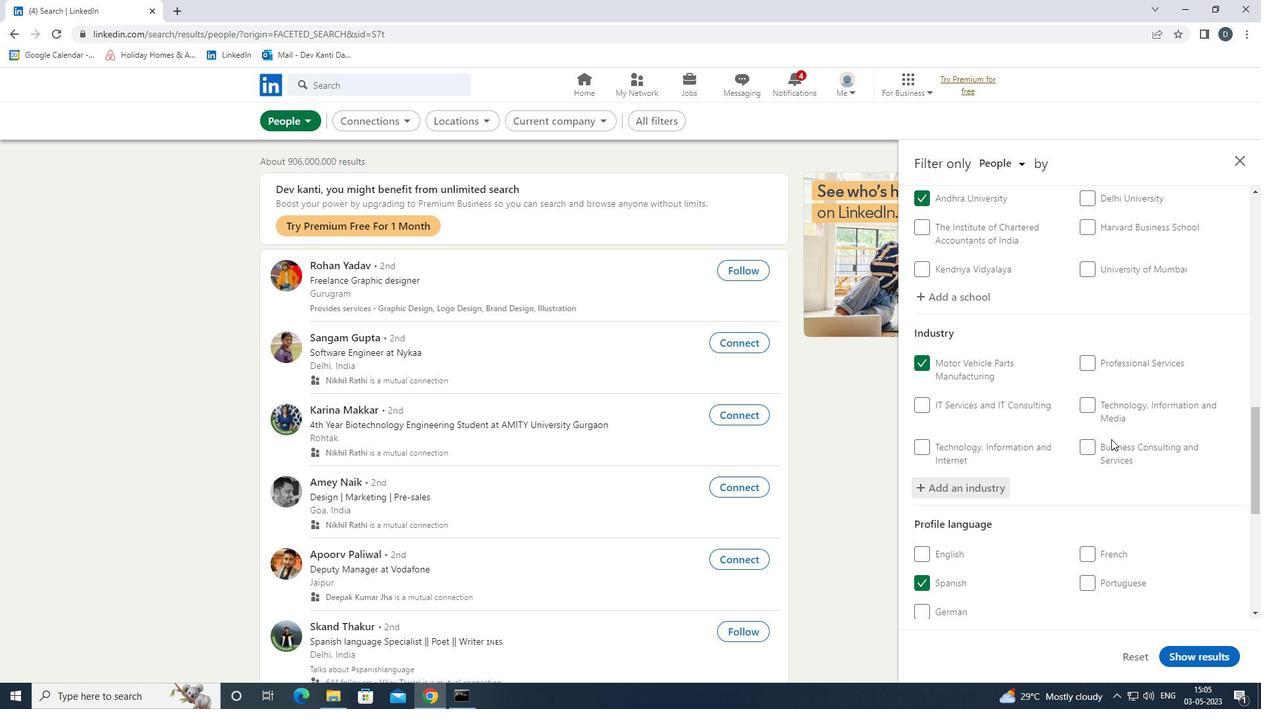 
Action: Mouse scrolled (1103, 438) with delta (0, 0)
Screenshot: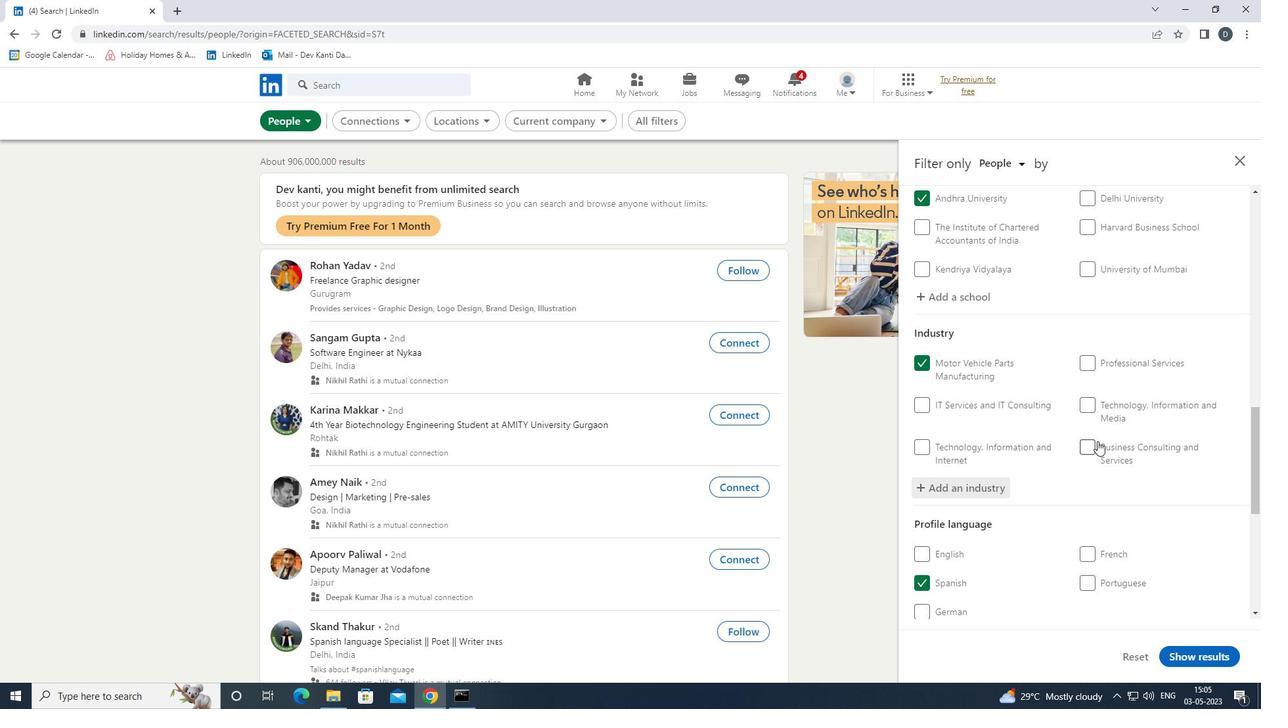 
Action: Mouse moved to (1104, 439)
Screenshot: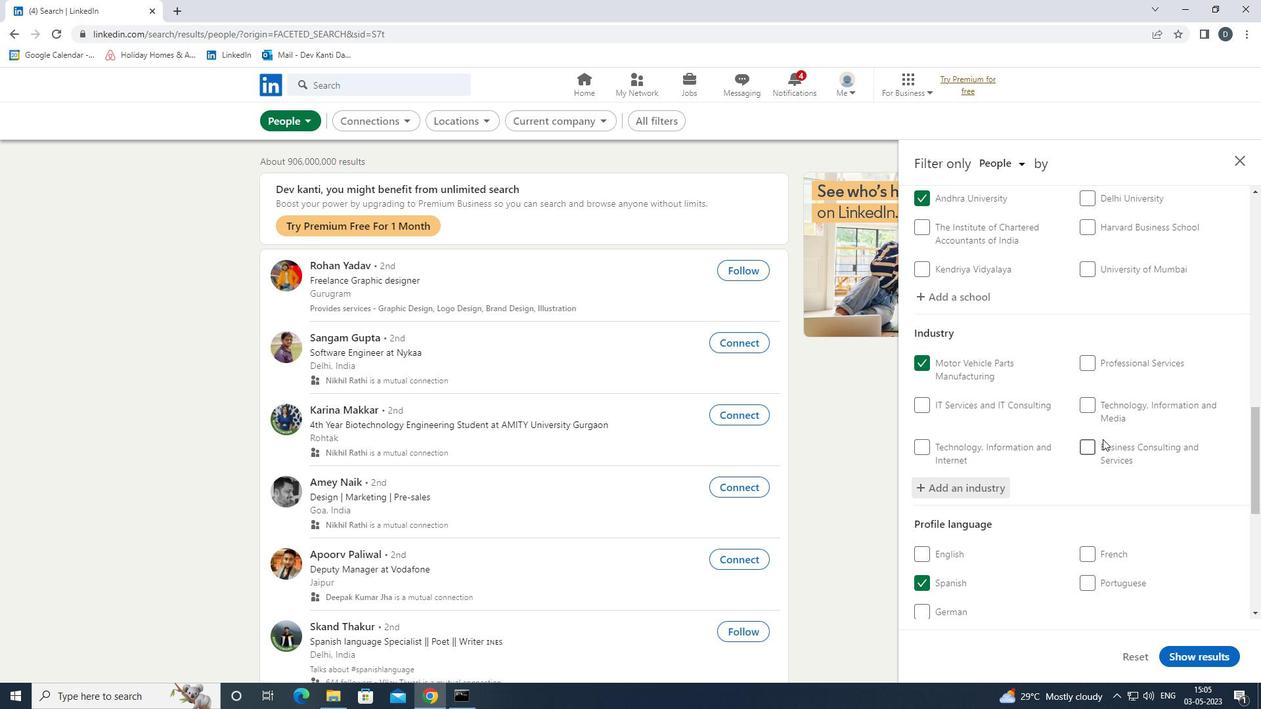 
Action: Mouse scrolled (1104, 438) with delta (0, 0)
Screenshot: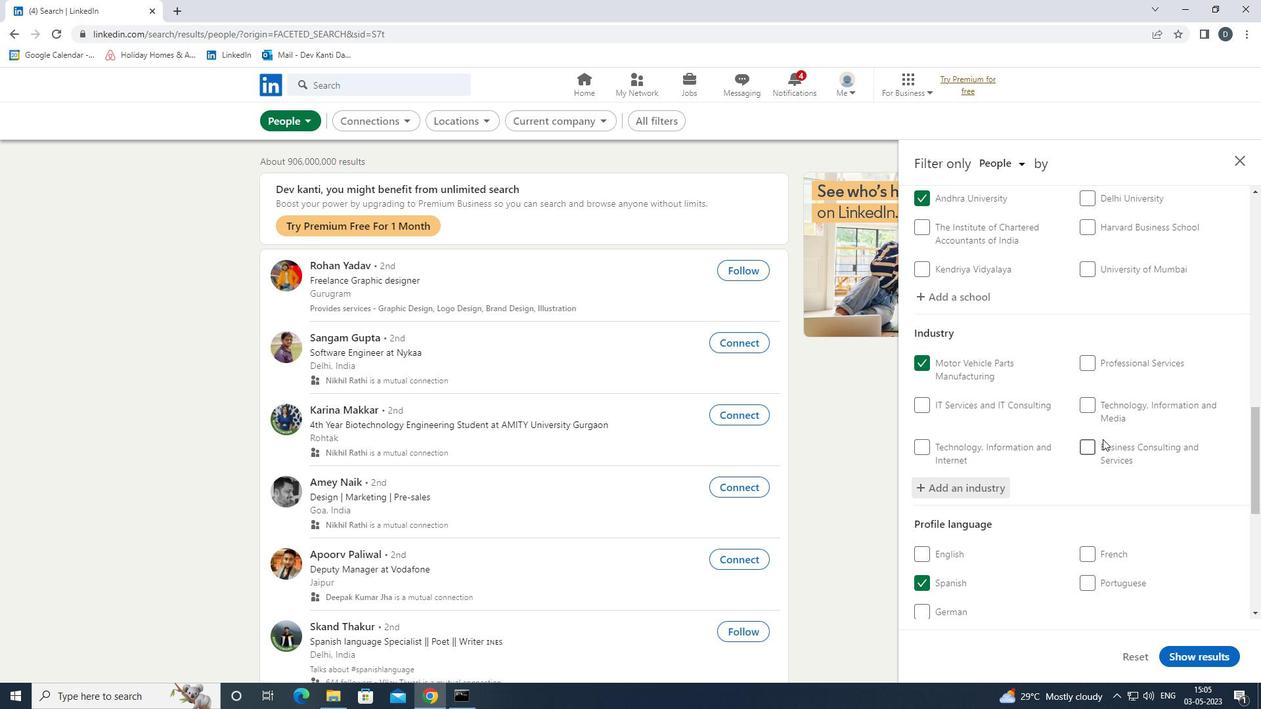 
Action: Mouse moved to (1105, 439)
Screenshot: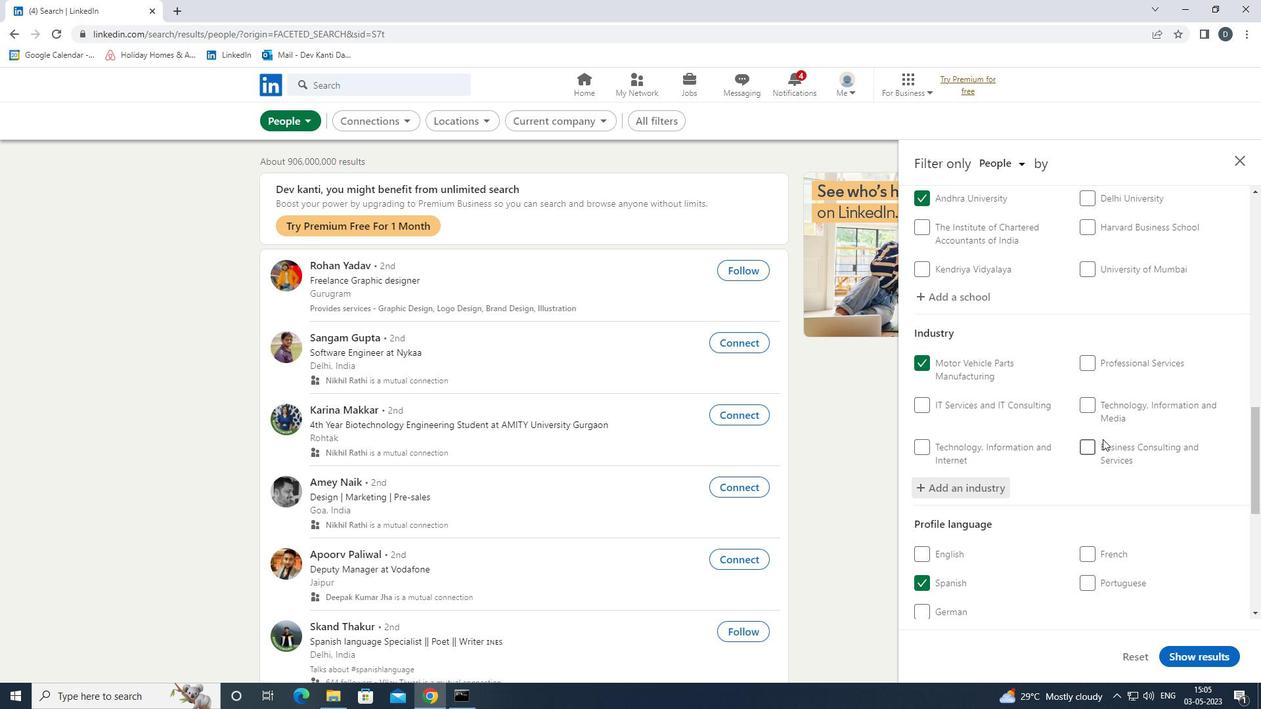 
Action: Mouse scrolled (1105, 438) with delta (0, 0)
Screenshot: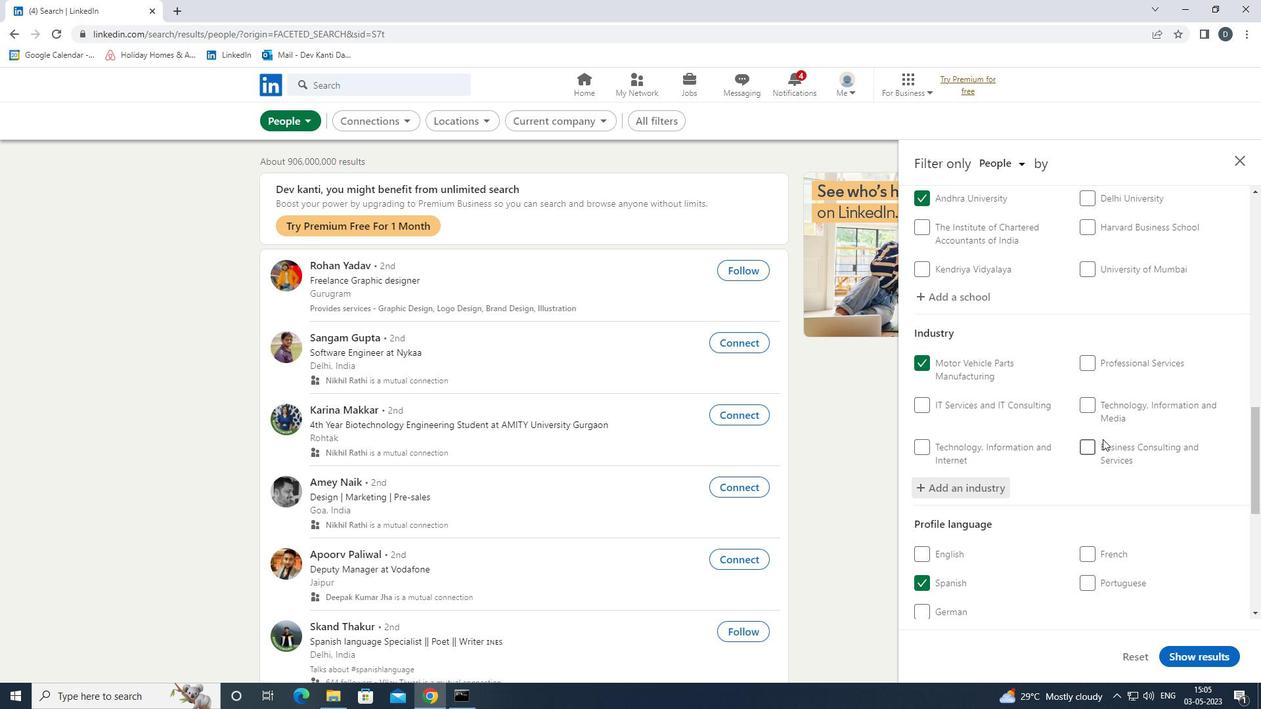 
Action: Mouse scrolled (1105, 438) with delta (0, 0)
Screenshot: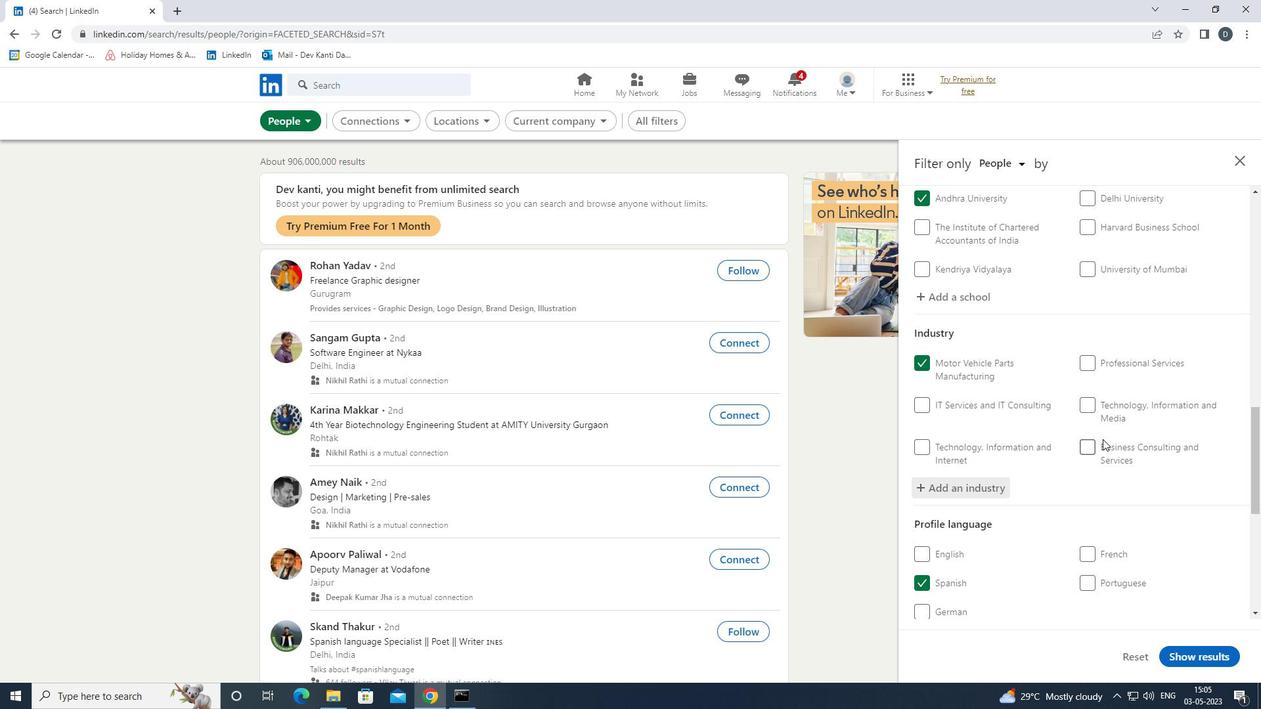 
Action: Mouse scrolled (1105, 438) with delta (0, 0)
Screenshot: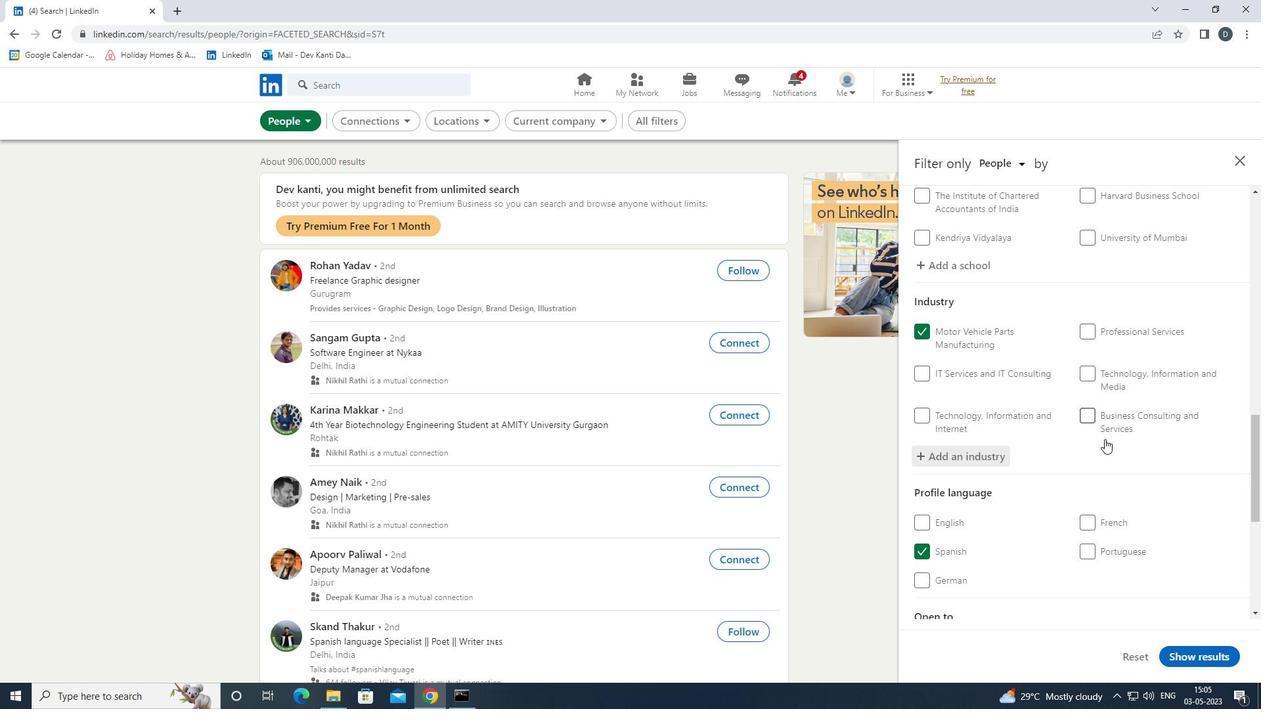 
Action: Mouse scrolled (1105, 438) with delta (0, 0)
Screenshot: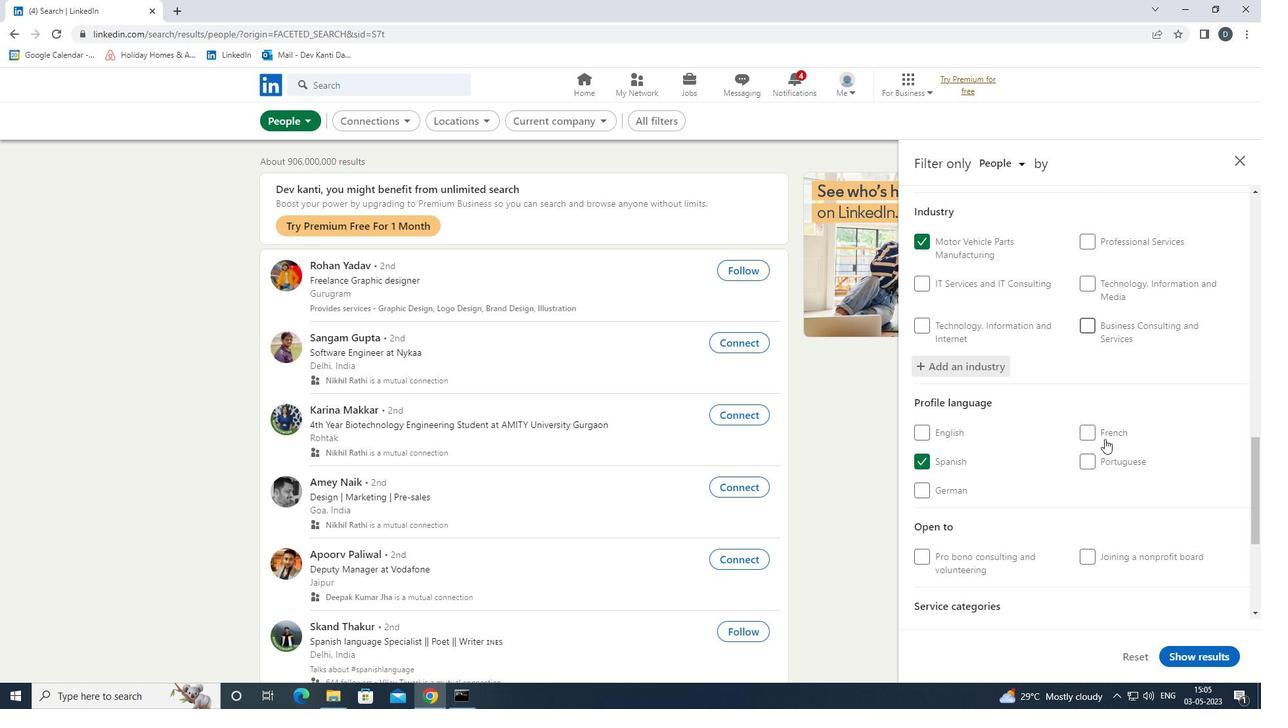 
Action: Mouse scrolled (1105, 438) with delta (0, 0)
Screenshot: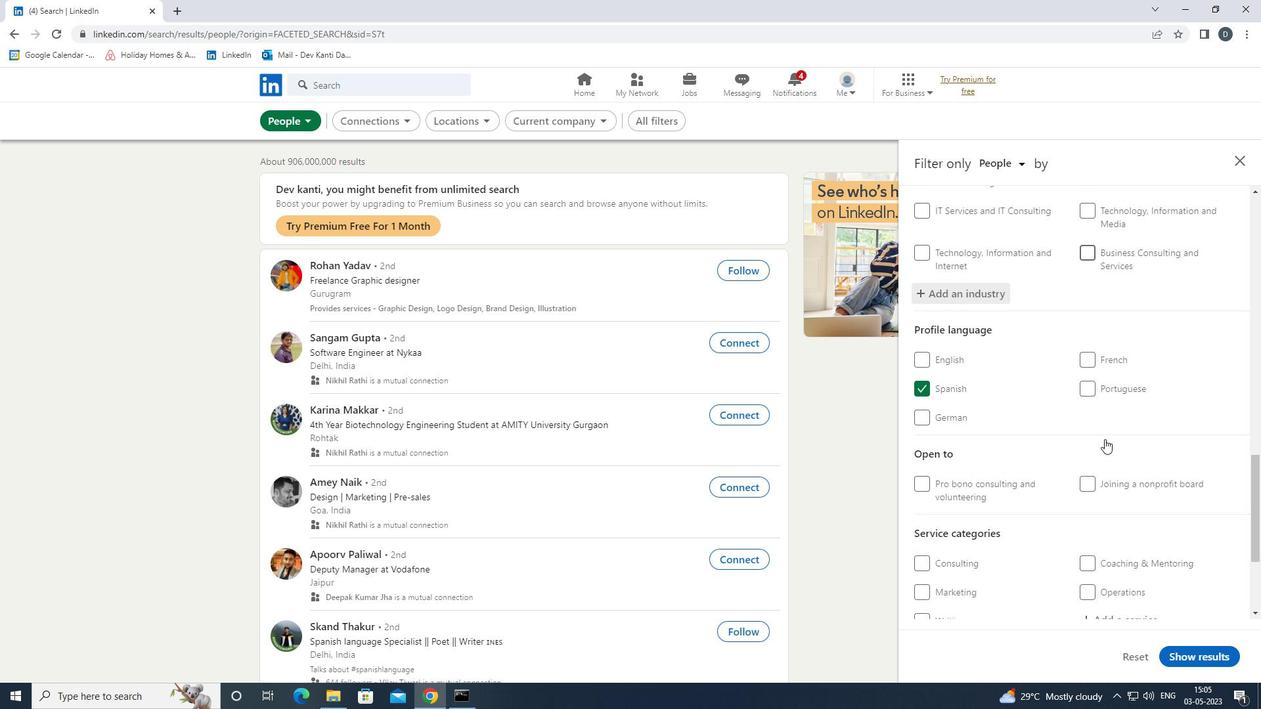 
Action: Mouse moved to (1115, 436)
Screenshot: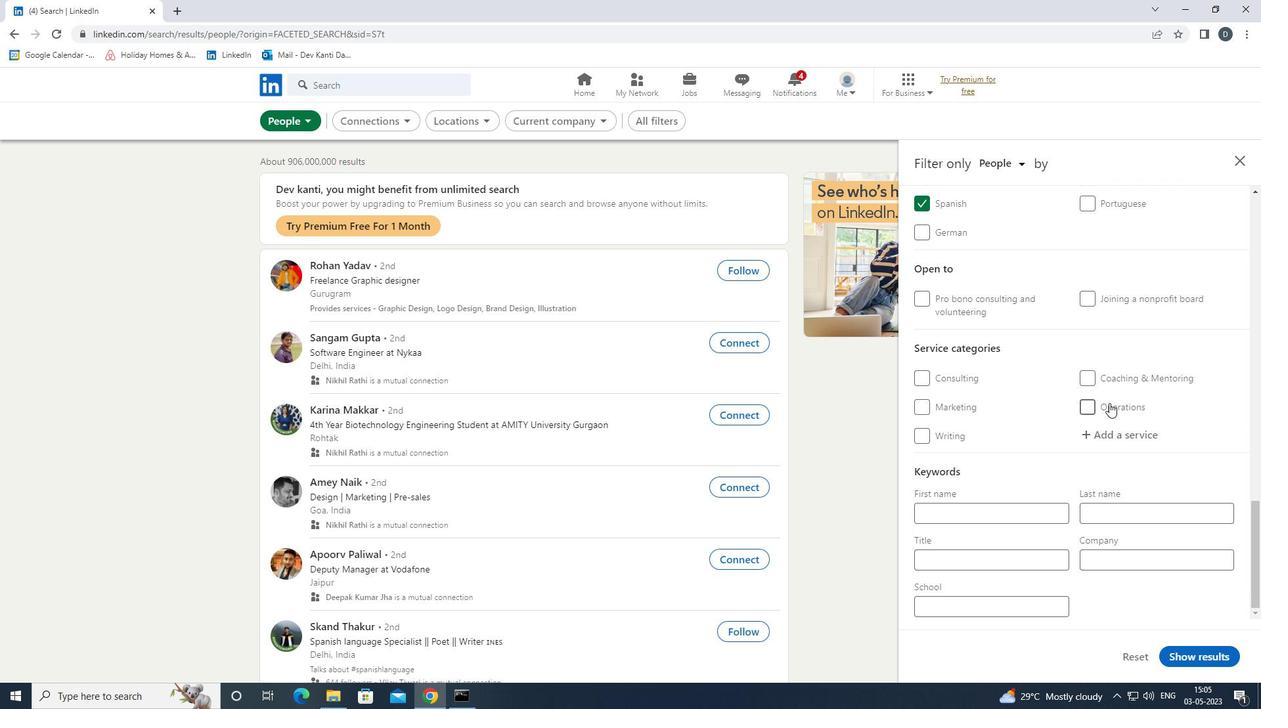 
Action: Mouse pressed left at (1115, 436)
Screenshot: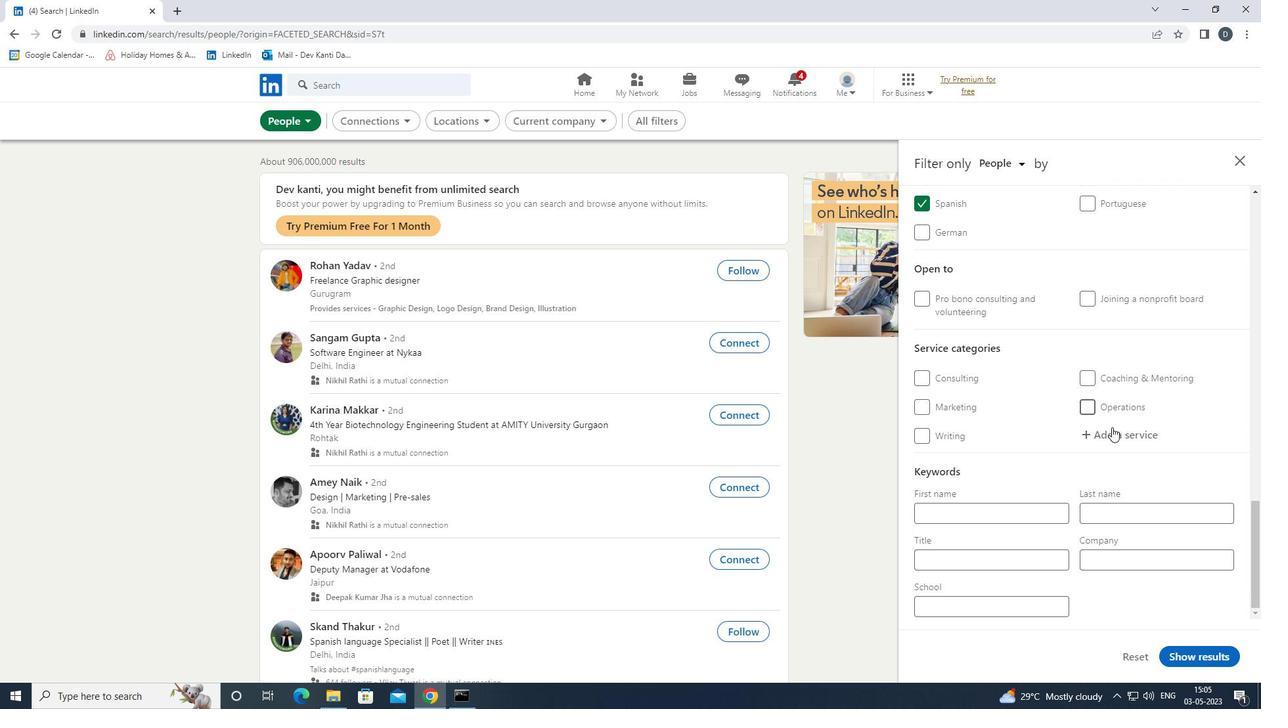 
Action: Key pressed <Key.shift>NOTARY<Key.space><Key.down><Key.backspace><Key.shift><Key.shift><Key.shift>ONLINE<Key.space><Key.shift><Key.shift><Key.shift><Key.shift><Key.shift>RESEARCH<Key.enter>
Screenshot: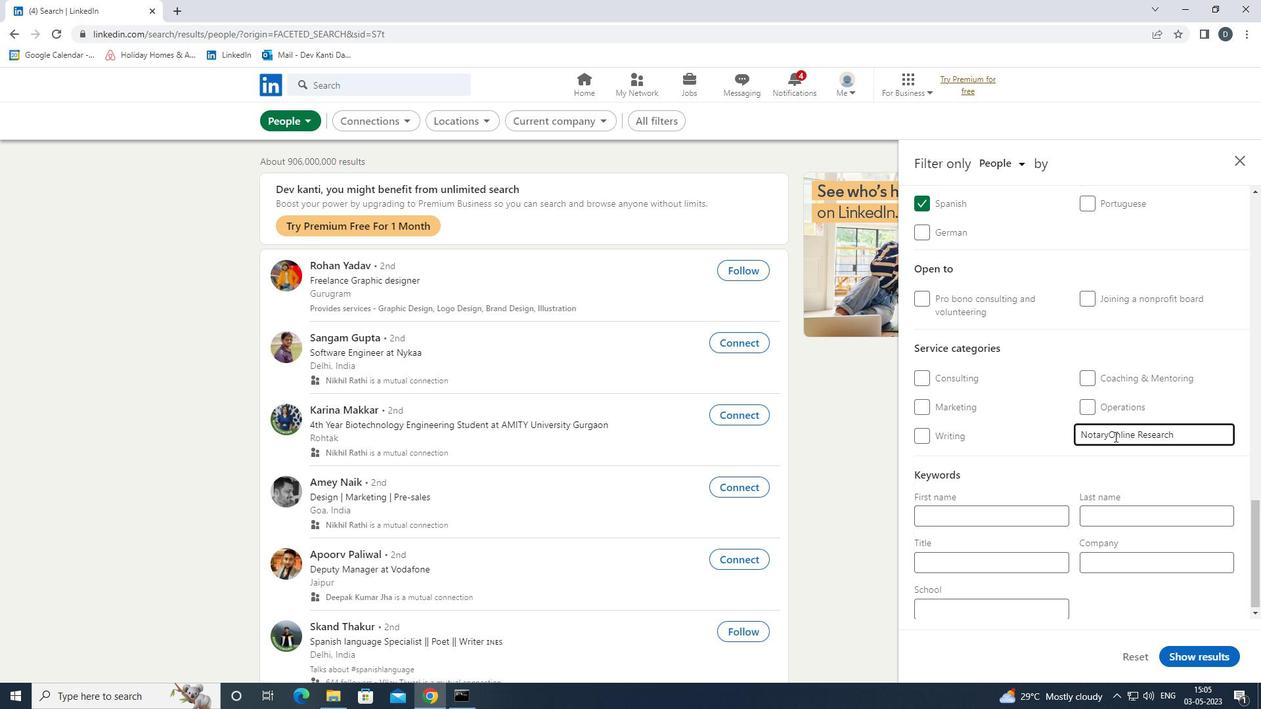 
Action: Mouse moved to (1110, 450)
Screenshot: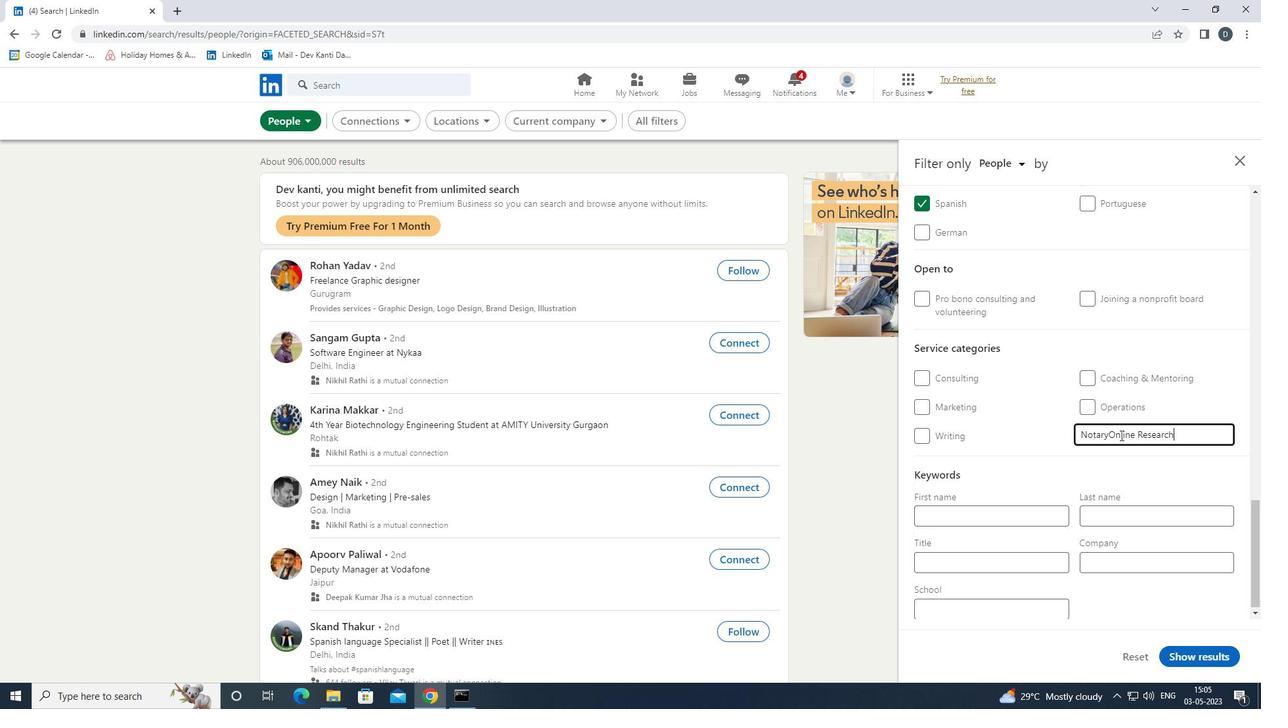 
Action: Mouse scrolled (1110, 450) with delta (0, 0)
Screenshot: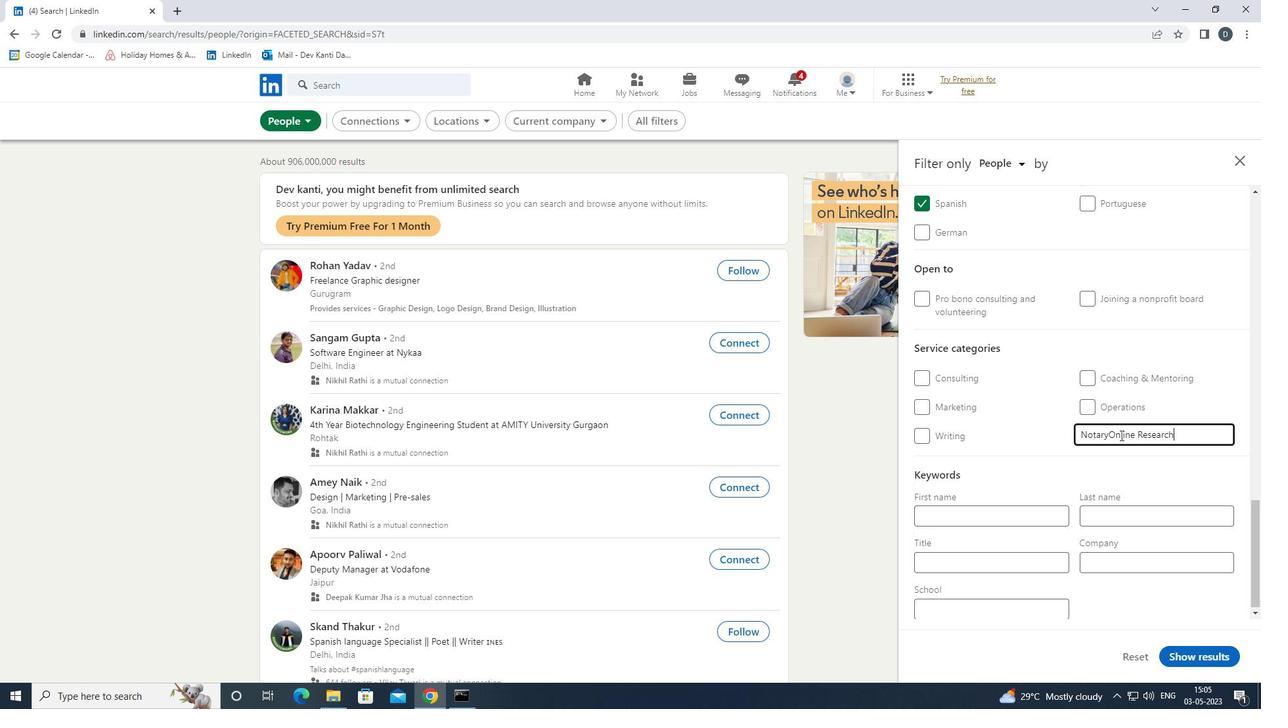 
Action: Mouse moved to (1065, 511)
Screenshot: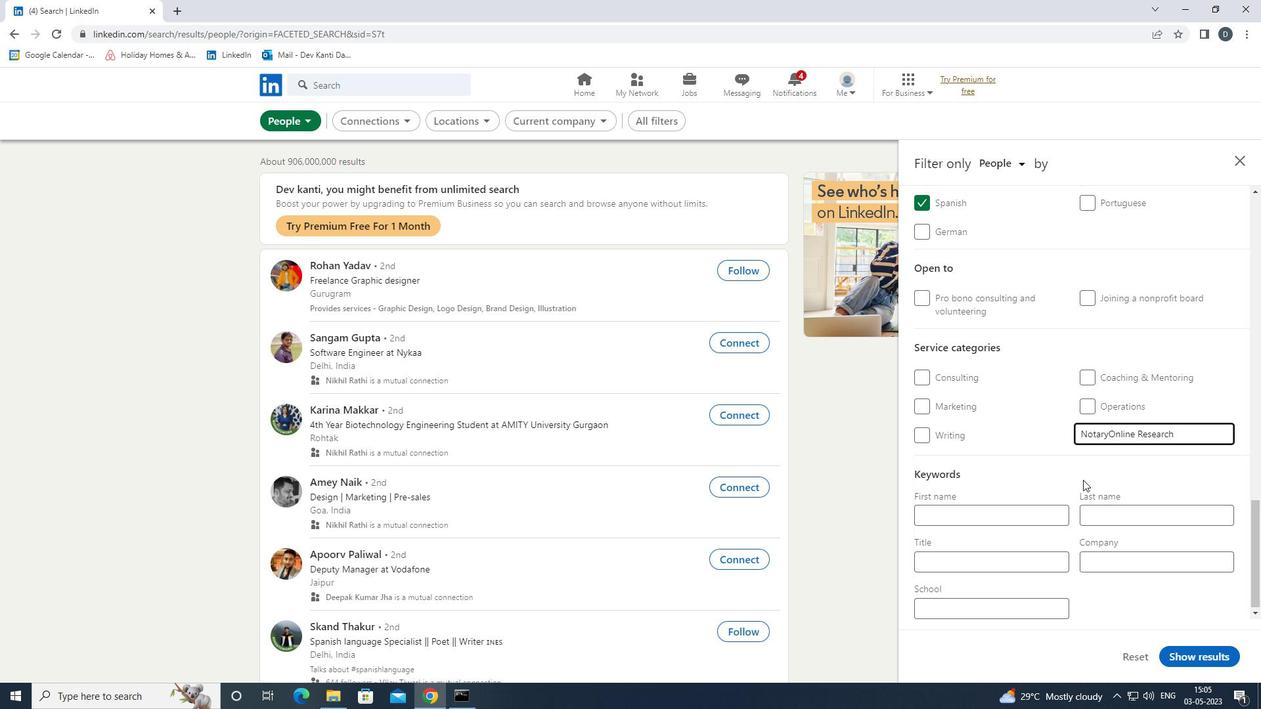 
Action: Mouse scrolled (1065, 510) with delta (0, 0)
Screenshot: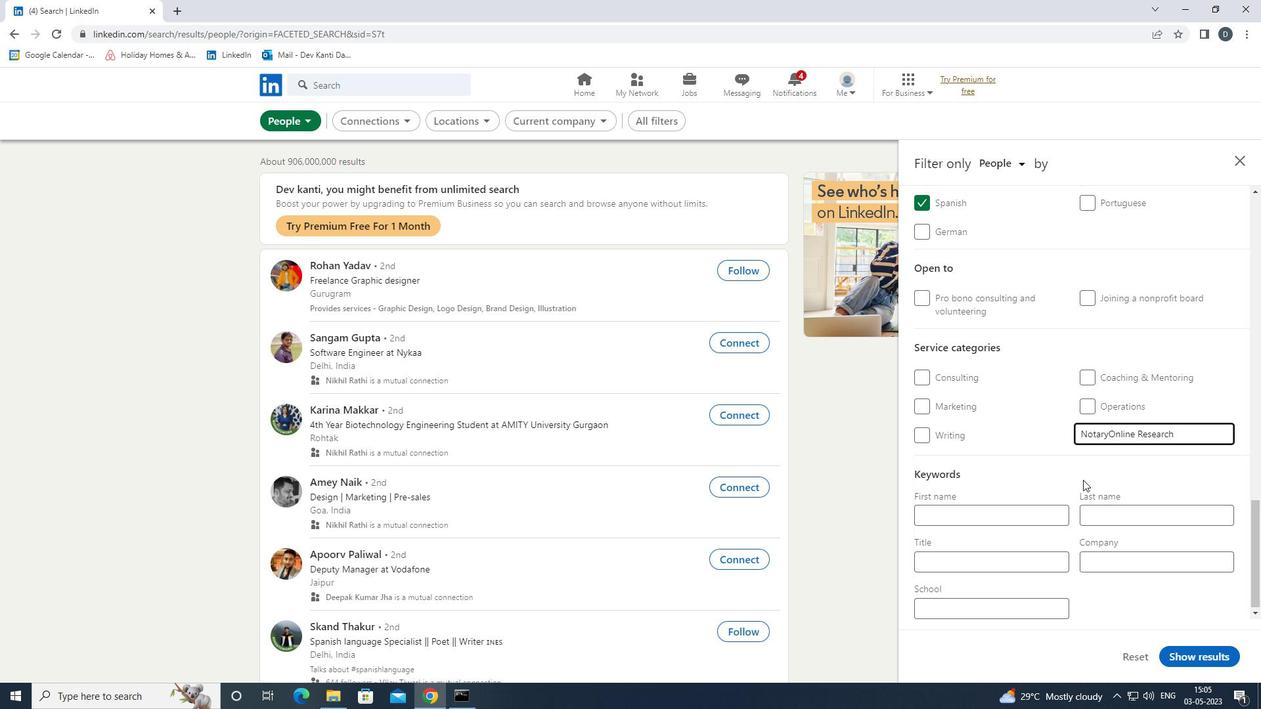 
Action: Mouse scrolled (1065, 510) with delta (0, 0)
Screenshot: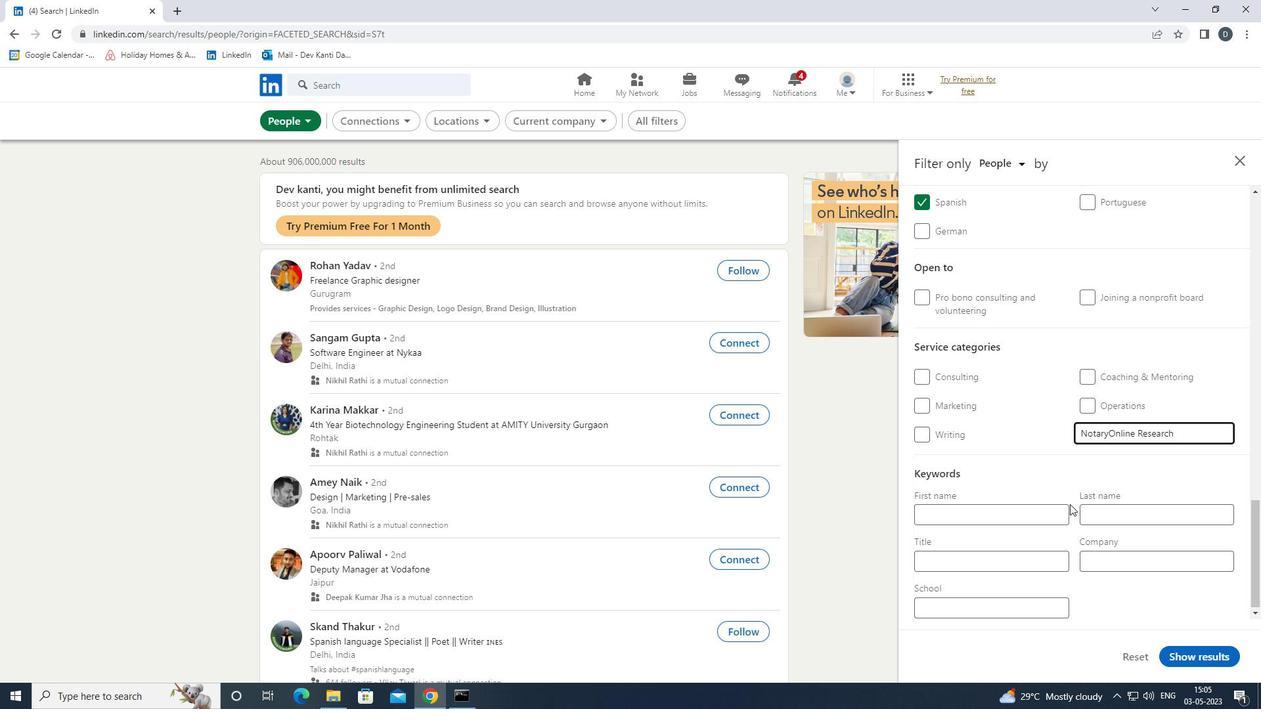 
Action: Mouse scrolled (1065, 510) with delta (0, 0)
Screenshot: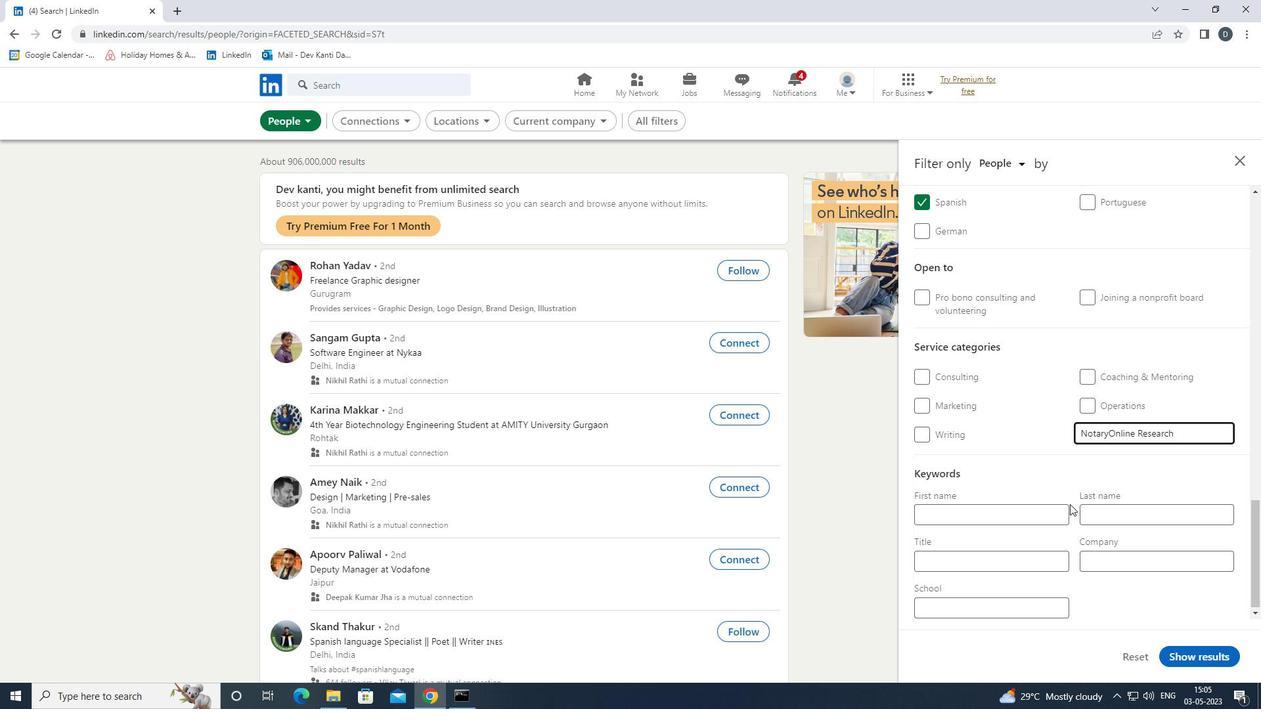 
Action: Mouse moved to (1030, 565)
Screenshot: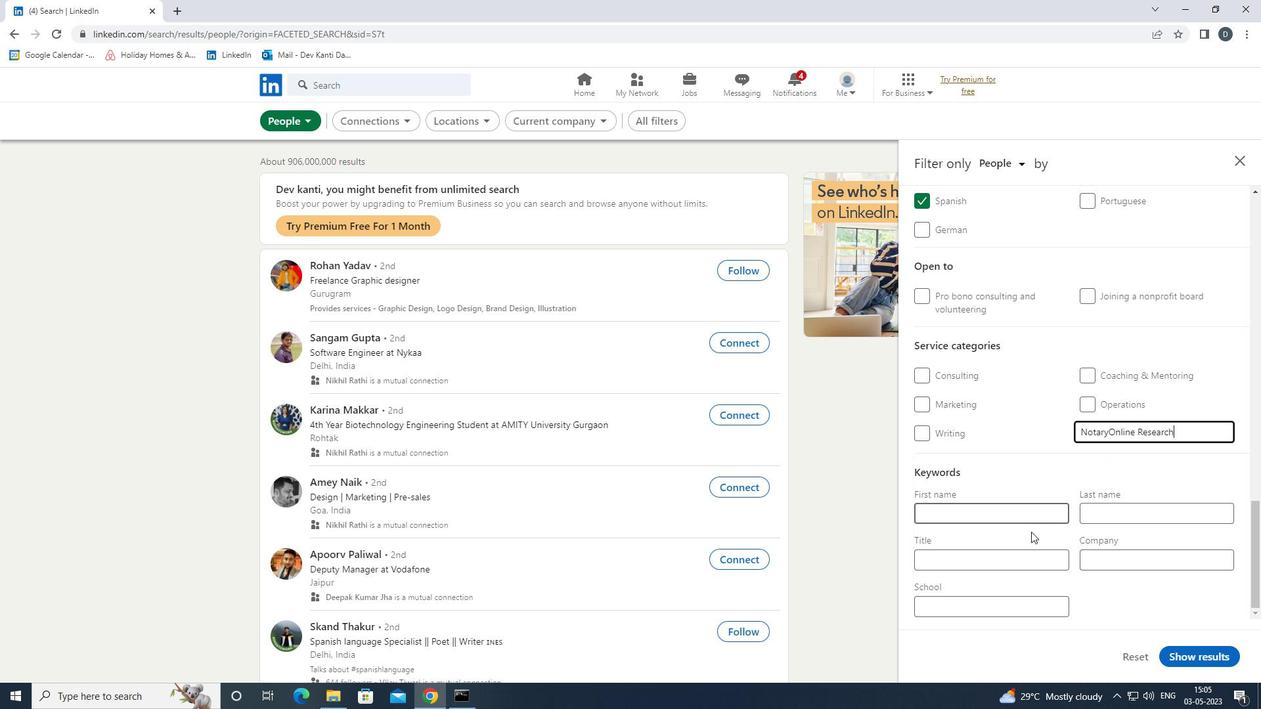
Action: Mouse pressed left at (1030, 565)
Screenshot: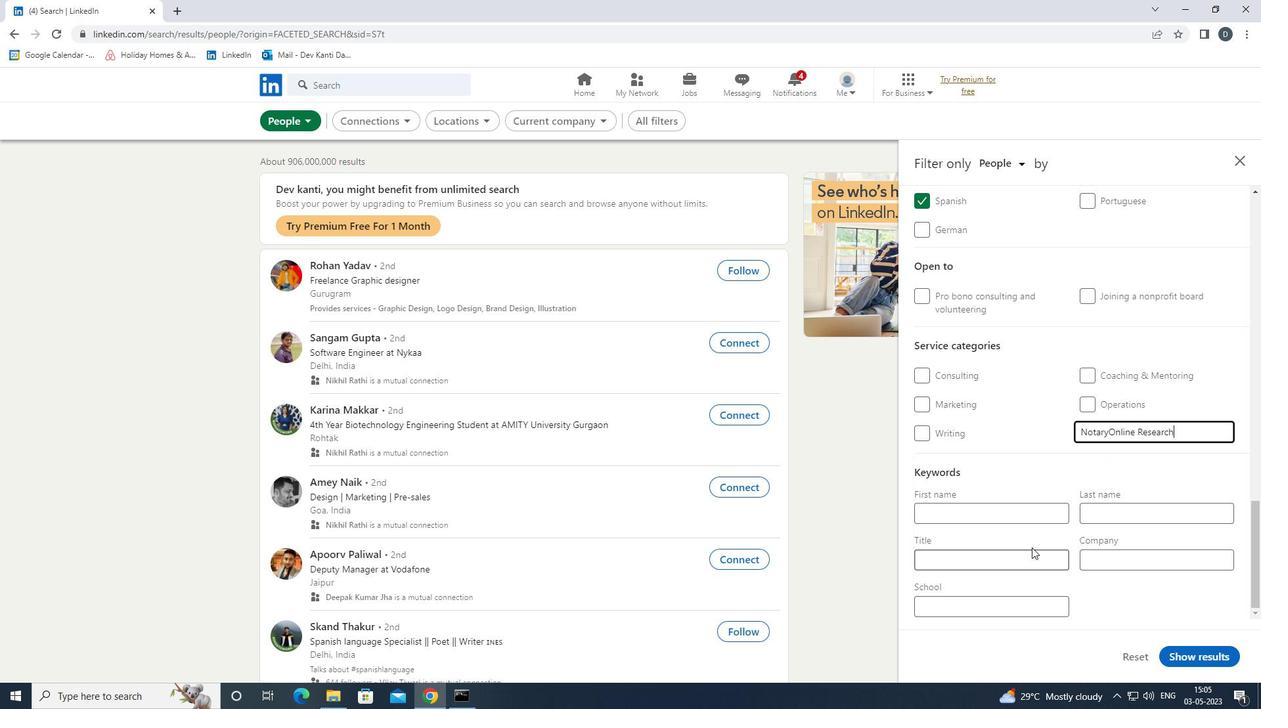 
Action: Key pressed <Key.shift><Key.shift><Key.shift><Key.shift>GRANT<Key.space><Key.shift><Key.shift><Key.shift><Key.shift><Key.shift><Key.shift><Key.shift>WRITER
Screenshot: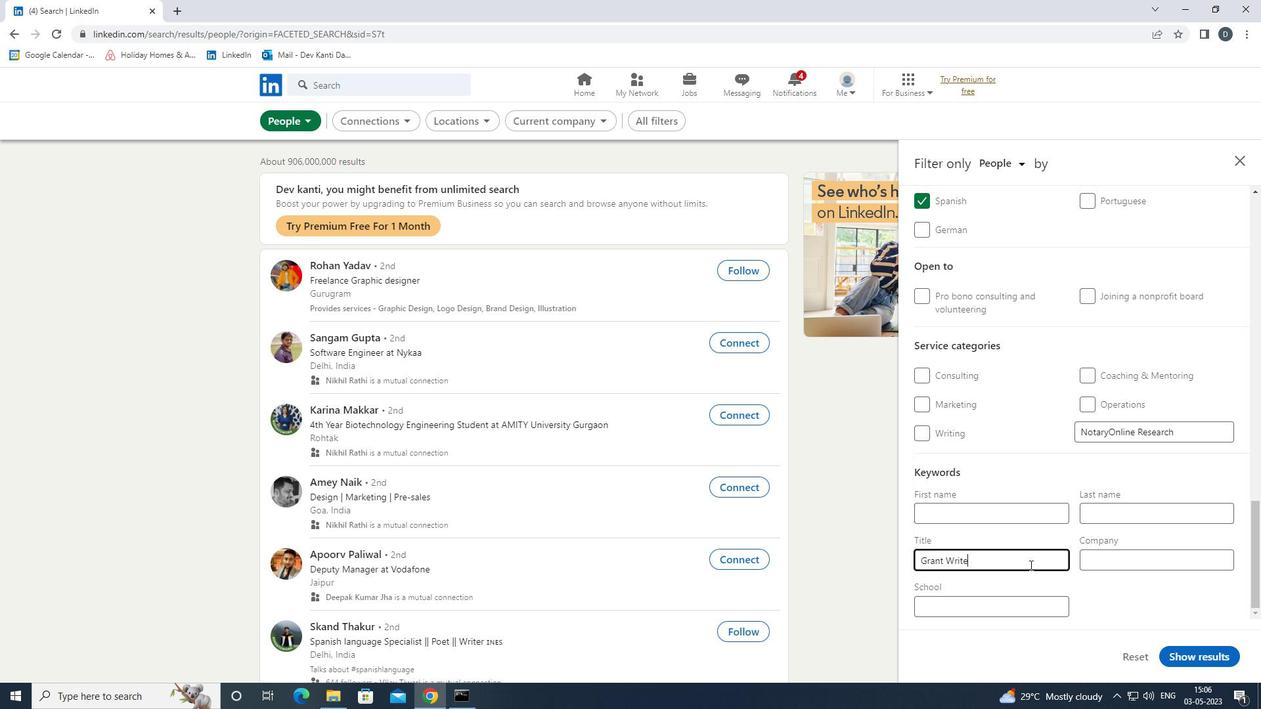 
Action: Mouse moved to (1200, 657)
Screenshot: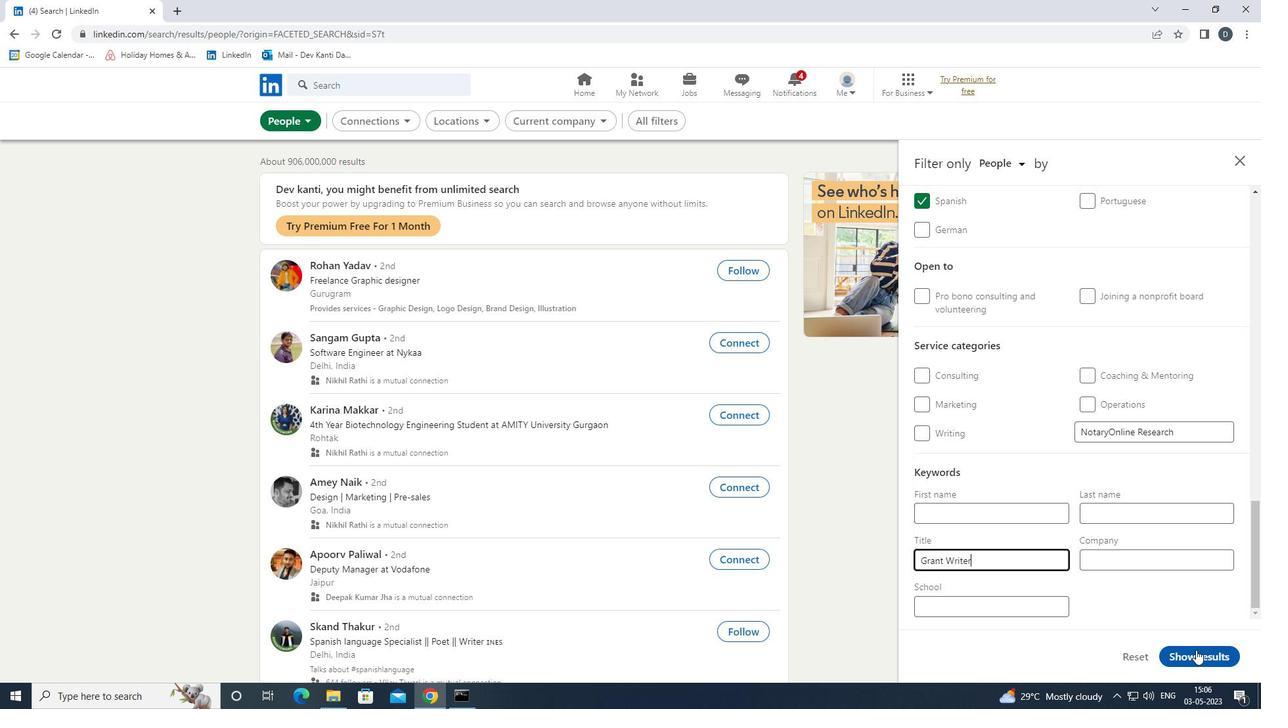 
Action: Mouse pressed left at (1200, 657)
Screenshot: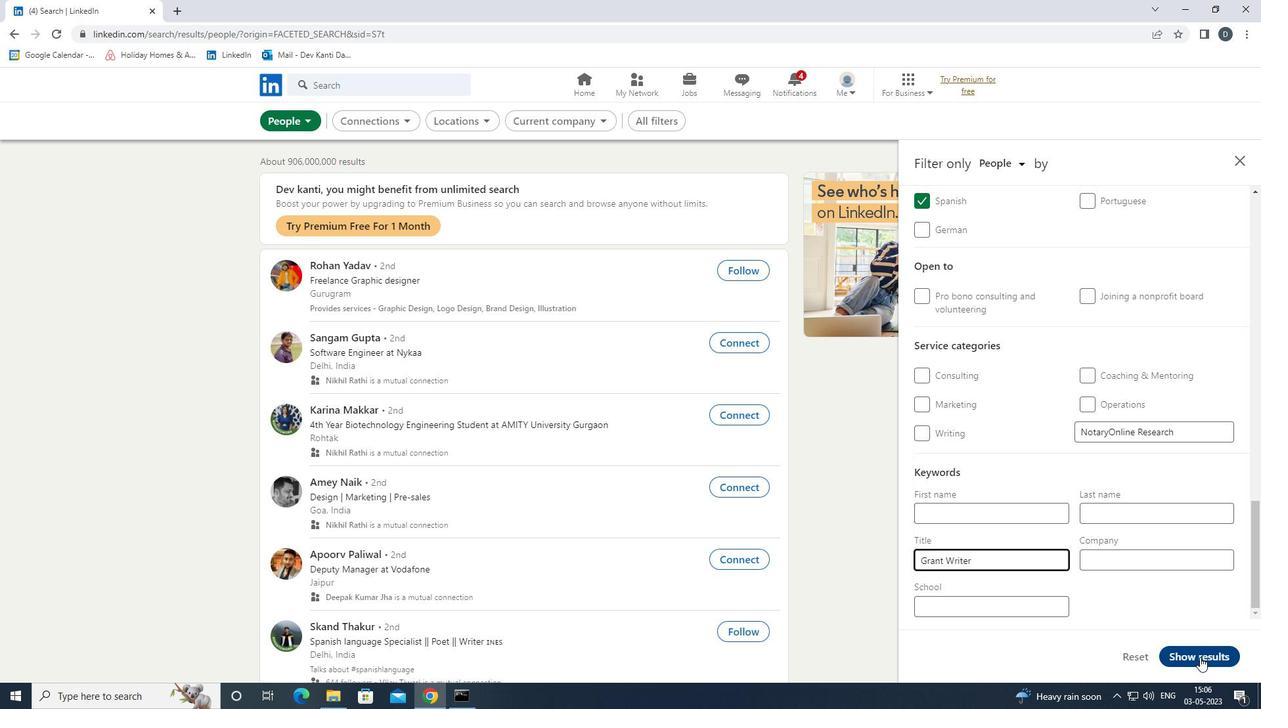 
Action: Mouse moved to (374, 116)
Screenshot: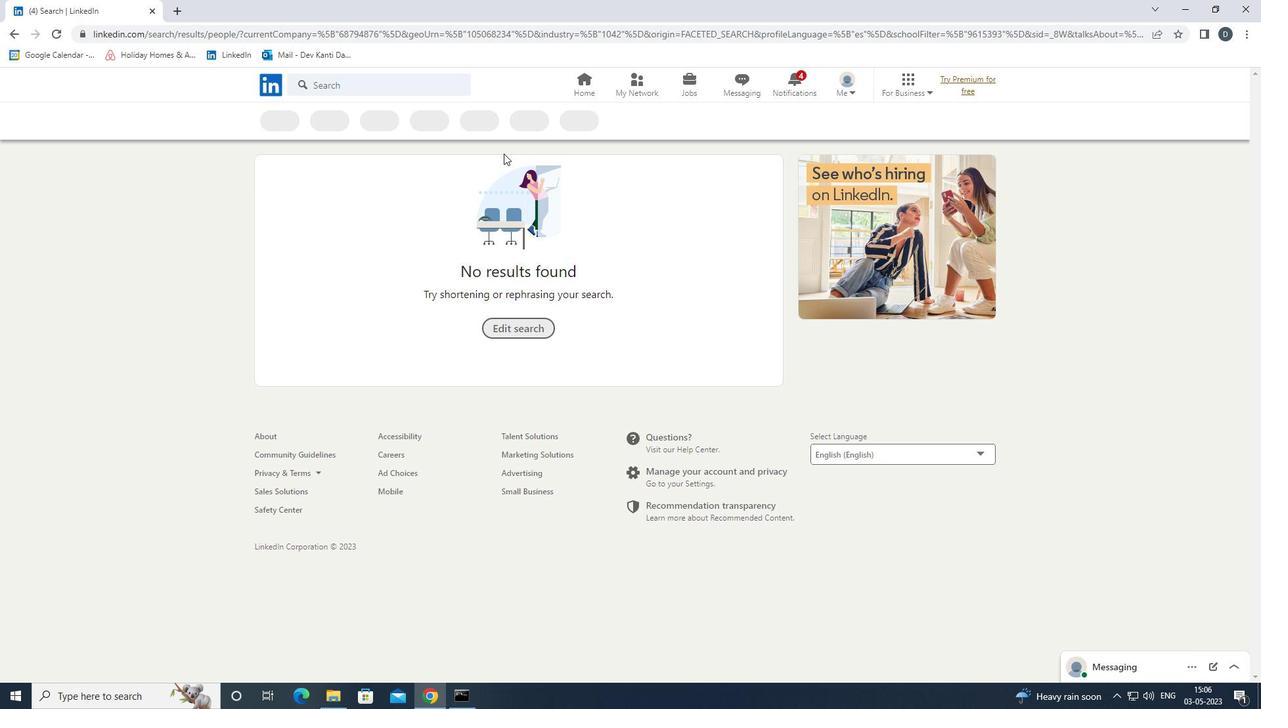 
